 Task: Look for space in Lauderdale Lakes, United States from 8th August, 2023 to 15th August, 2023 for 9 adults in price range Rs.10000 to Rs.14000. Place can be shared room with 5 bedrooms having 9 beds and 5 bathrooms. Property type can be house, flat, guest house. Amenities needed are: wifi, TV, free parkinig on premises, gym, breakfast. Booking option can be shelf check-in. Required host language is English.
Action: Mouse moved to (505, 114)
Screenshot: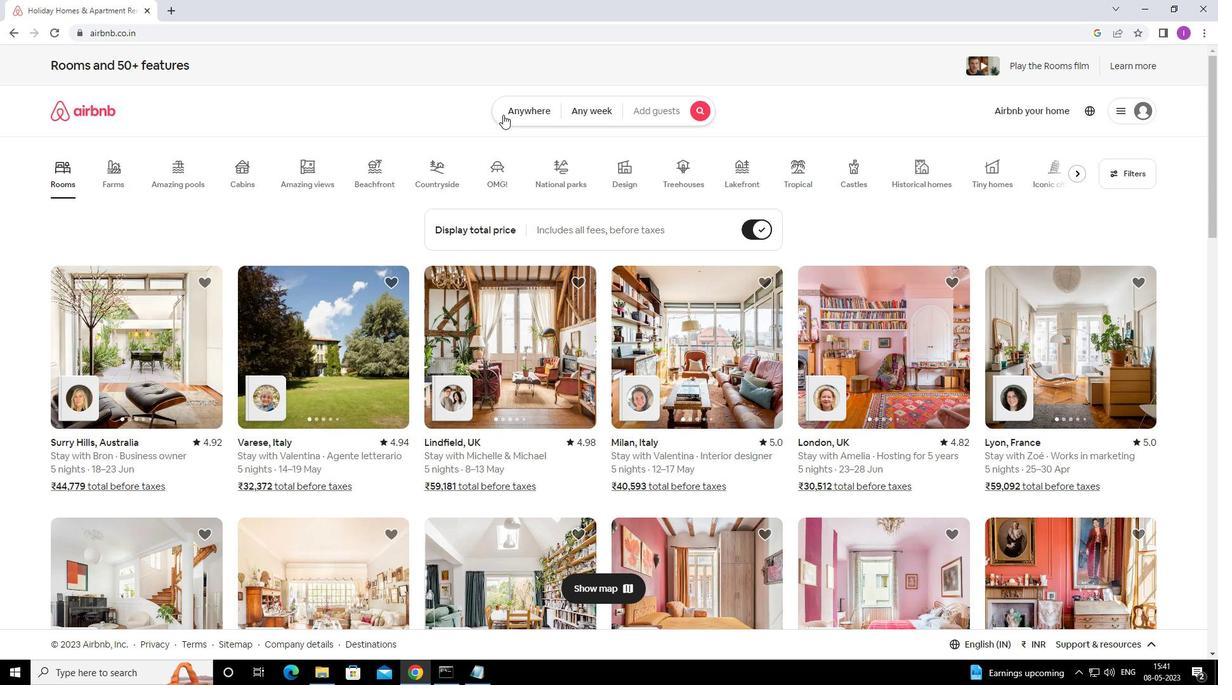 
Action: Mouse pressed left at (505, 114)
Screenshot: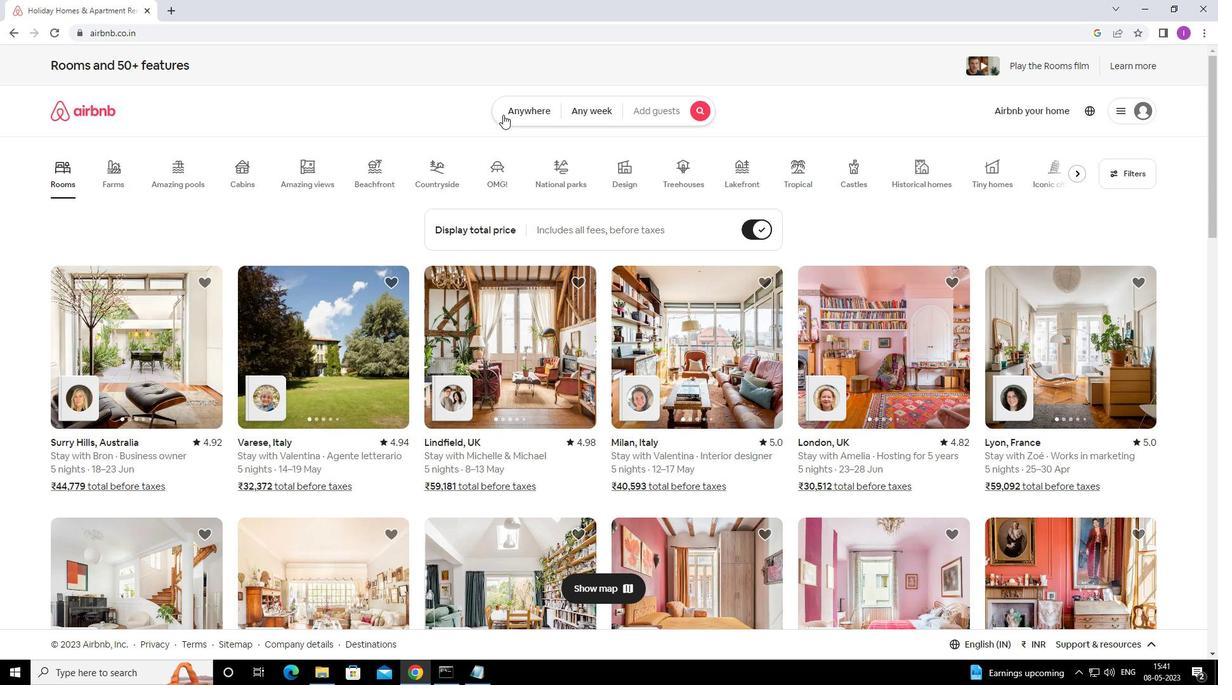 
Action: Mouse moved to (430, 168)
Screenshot: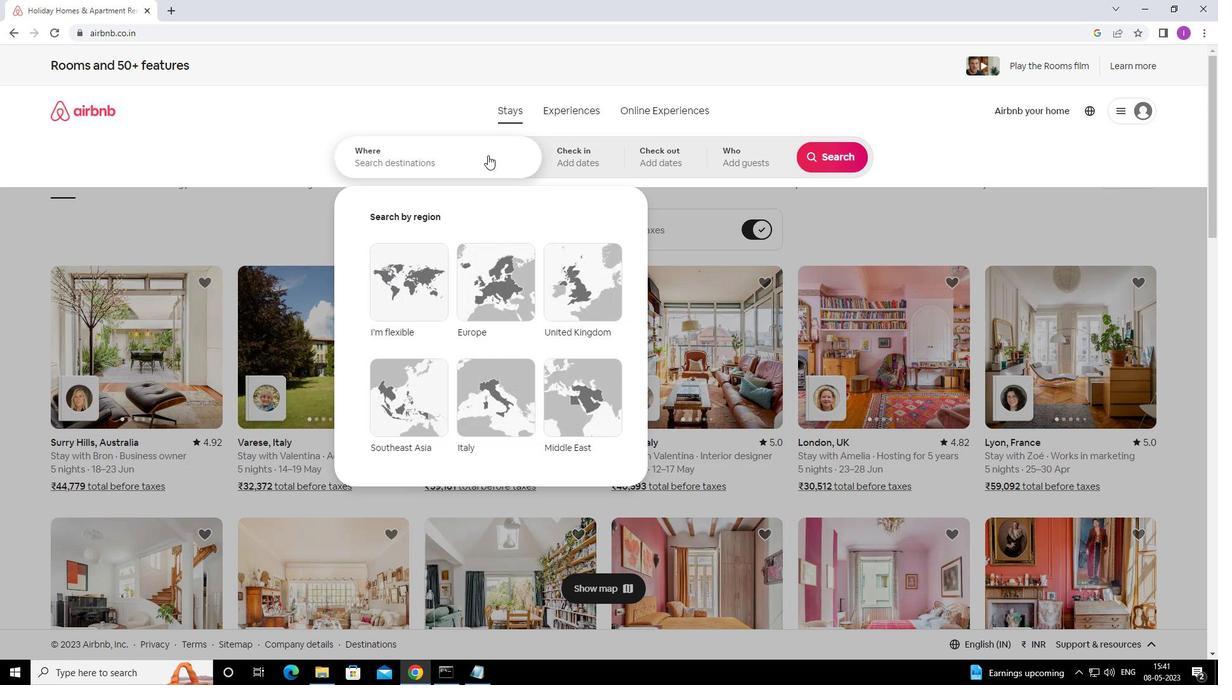 
Action: Mouse pressed left at (430, 168)
Screenshot: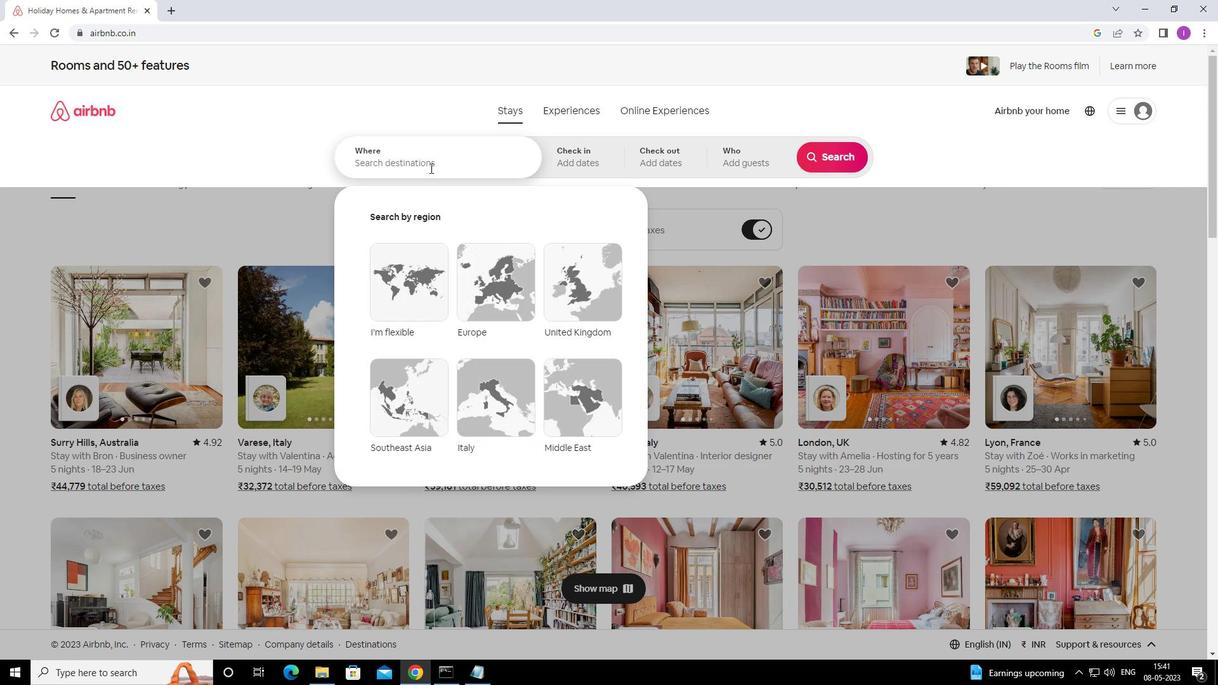 
Action: Mouse moved to (494, 174)
Screenshot: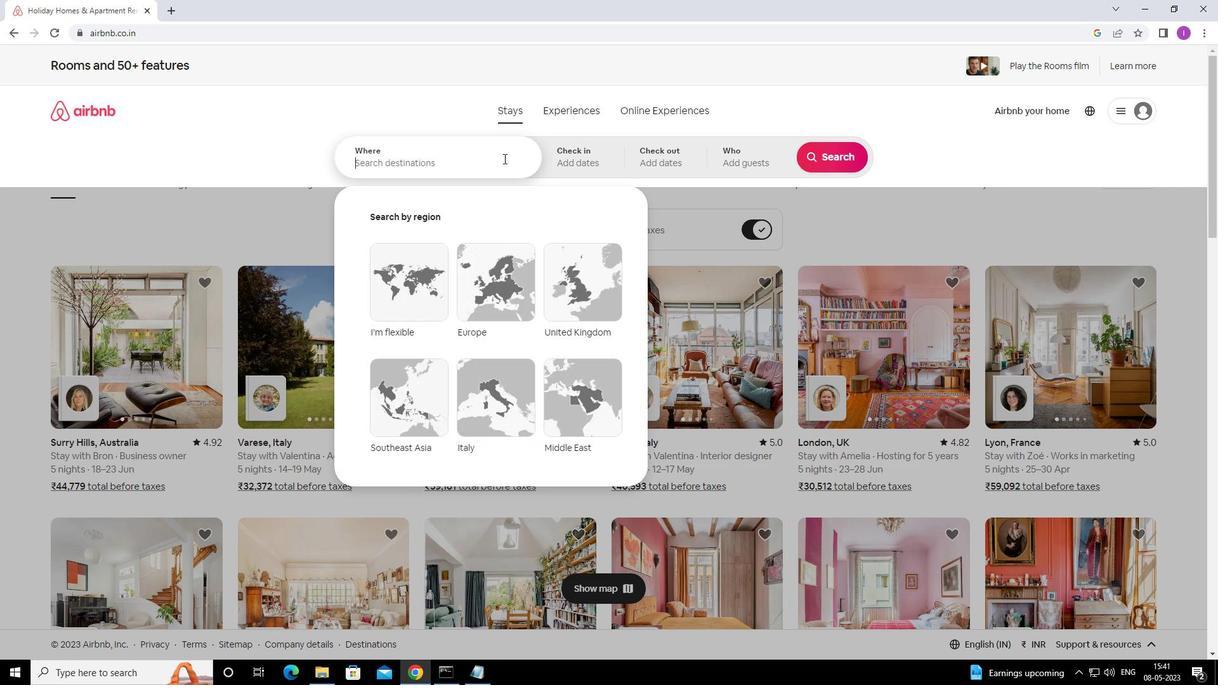 
Action: Key pressed <Key.shift><Key.shift><Key.shift><Key.shift><Key.shift><Key.shift>LAUDERDALE<Key.space>LAKES,<Key.shift>UNITED<Key.space>STATES
Screenshot: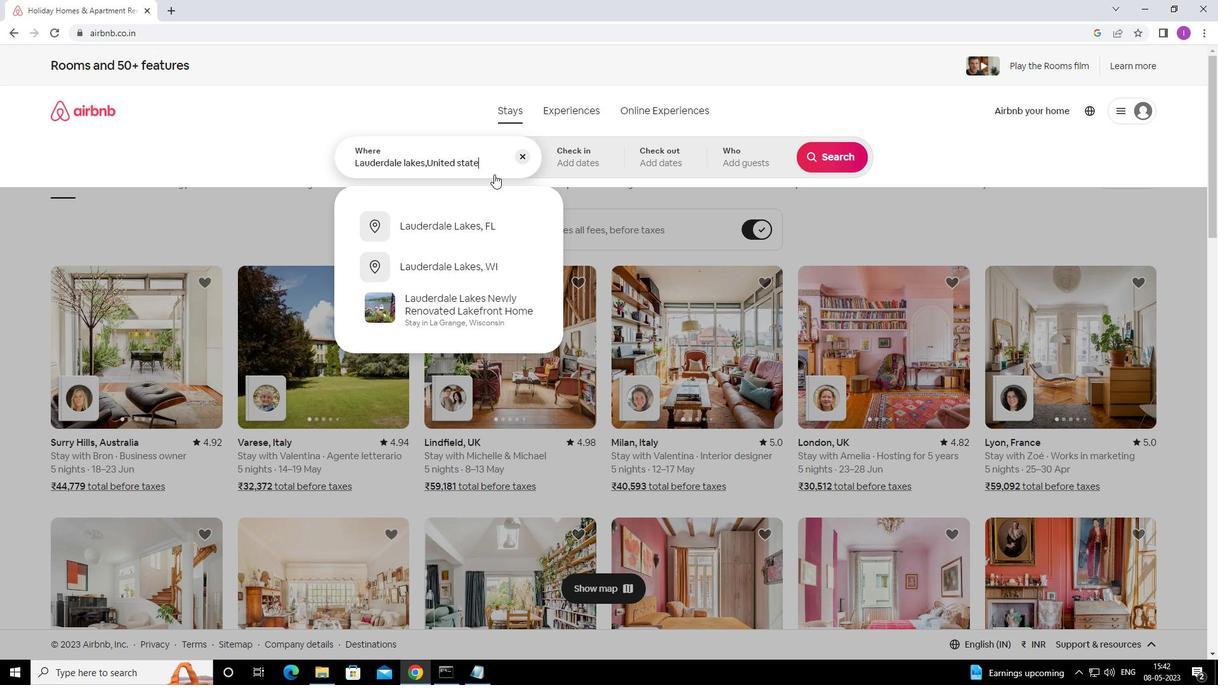 
Action: Mouse moved to (590, 159)
Screenshot: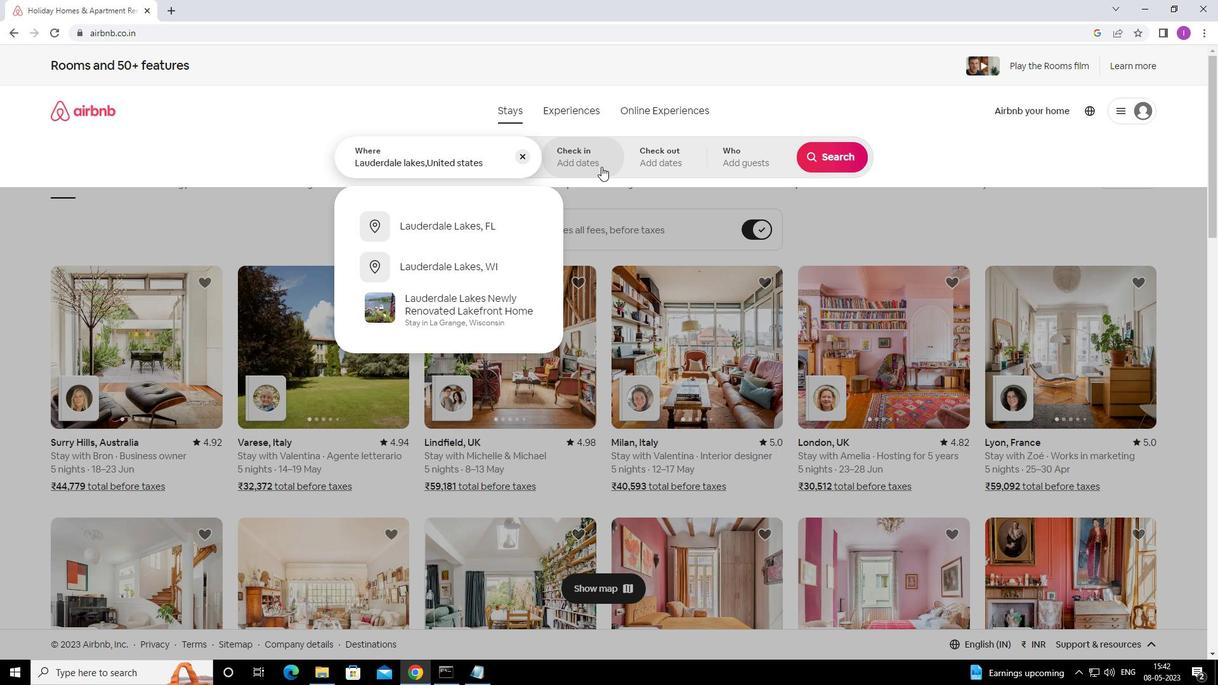 
Action: Mouse pressed left at (590, 159)
Screenshot: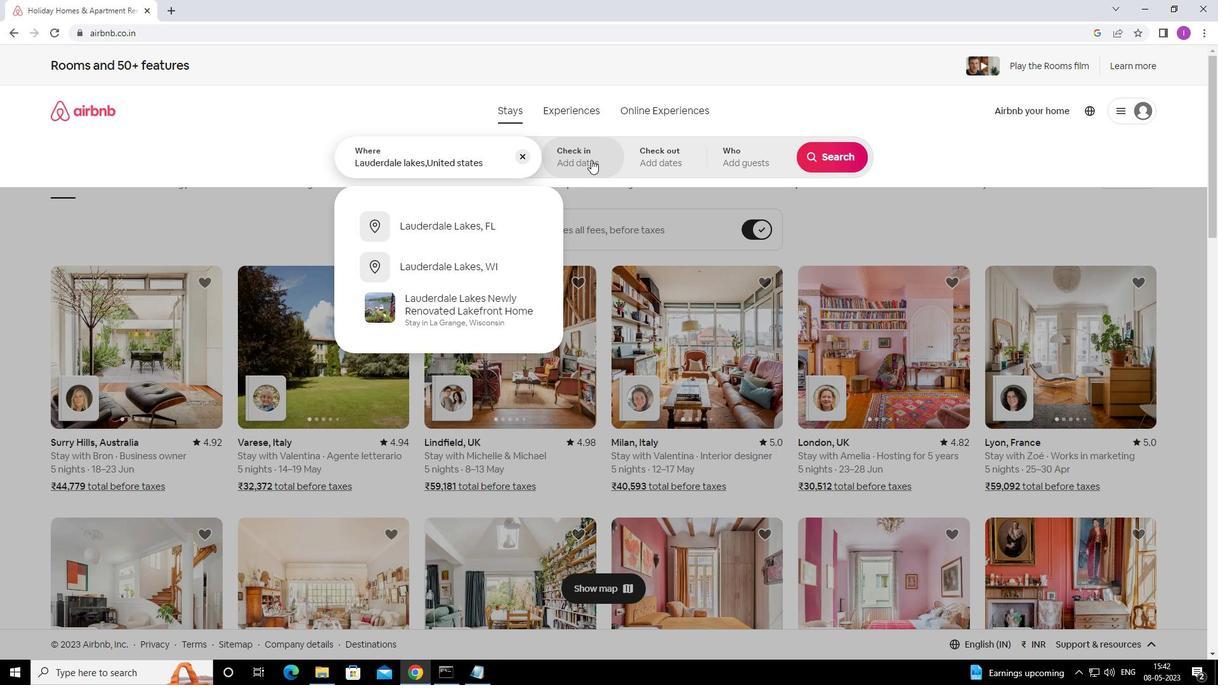 
Action: Mouse moved to (821, 260)
Screenshot: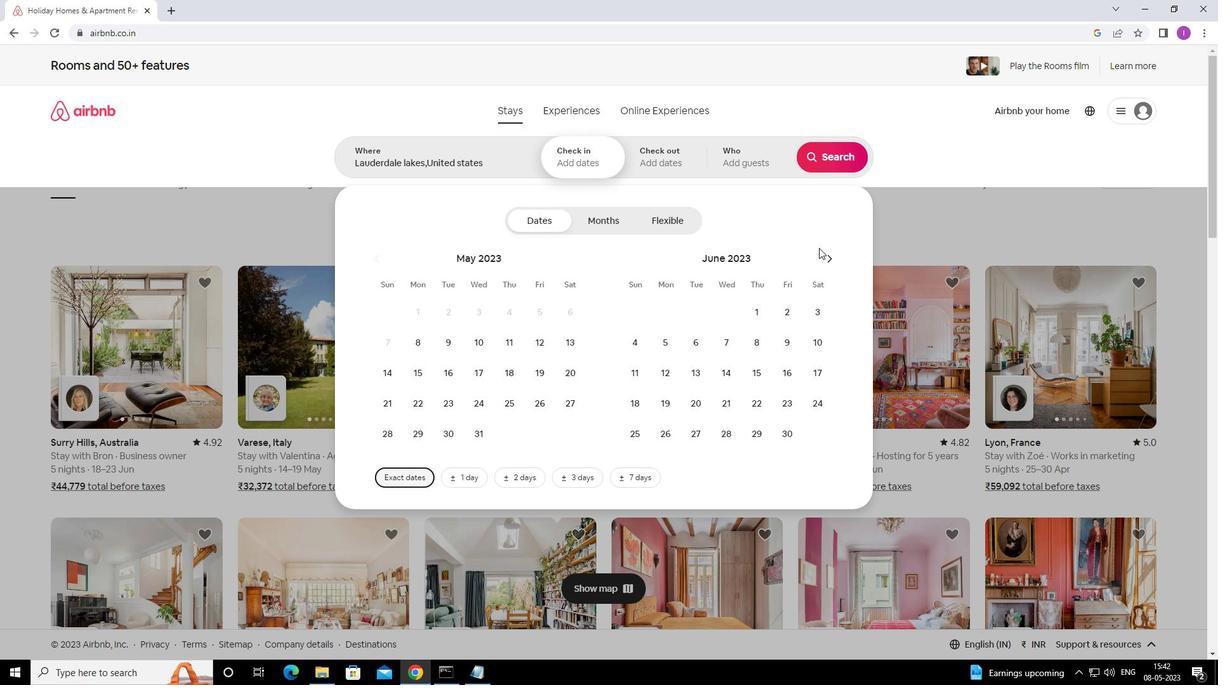 
Action: Mouse pressed left at (821, 260)
Screenshot: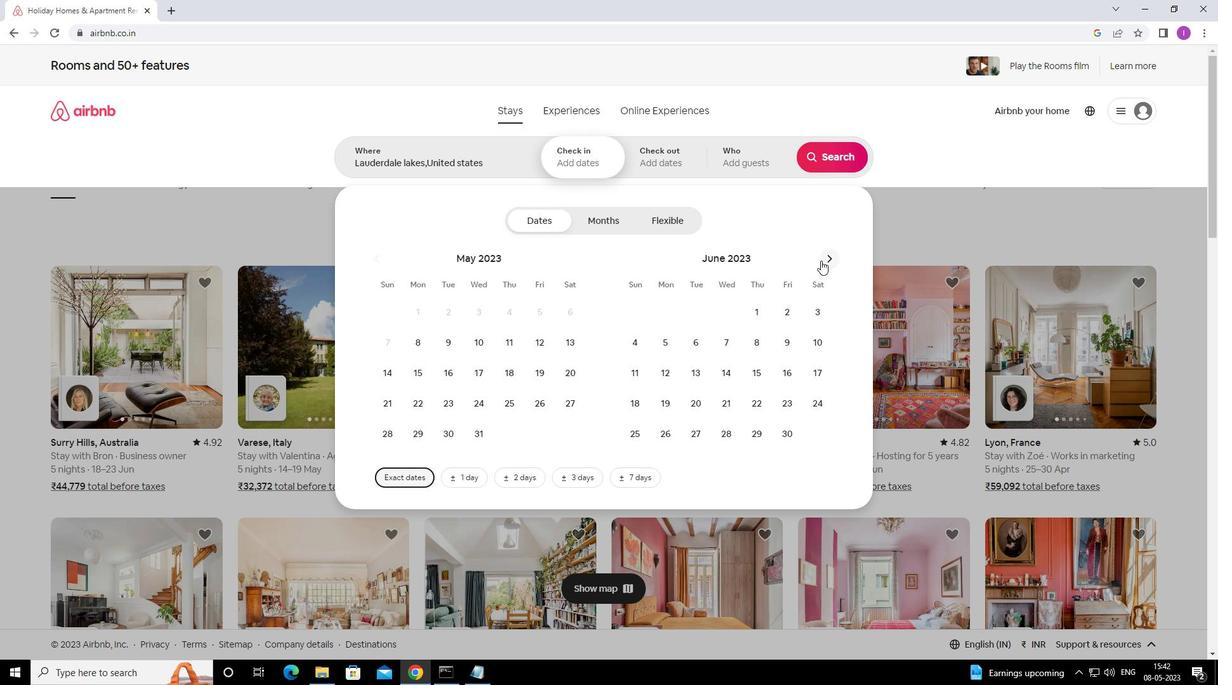 
Action: Mouse pressed left at (821, 260)
Screenshot: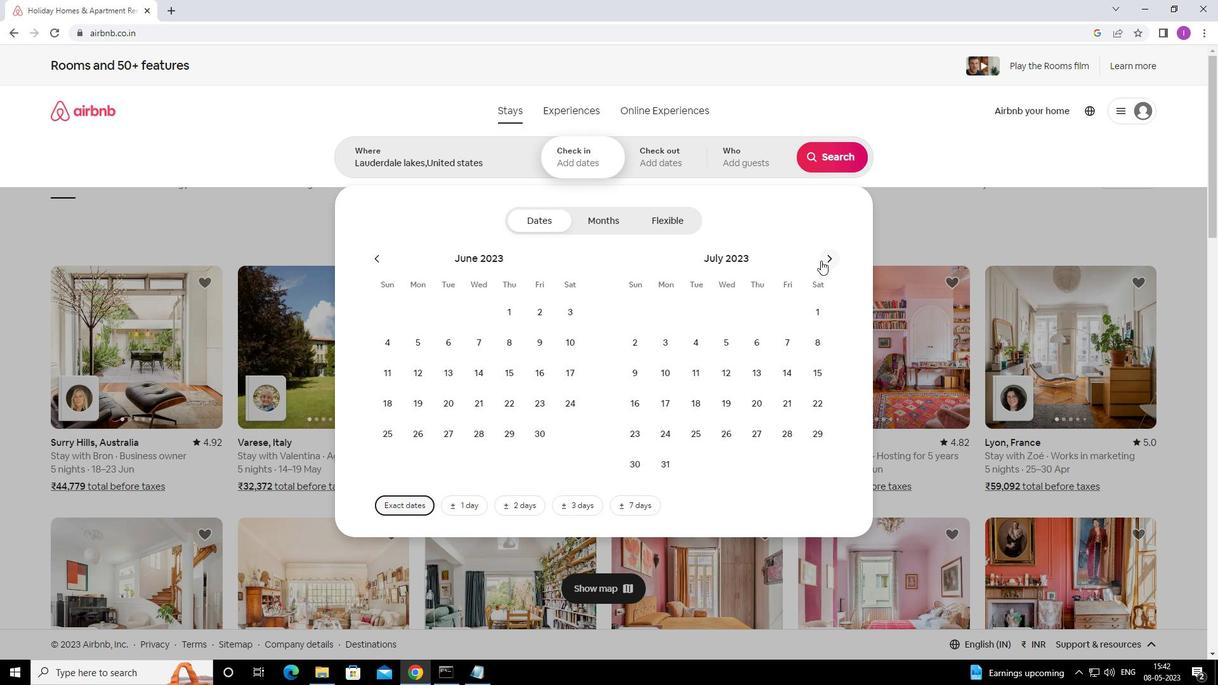 
Action: Mouse moved to (694, 344)
Screenshot: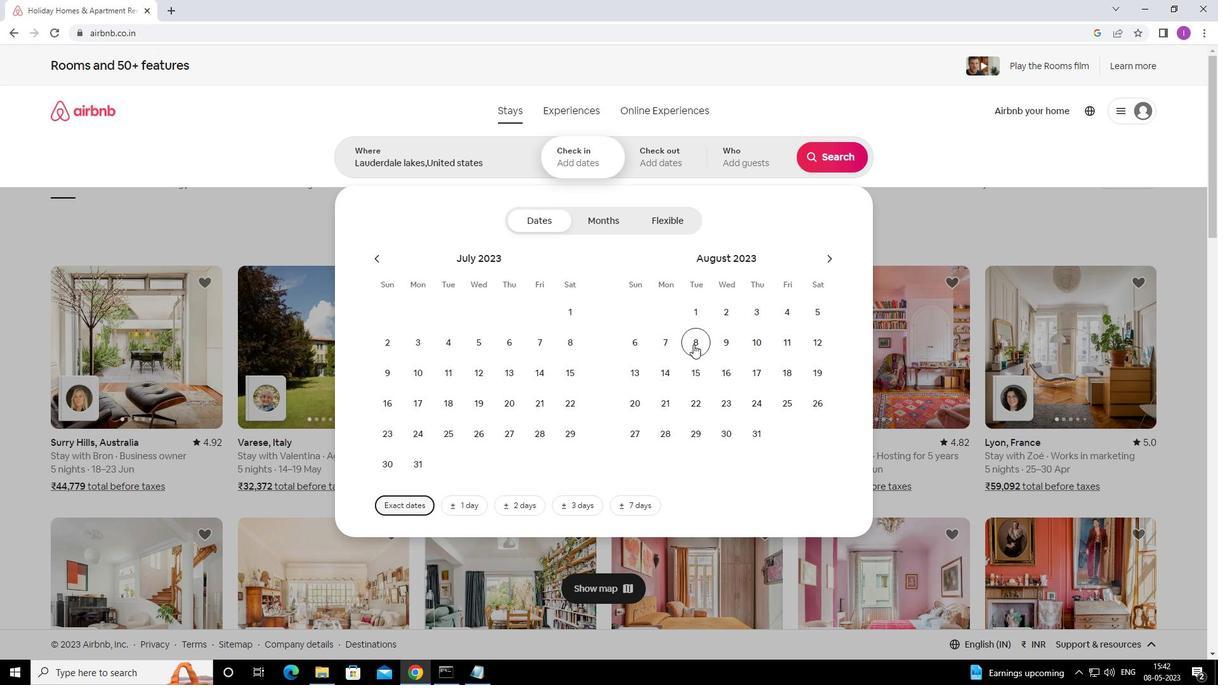 
Action: Mouse pressed left at (694, 344)
Screenshot: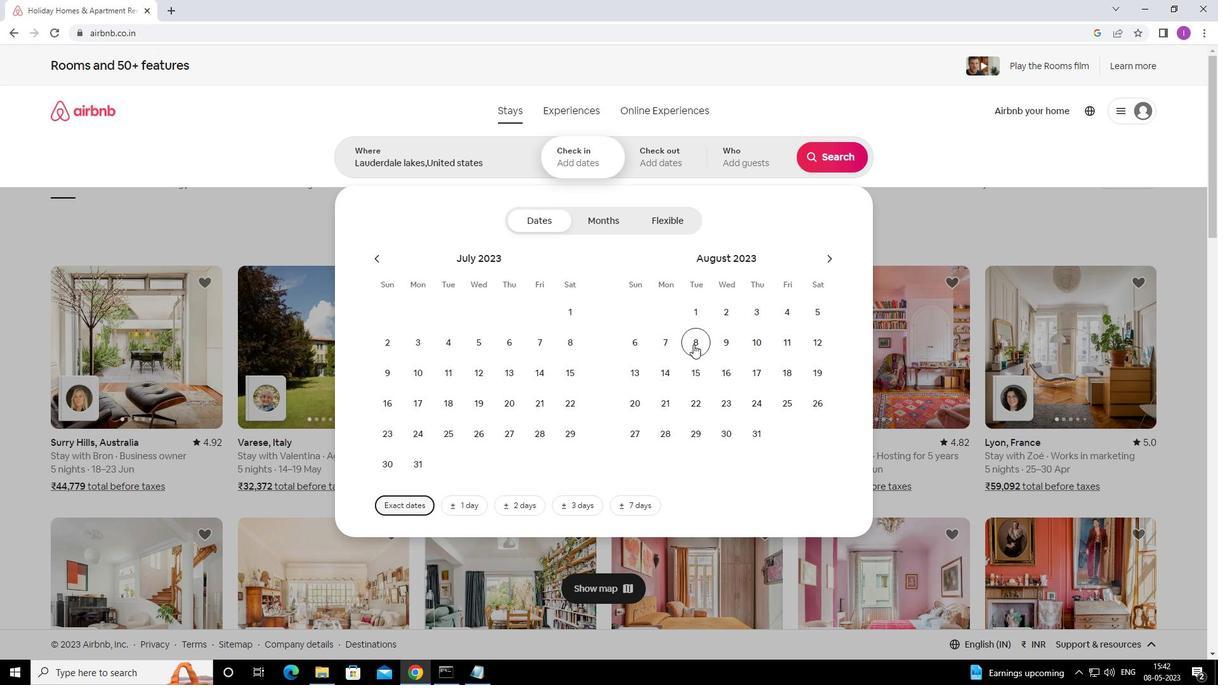 
Action: Mouse moved to (699, 371)
Screenshot: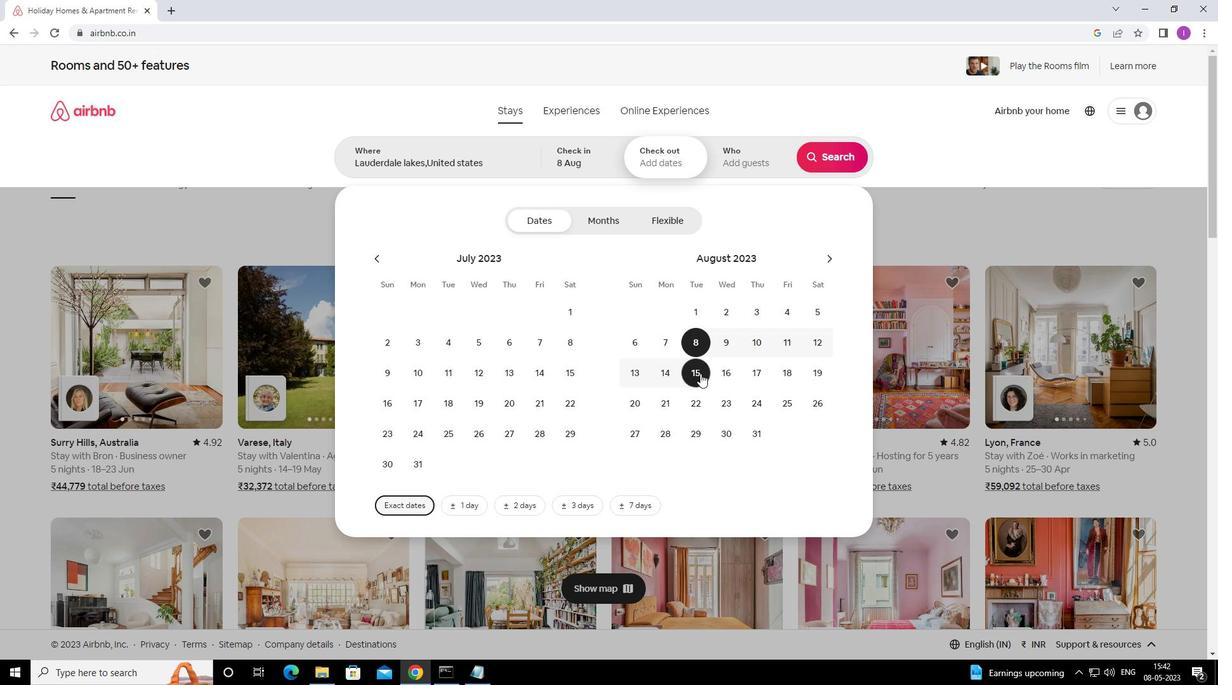 
Action: Mouse pressed left at (699, 371)
Screenshot: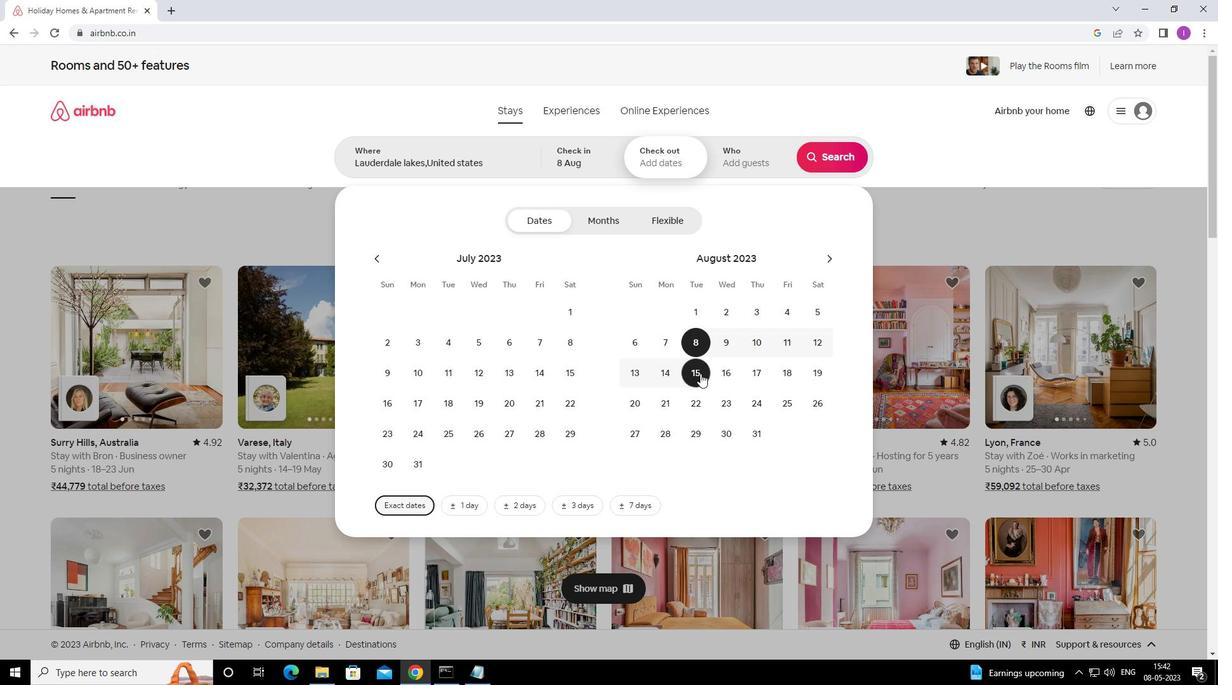 
Action: Mouse moved to (758, 159)
Screenshot: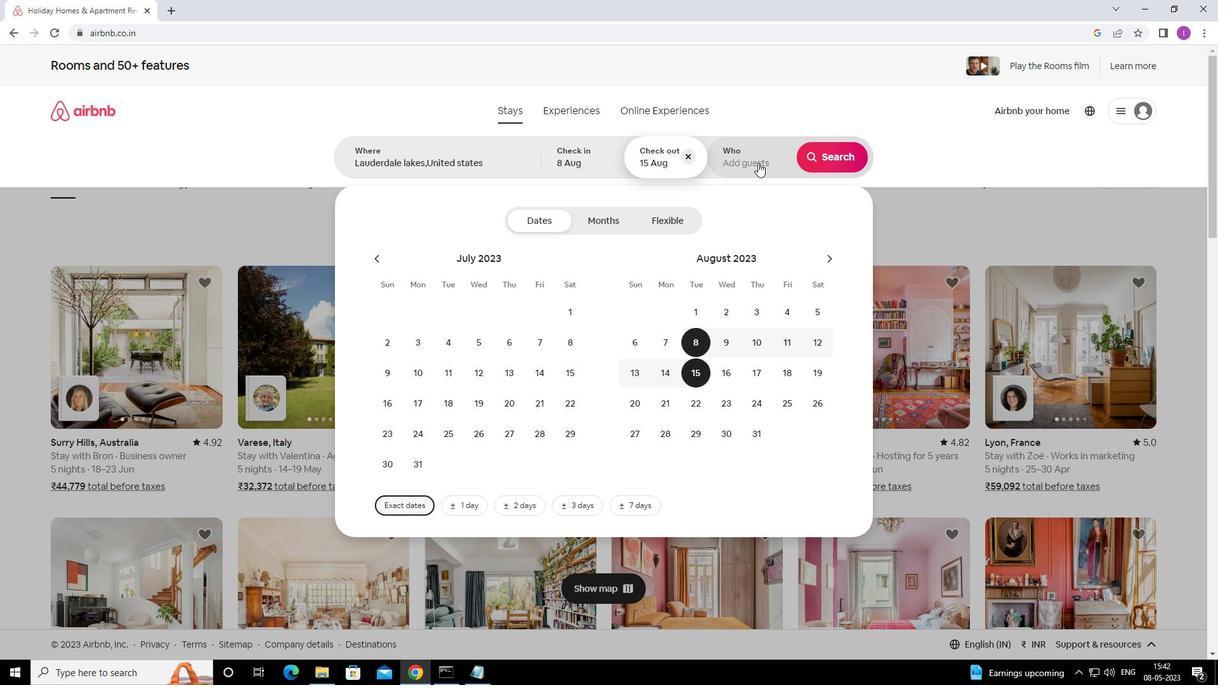 
Action: Mouse pressed left at (758, 159)
Screenshot: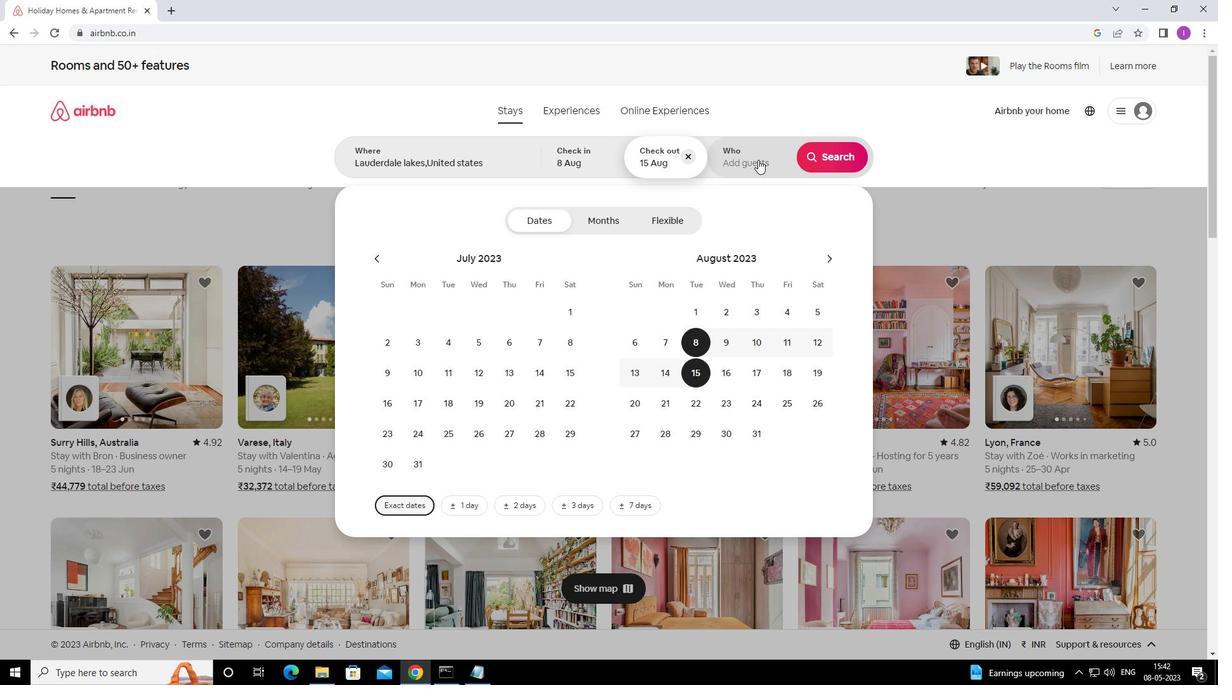 
Action: Mouse moved to (828, 225)
Screenshot: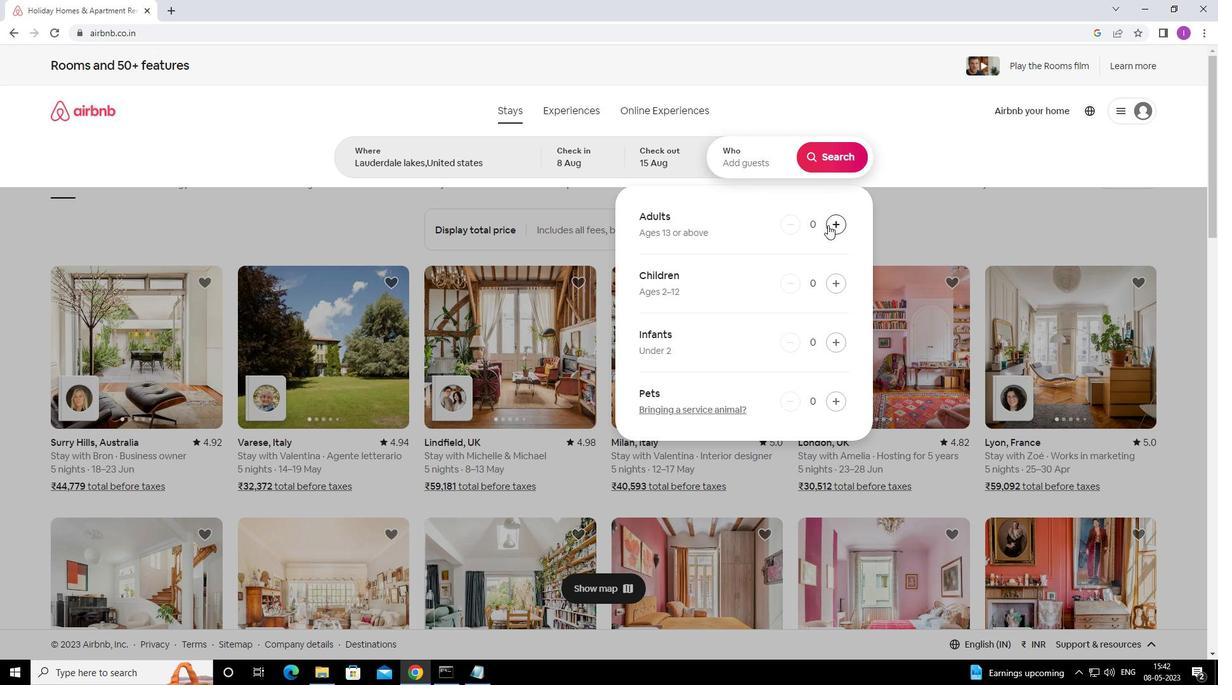 
Action: Mouse pressed left at (828, 225)
Screenshot: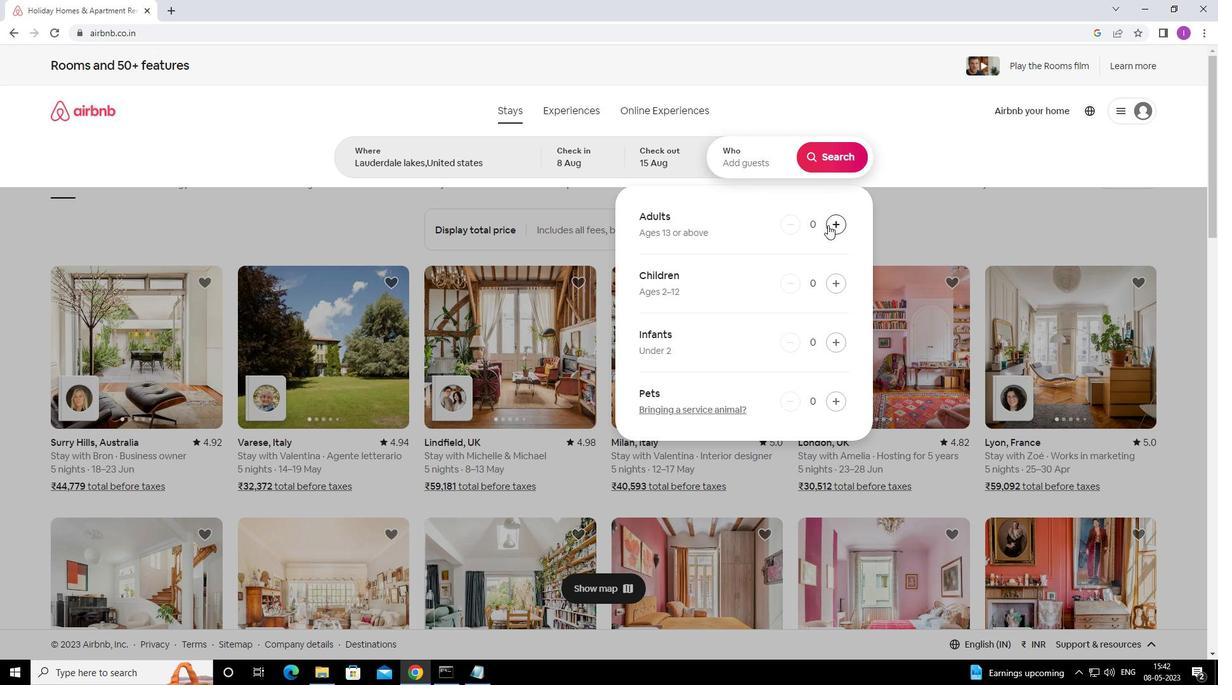 
Action: Mouse pressed left at (828, 225)
Screenshot: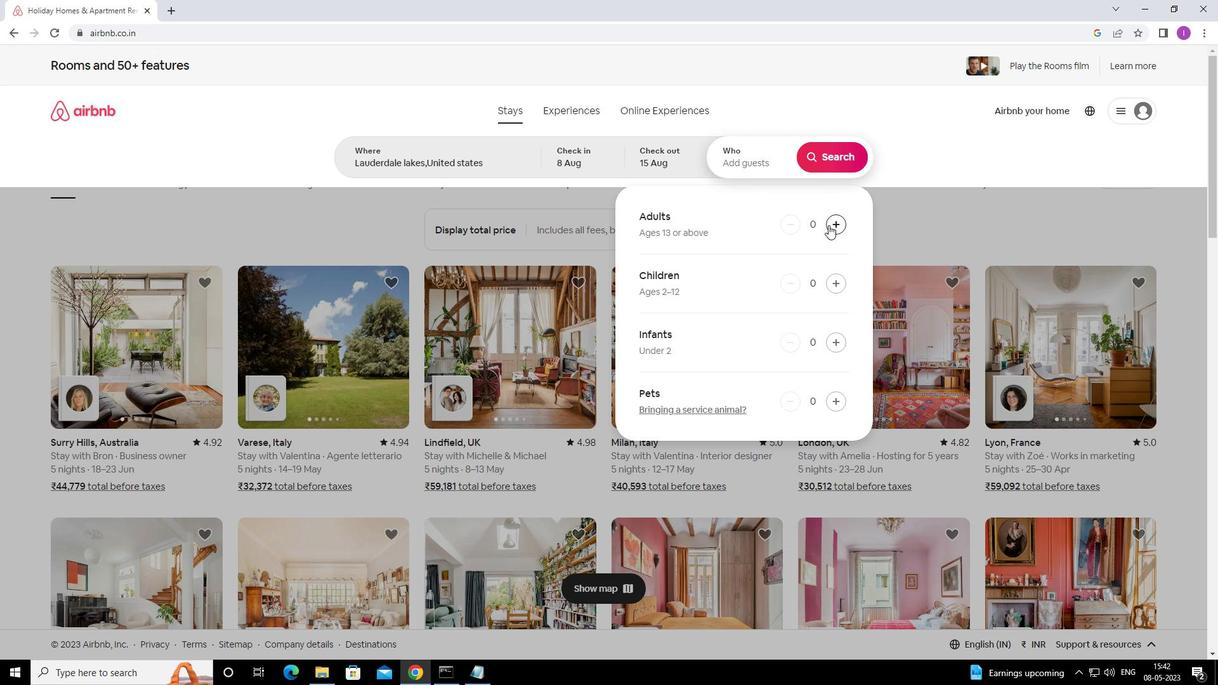 
Action: Mouse pressed left at (828, 225)
Screenshot: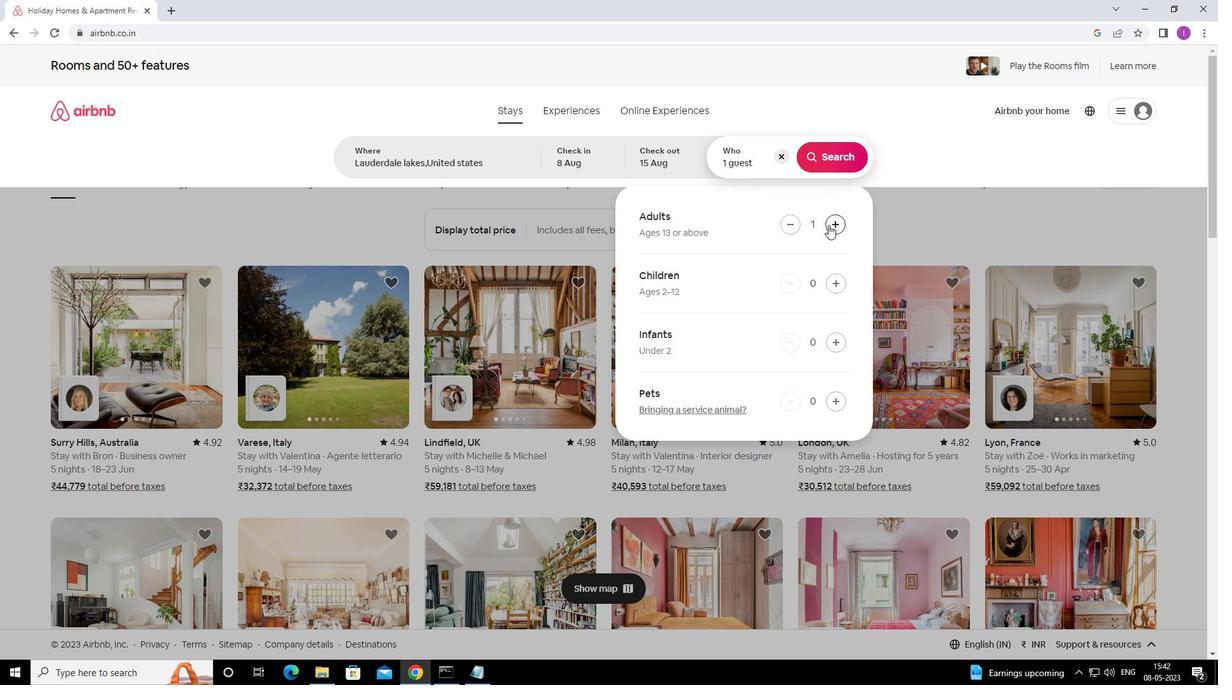 
Action: Mouse pressed left at (828, 225)
Screenshot: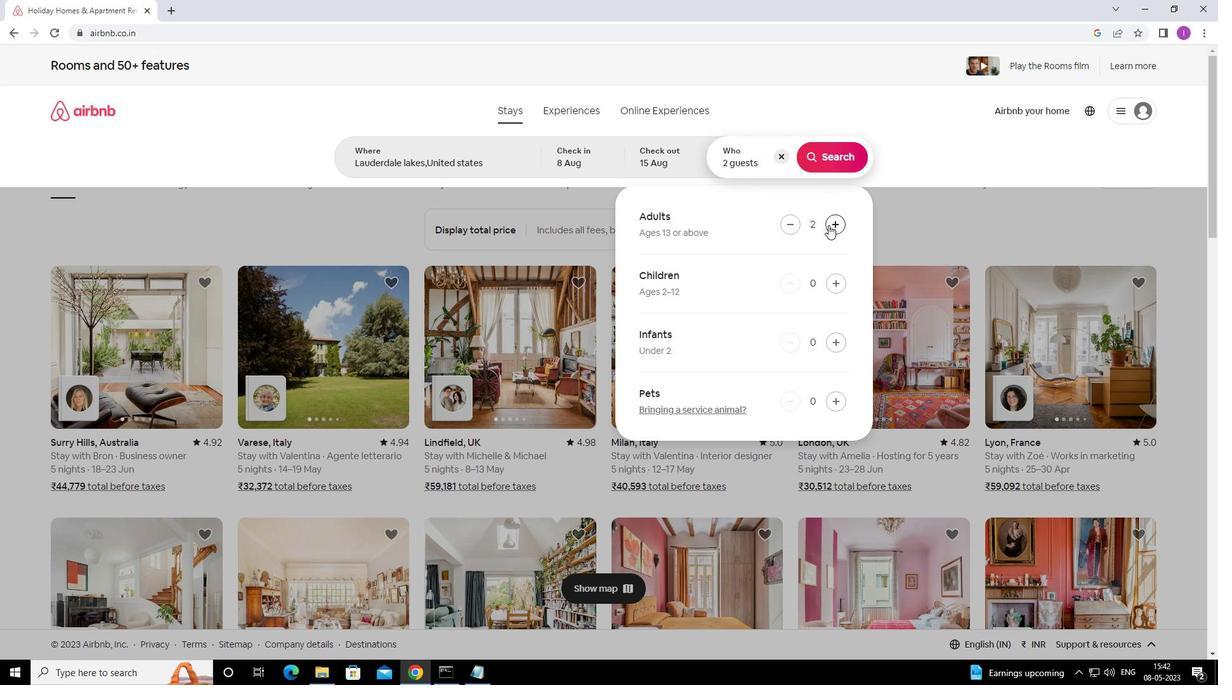 
Action: Mouse moved to (829, 225)
Screenshot: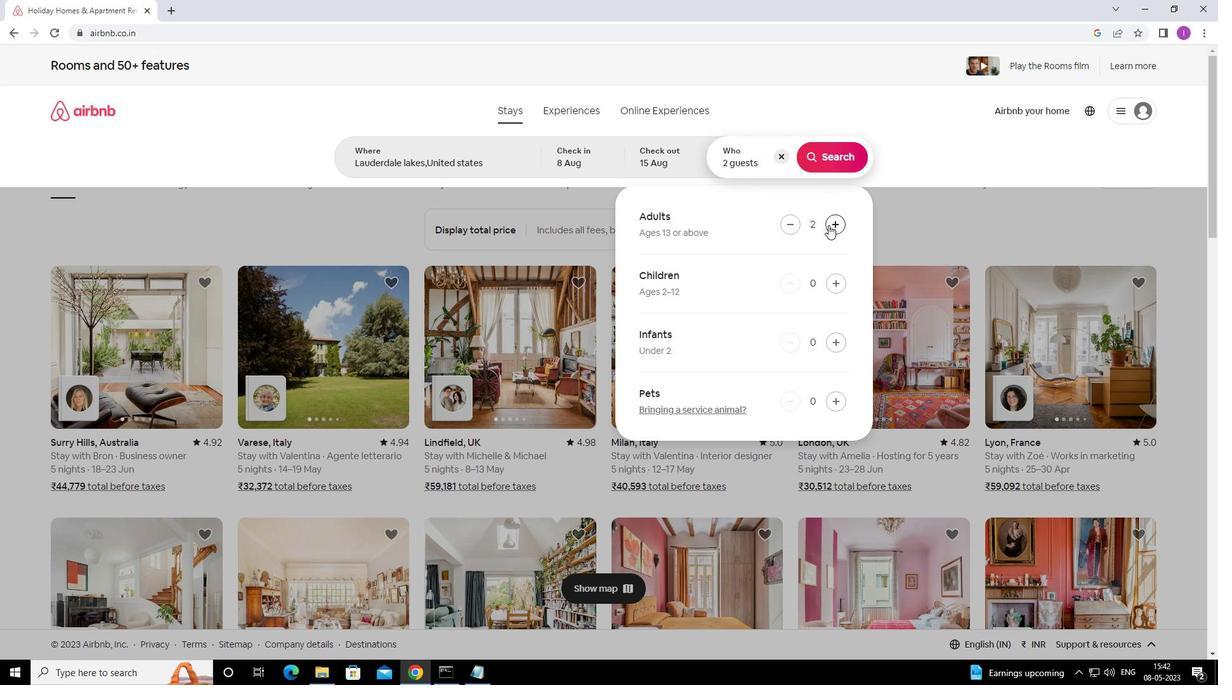 
Action: Mouse pressed left at (829, 225)
Screenshot: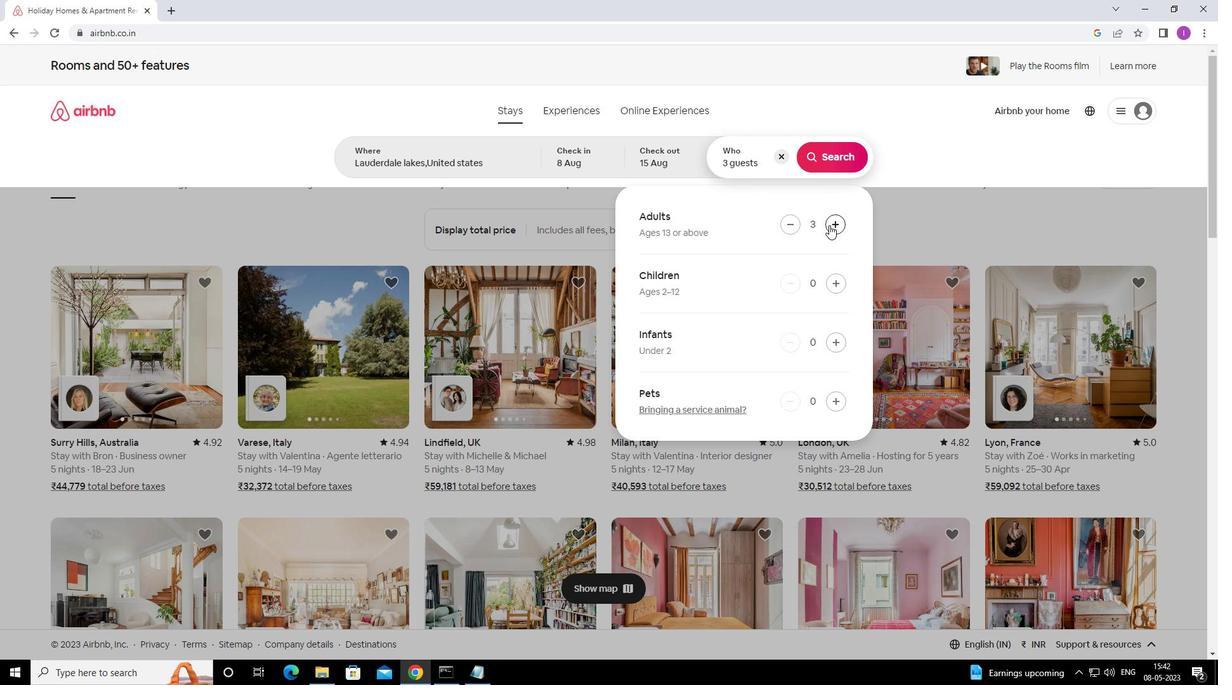 
Action: Mouse moved to (830, 225)
Screenshot: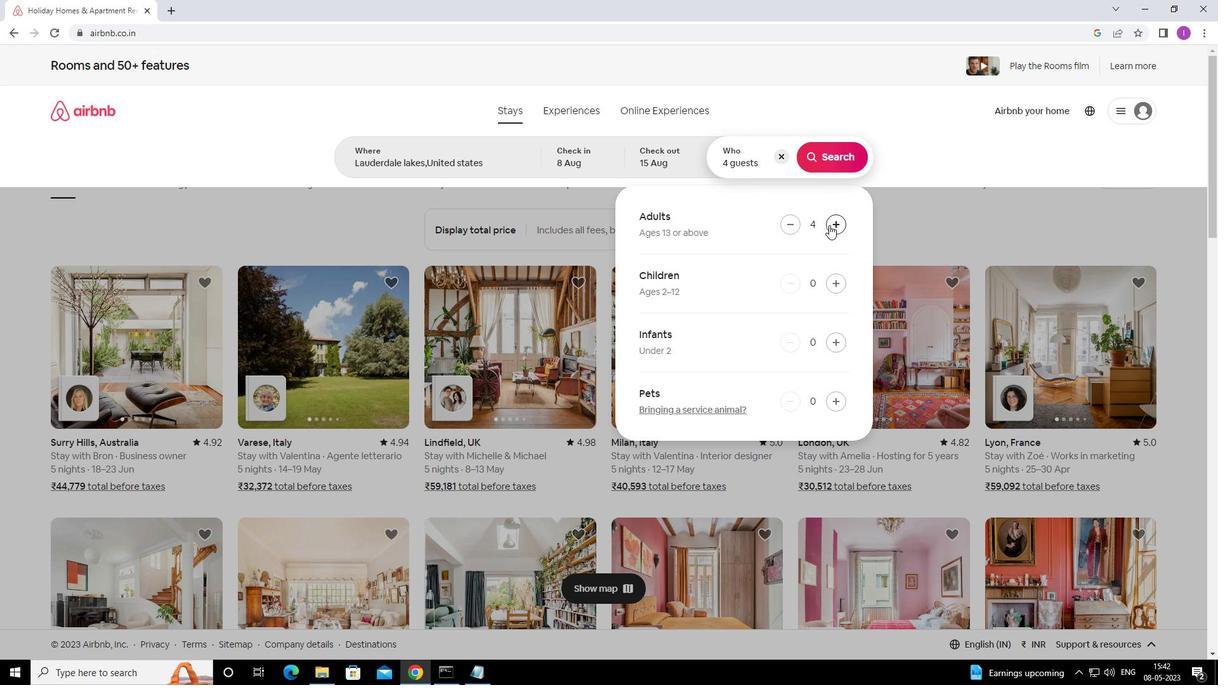 
Action: Mouse pressed left at (830, 225)
Screenshot: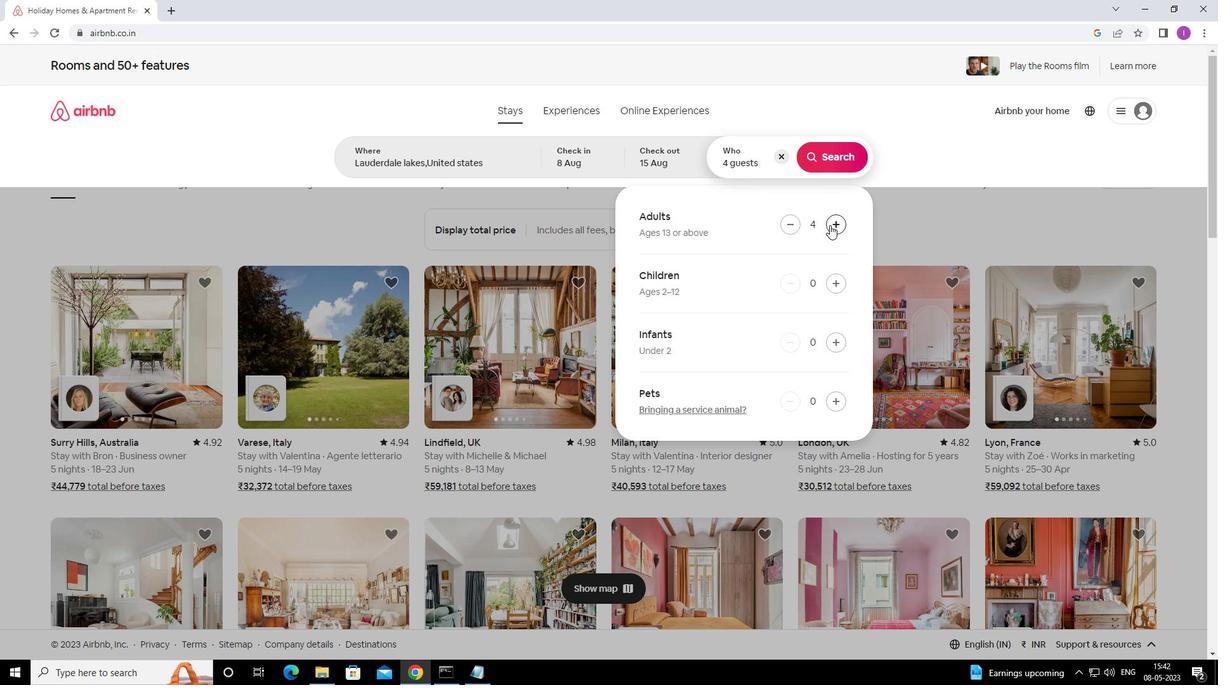 
Action: Mouse moved to (831, 225)
Screenshot: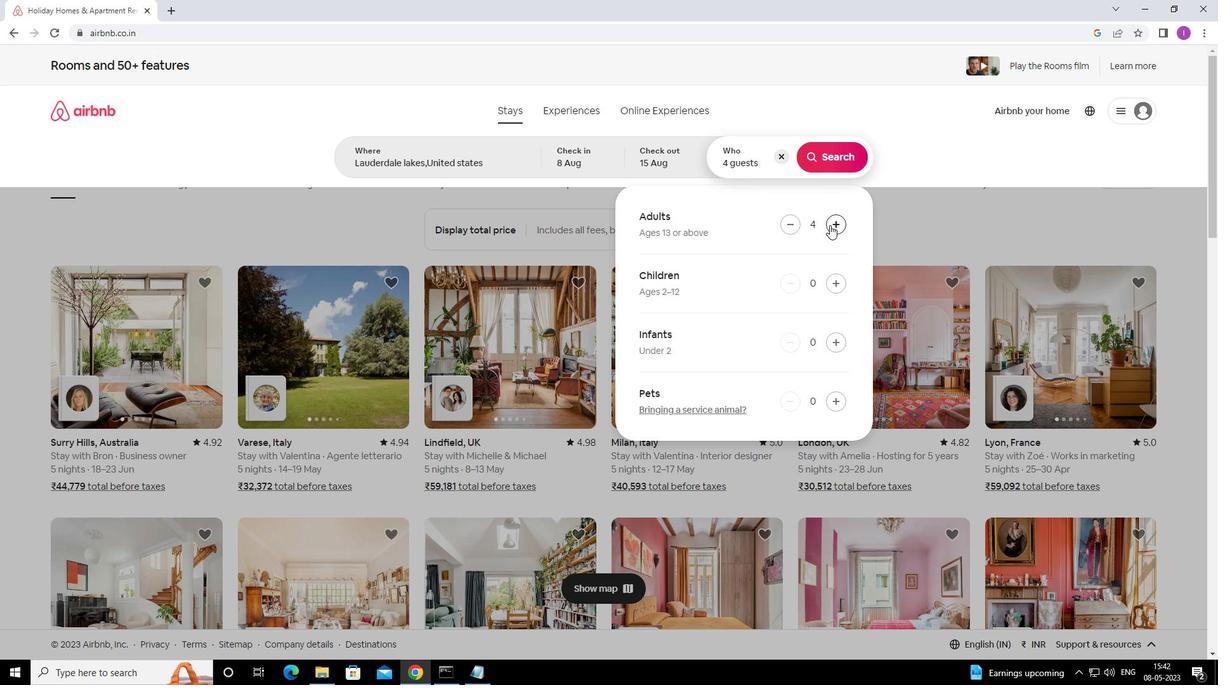 
Action: Mouse pressed left at (831, 225)
Screenshot: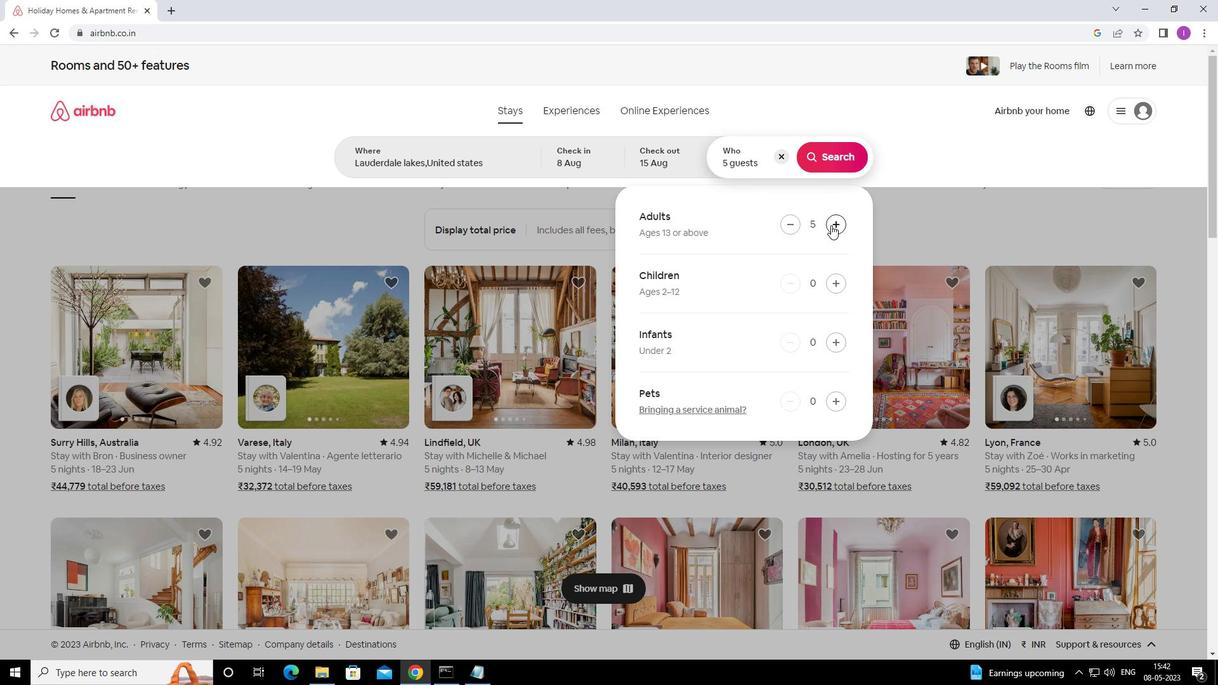 
Action: Mouse moved to (833, 221)
Screenshot: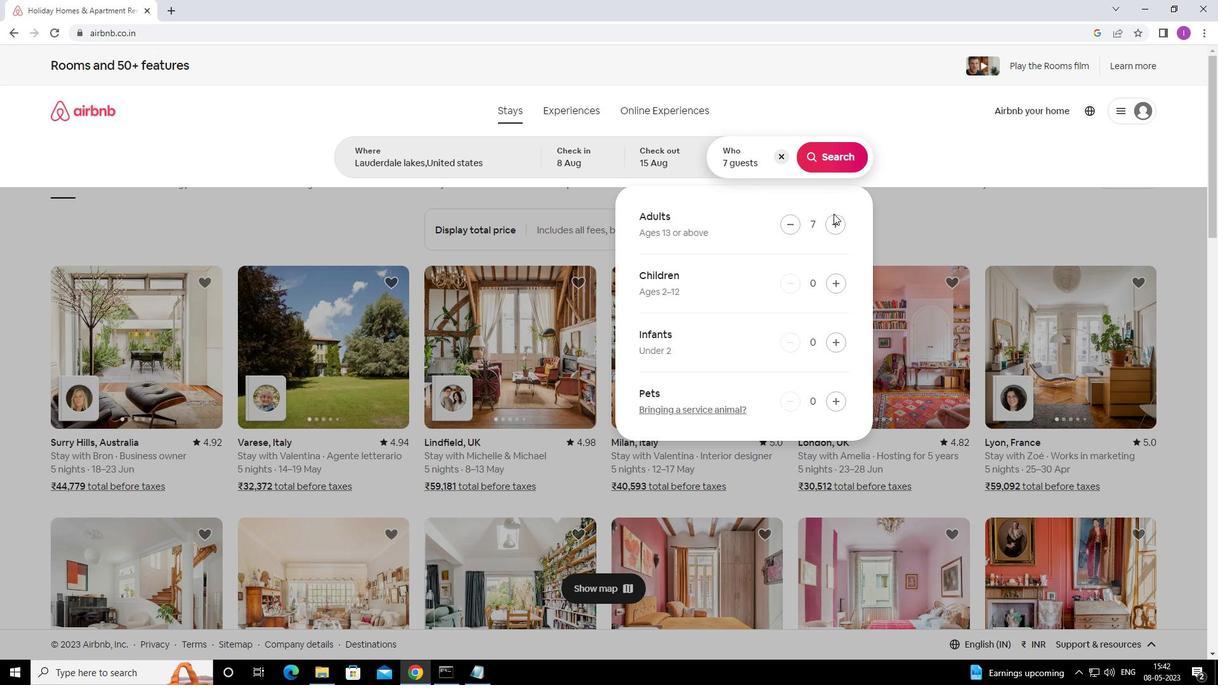
Action: Mouse pressed left at (833, 221)
Screenshot: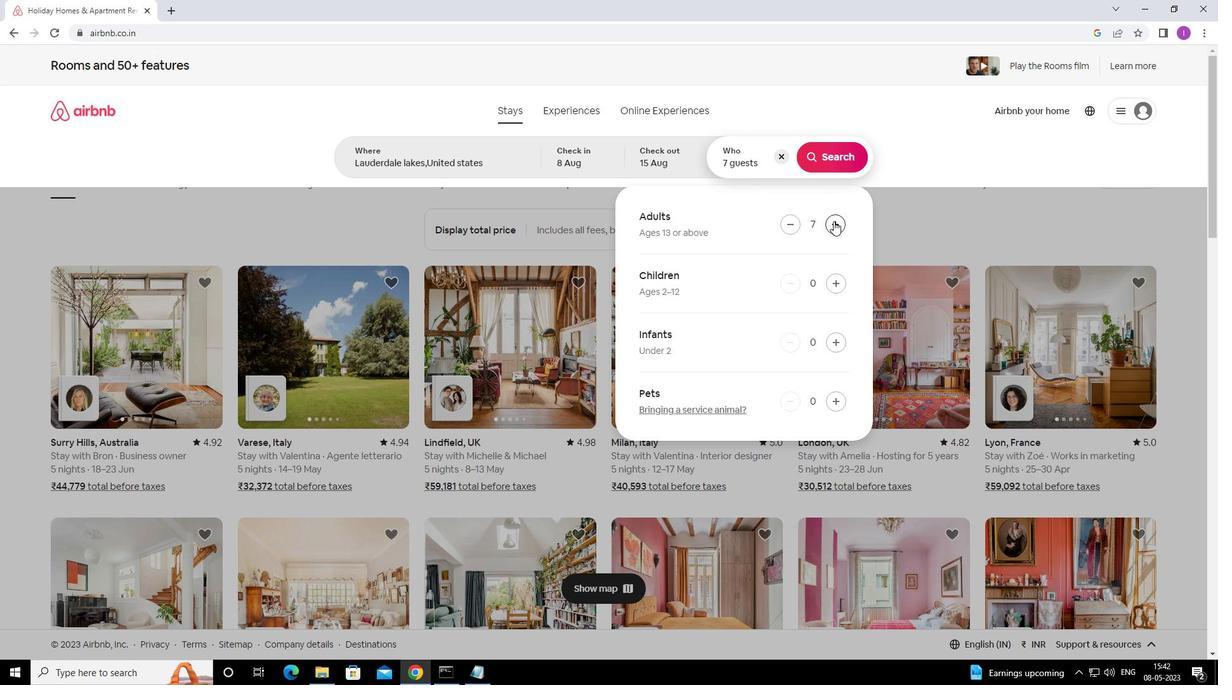 
Action: Mouse pressed left at (833, 221)
Screenshot: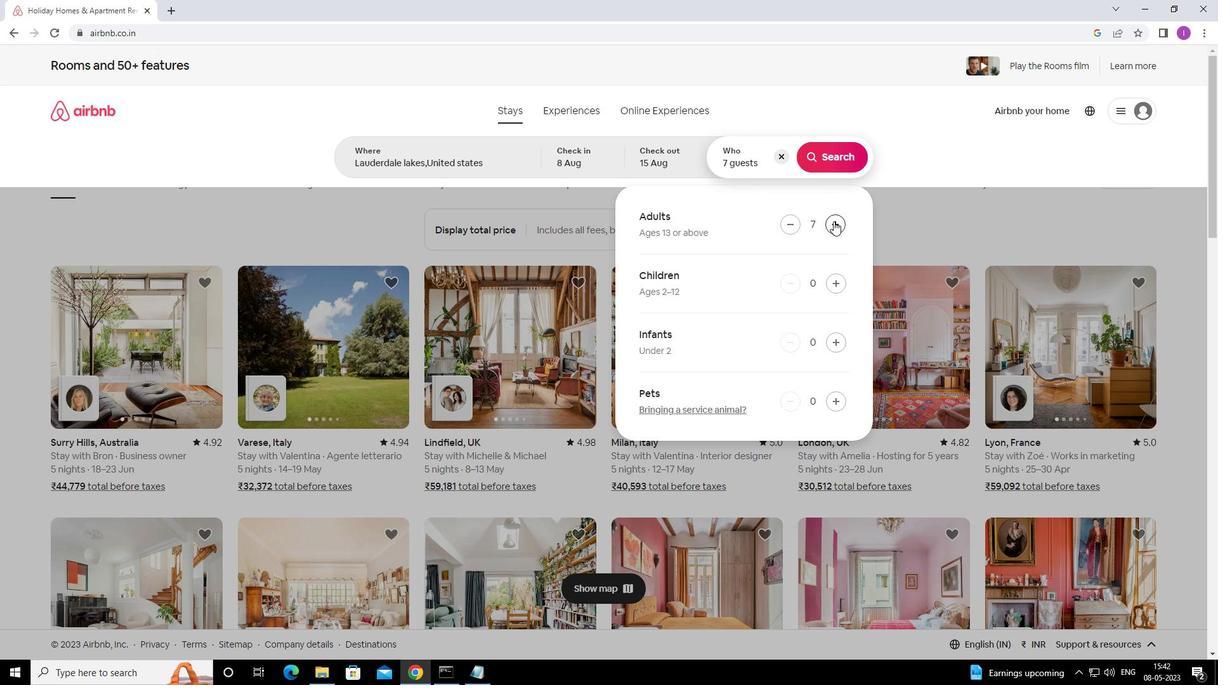 
Action: Mouse moved to (840, 159)
Screenshot: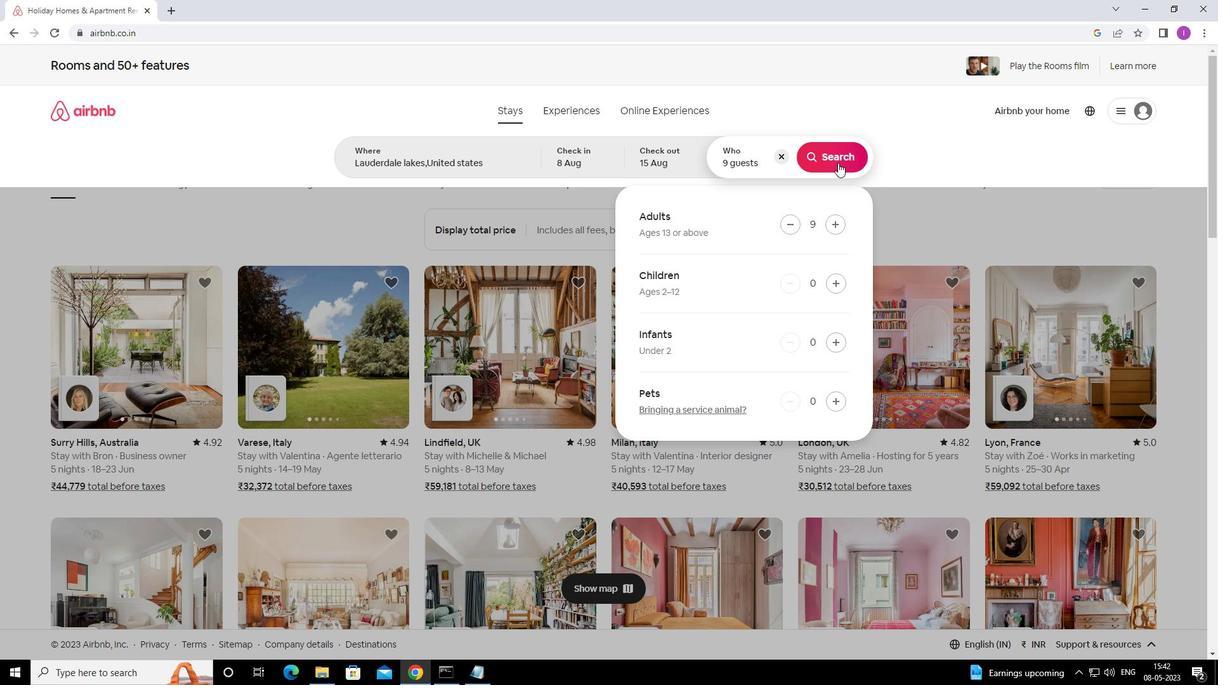 
Action: Mouse pressed left at (840, 159)
Screenshot: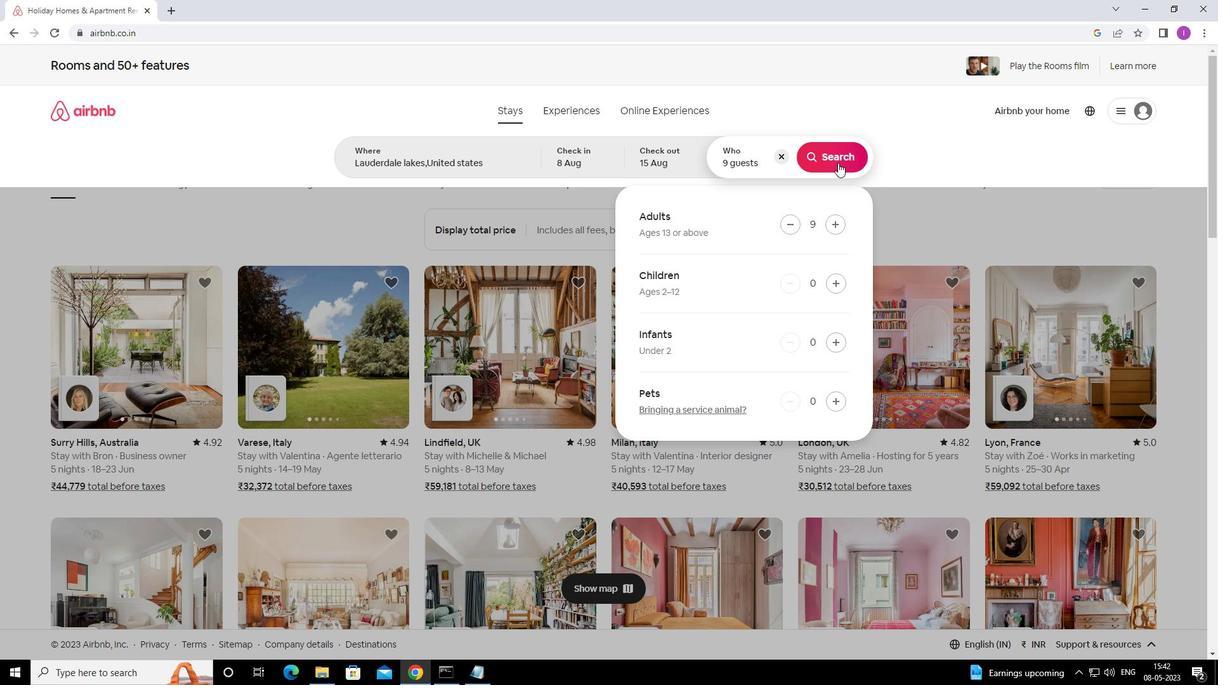 
Action: Mouse moved to (1173, 125)
Screenshot: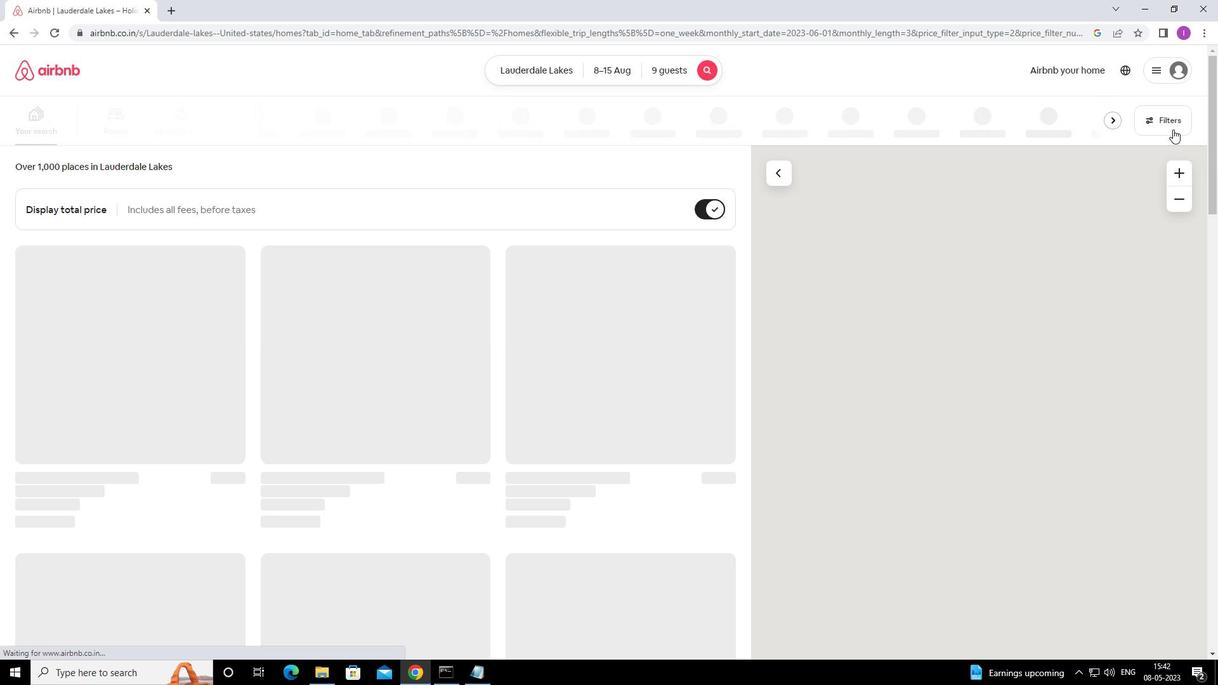 
Action: Mouse pressed left at (1173, 125)
Screenshot: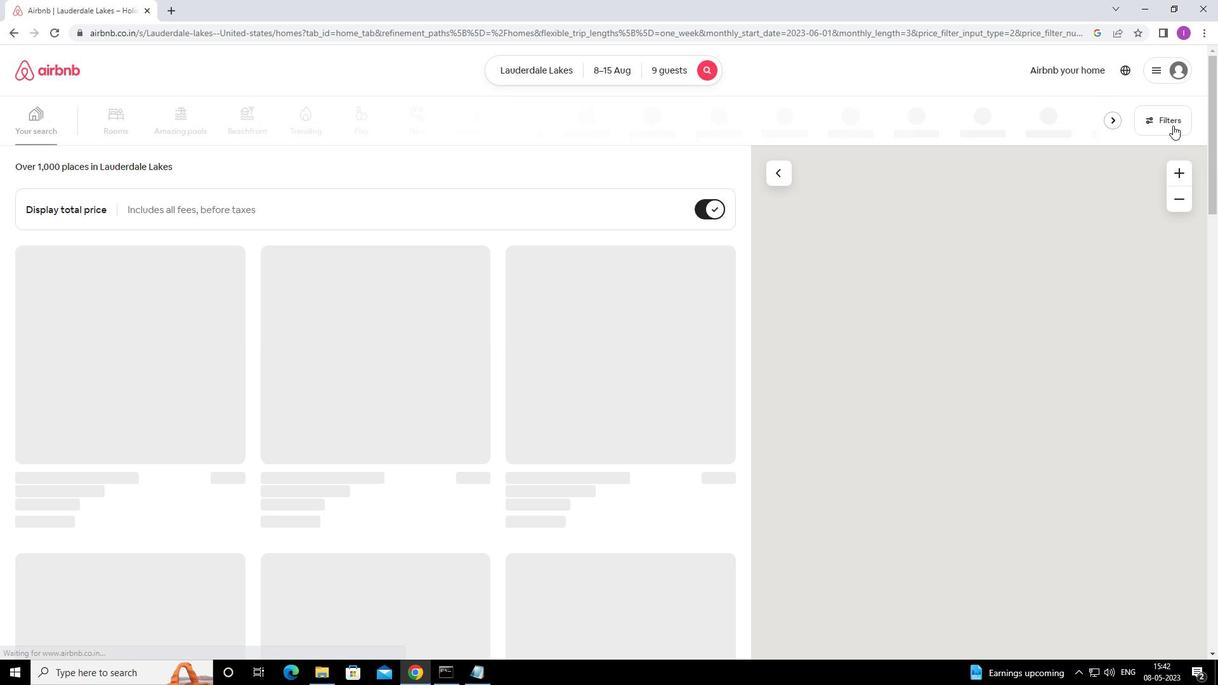
Action: Mouse moved to (468, 433)
Screenshot: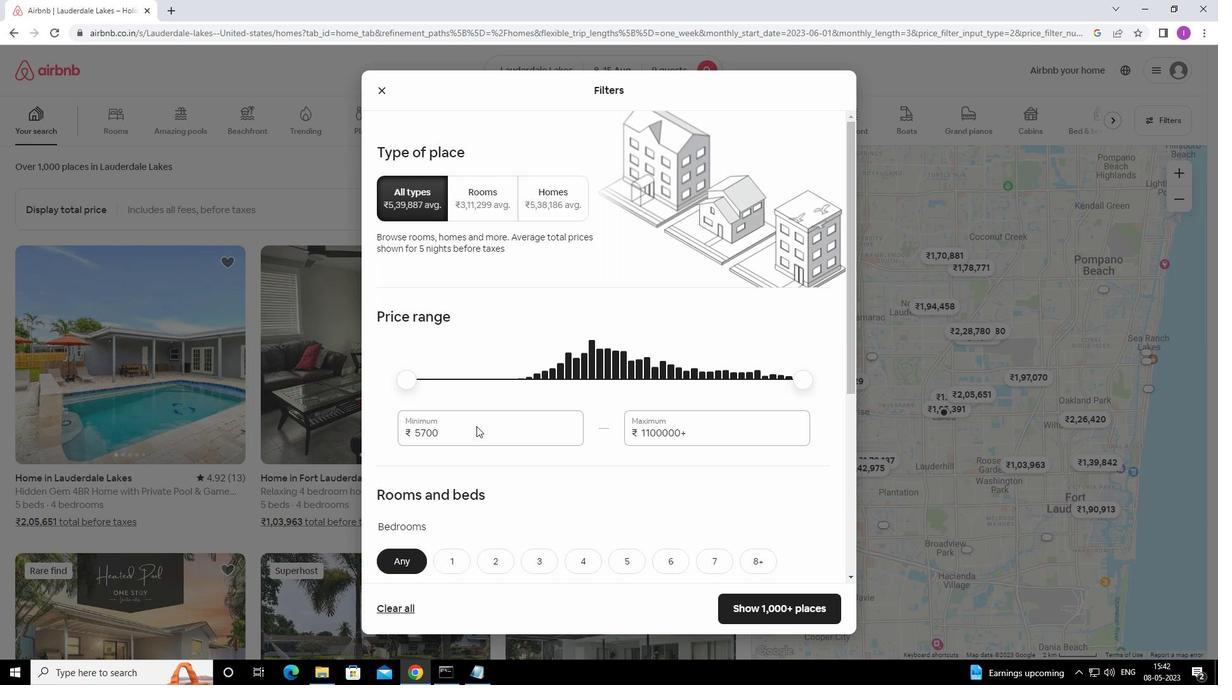 
Action: Mouse pressed left at (468, 433)
Screenshot: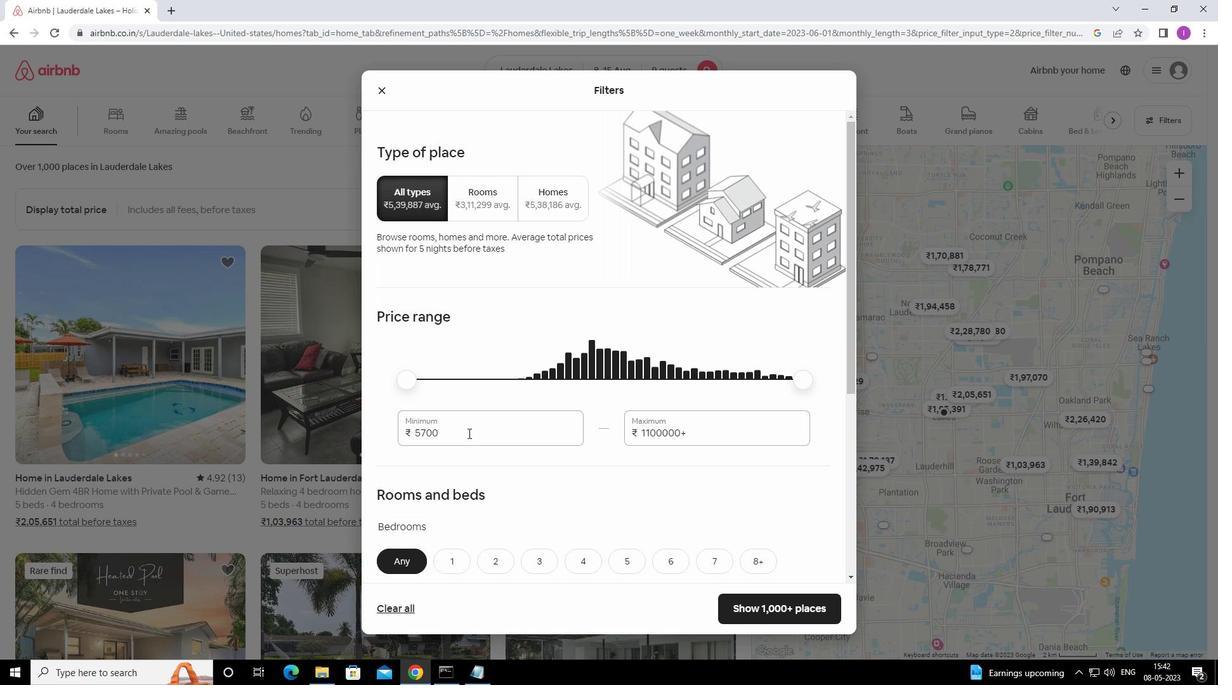 
Action: Mouse moved to (398, 428)
Screenshot: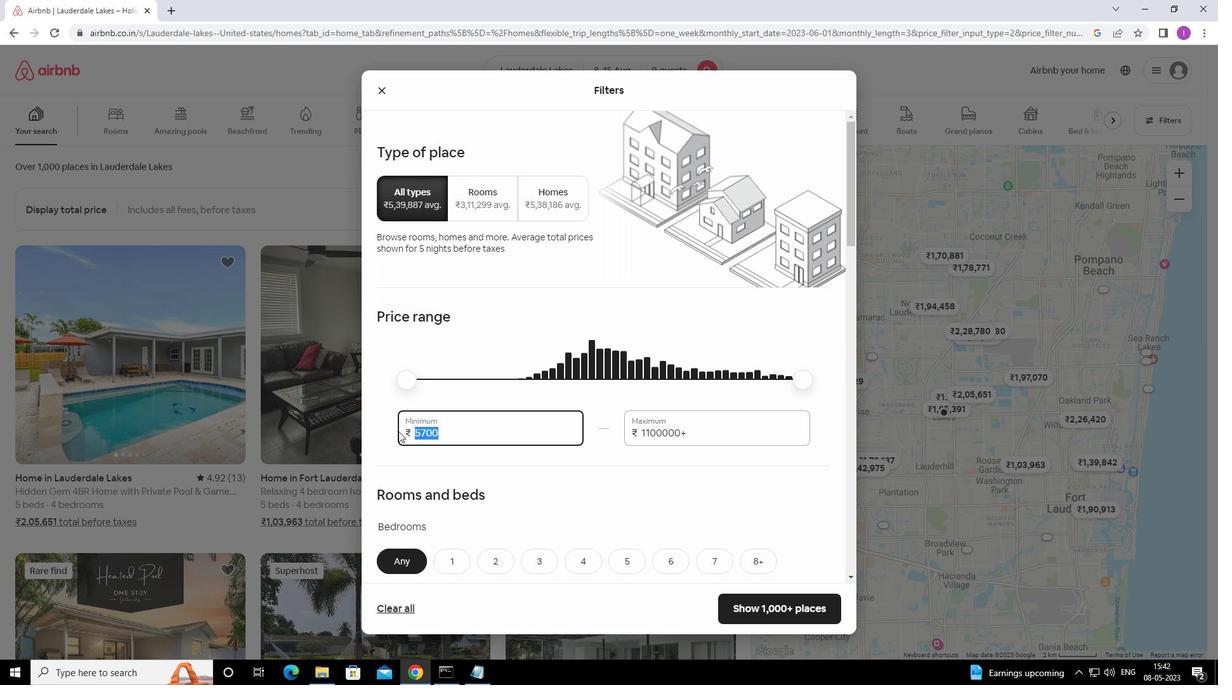 
Action: Key pressed 1
Screenshot: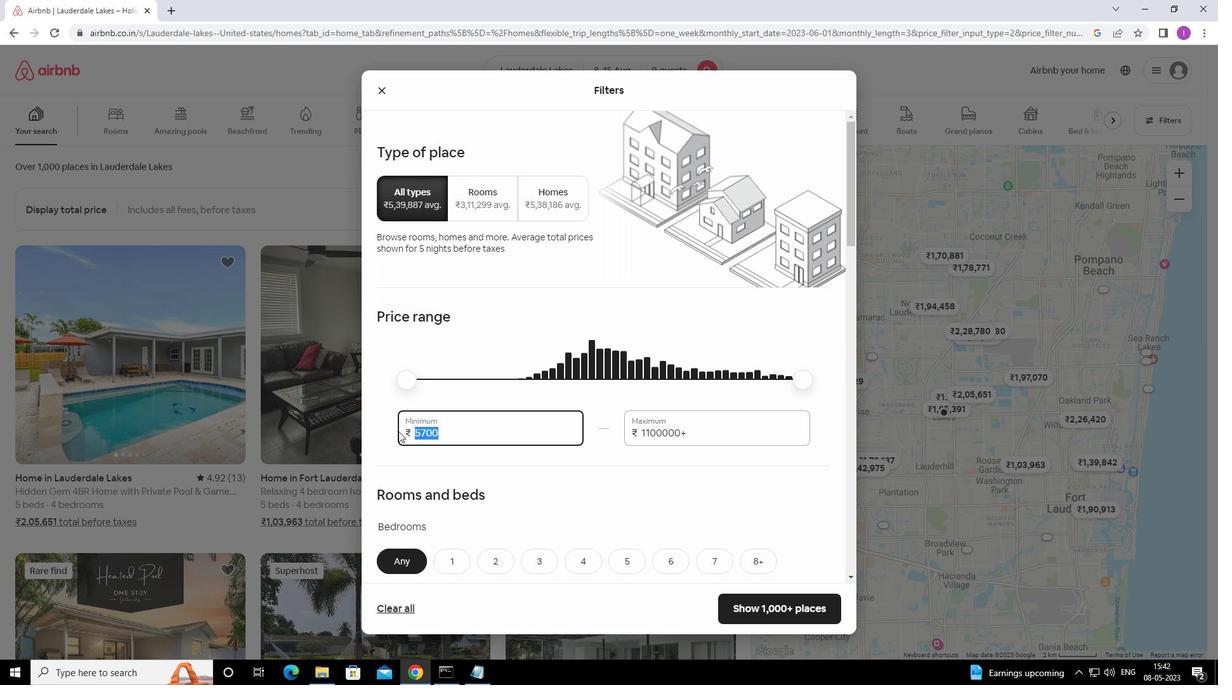 
Action: Mouse moved to (400, 423)
Screenshot: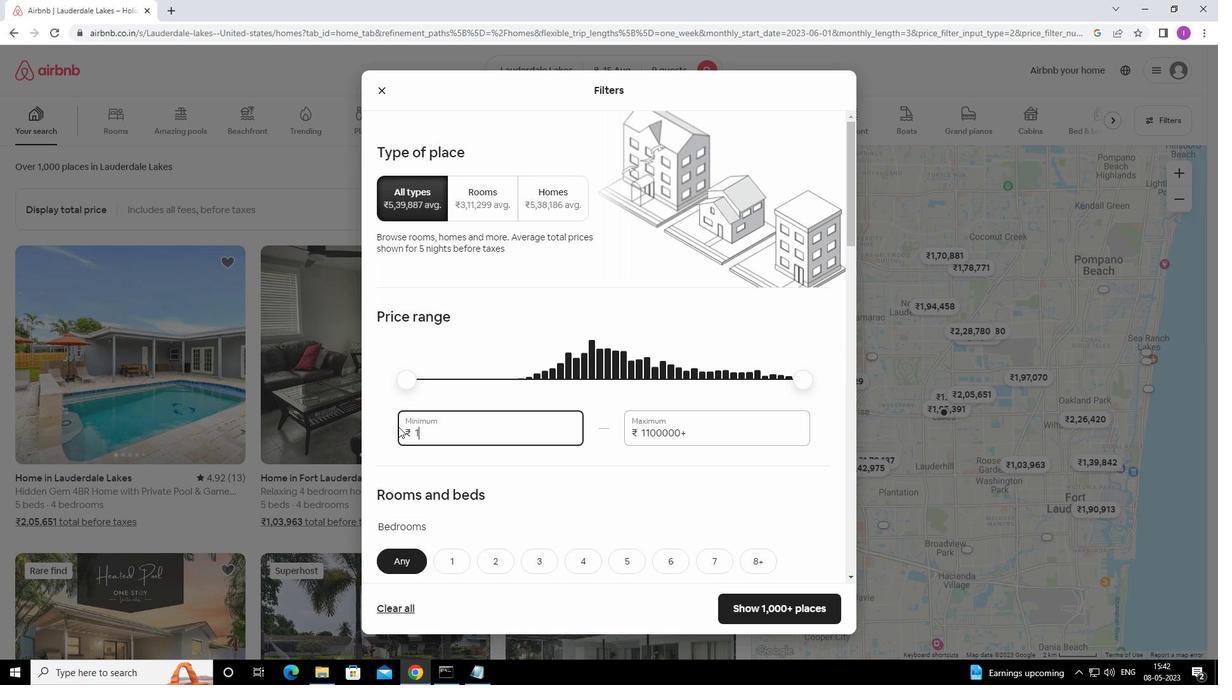 
Action: Key pressed 0
Screenshot: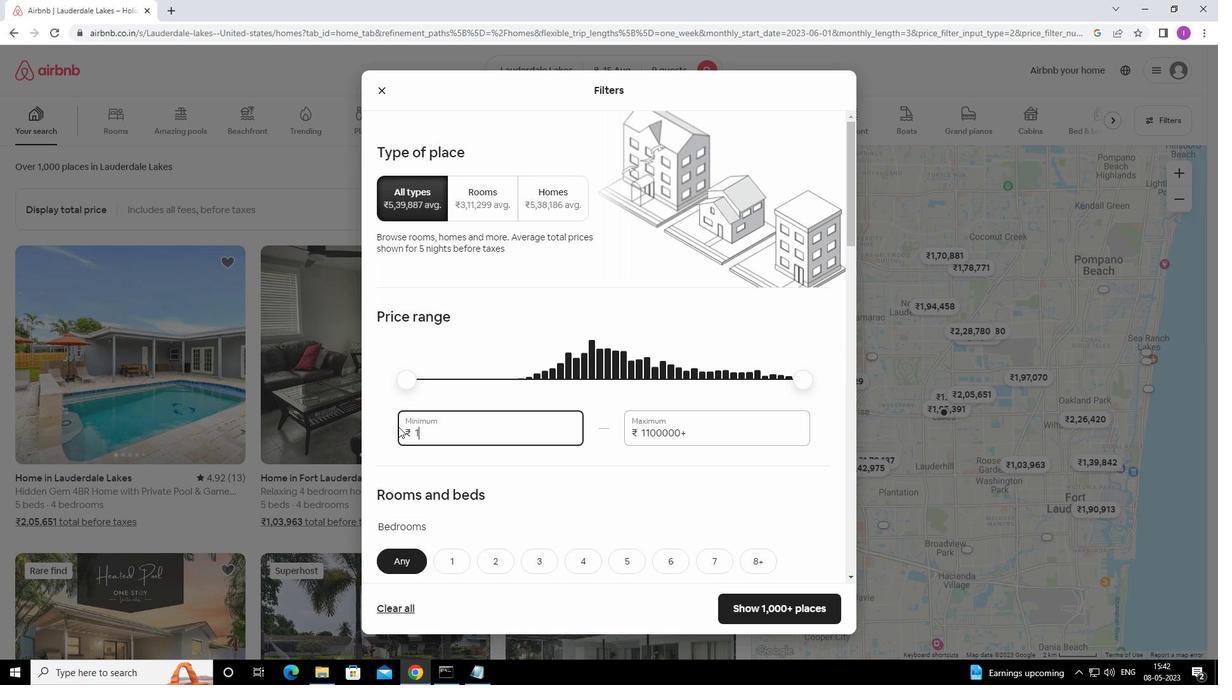 
Action: Mouse moved to (401, 419)
Screenshot: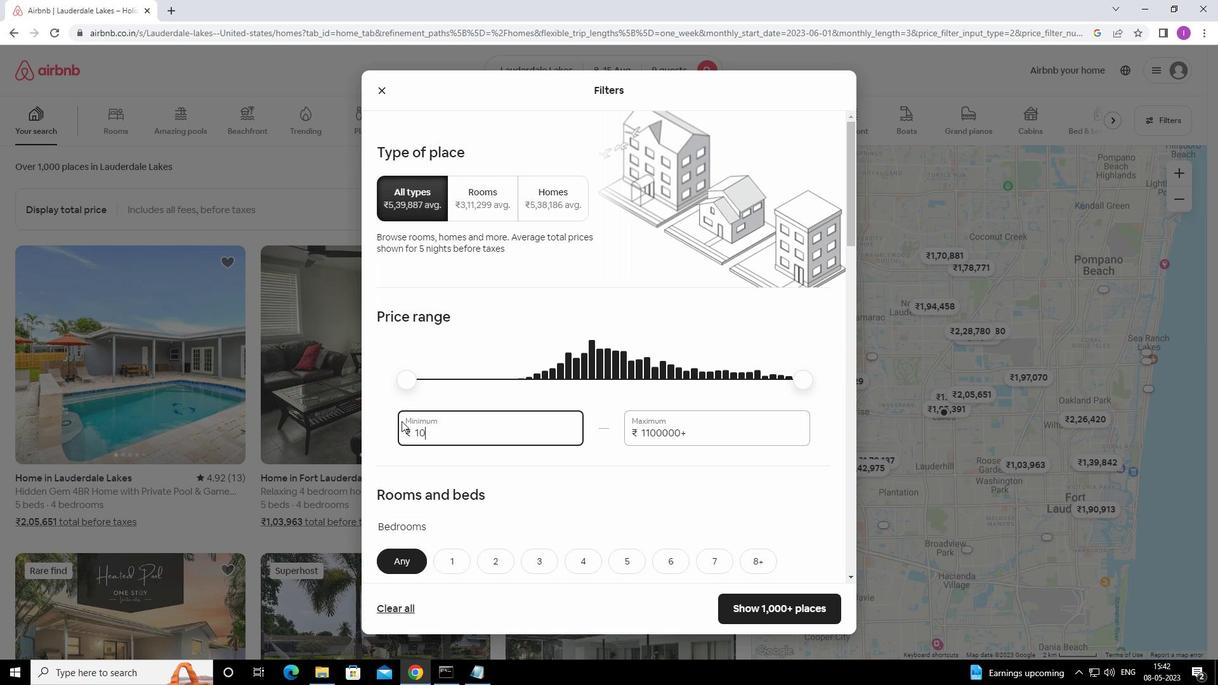
Action: Key pressed 00
Screenshot: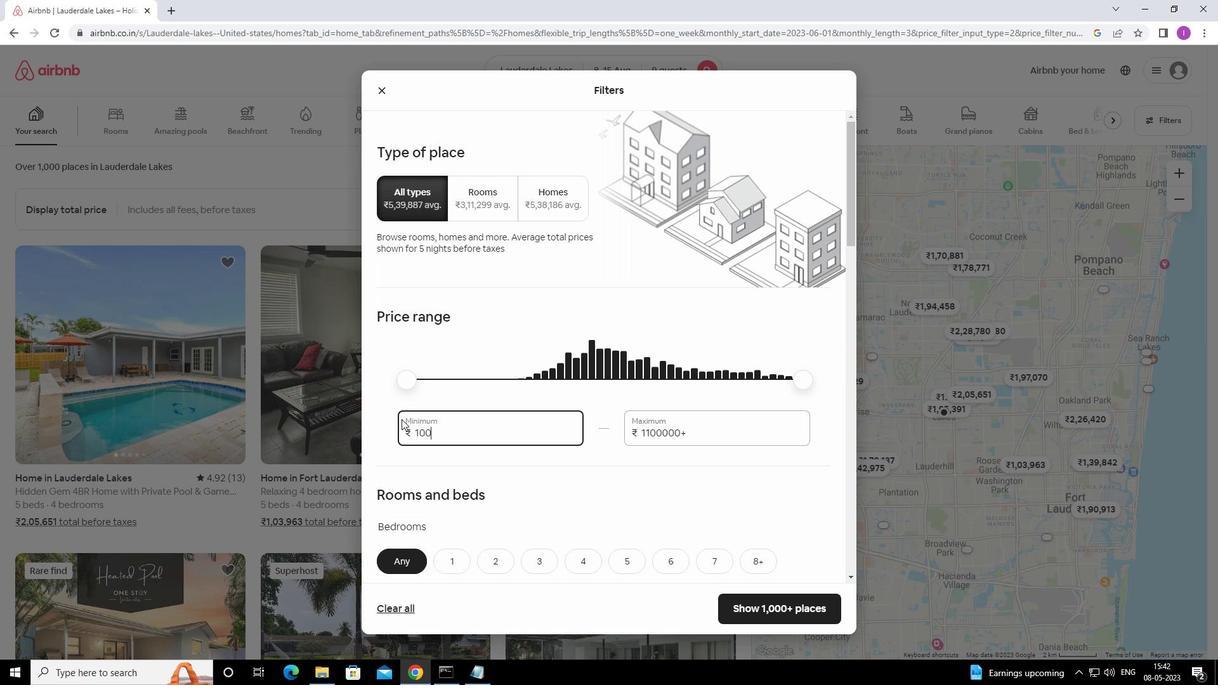 
Action: Mouse moved to (402, 418)
Screenshot: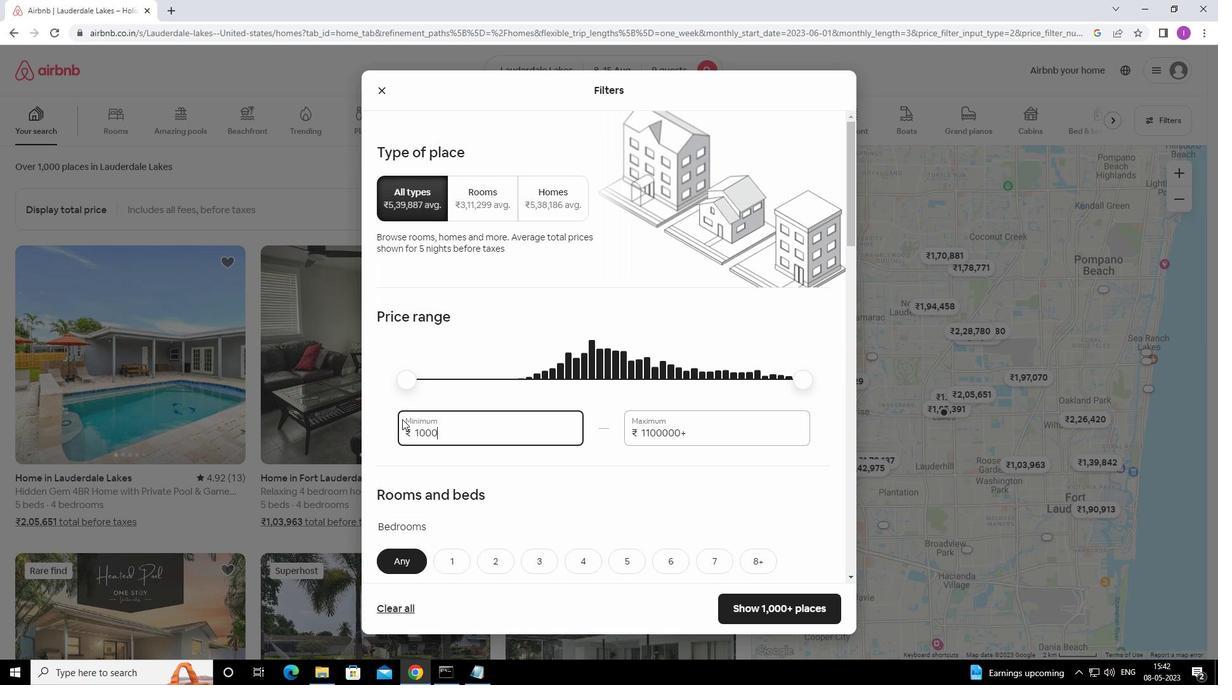 
Action: Key pressed 0
Screenshot: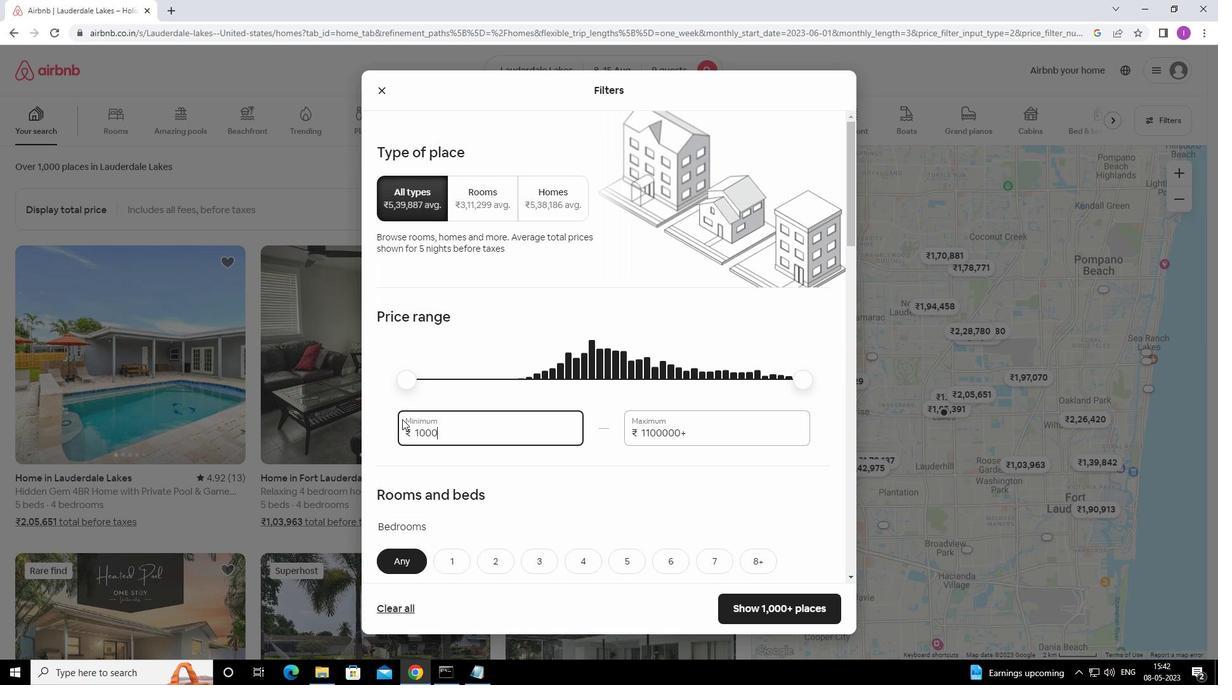 
Action: Mouse moved to (713, 431)
Screenshot: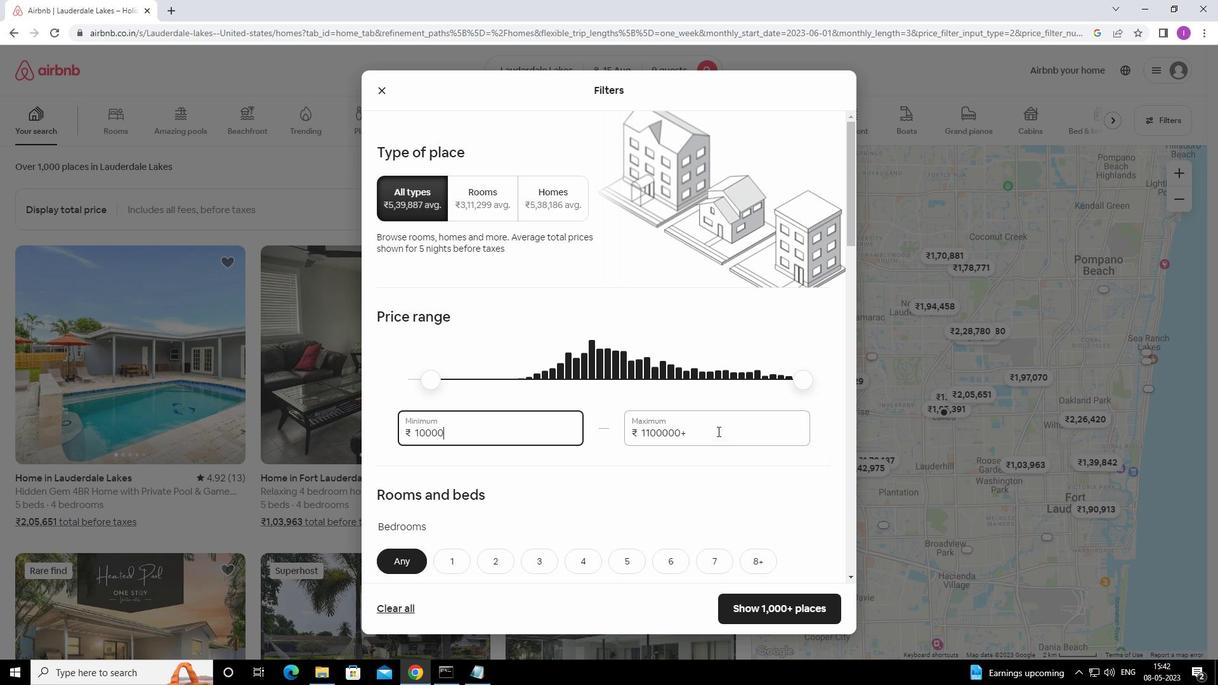 
Action: Mouse pressed left at (713, 431)
Screenshot: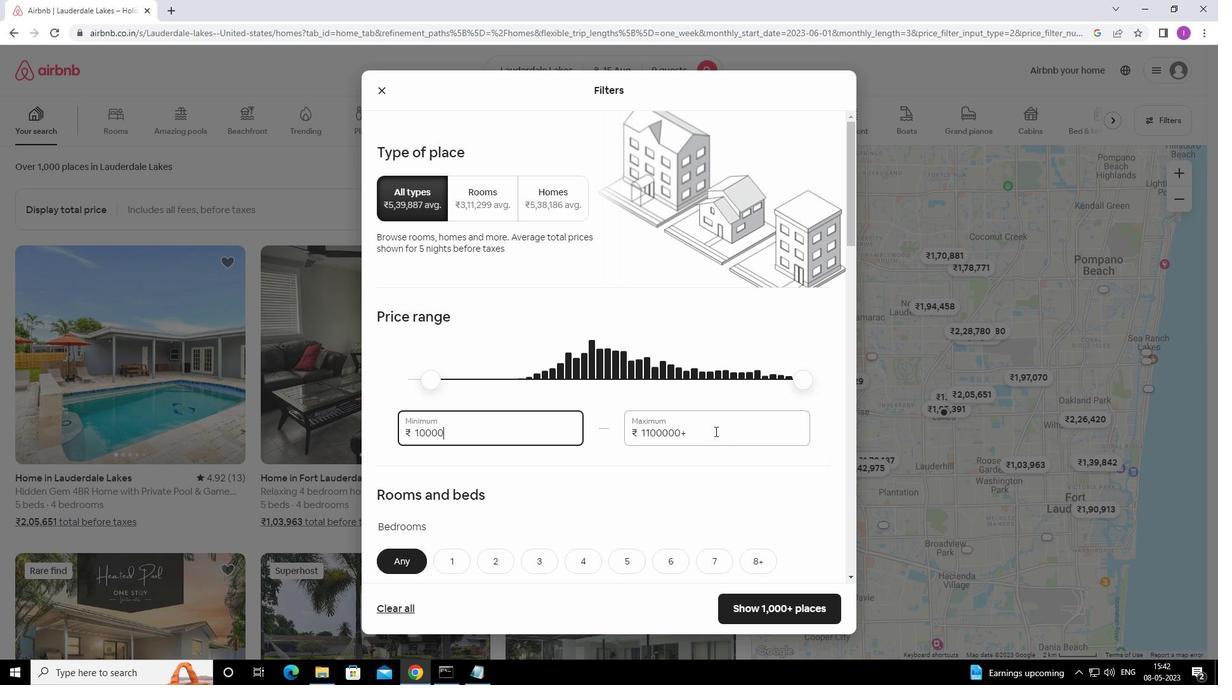 
Action: Mouse moved to (628, 436)
Screenshot: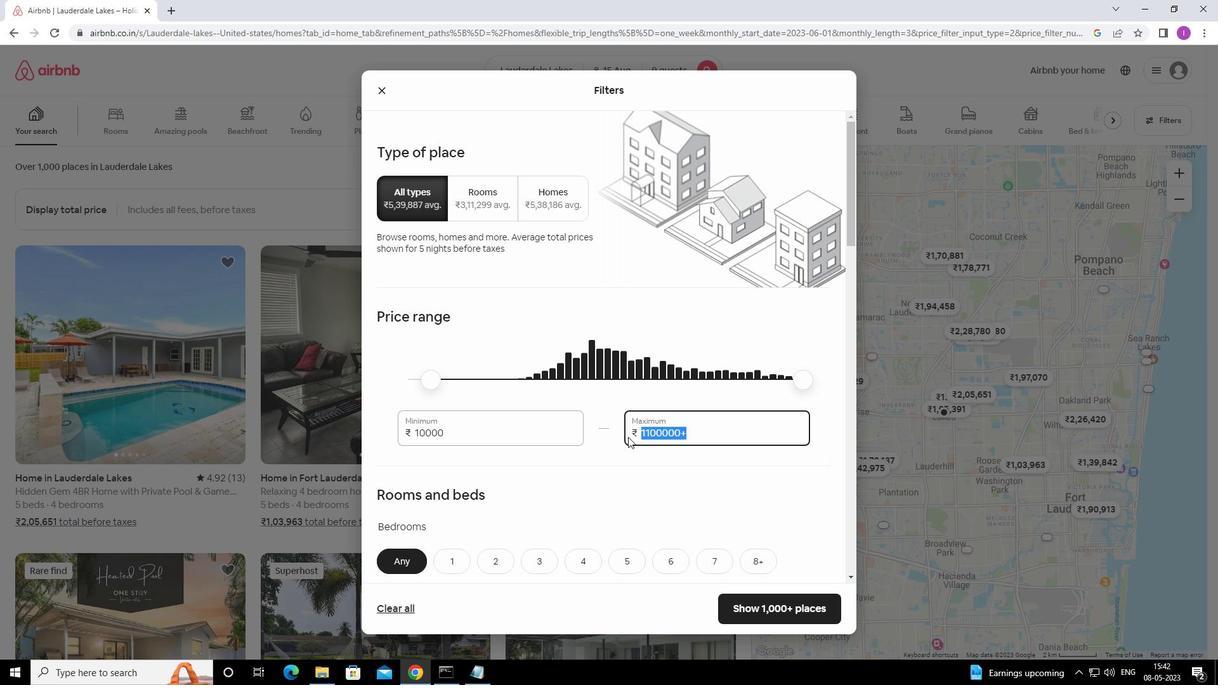 
Action: Key pressed 1400
Screenshot: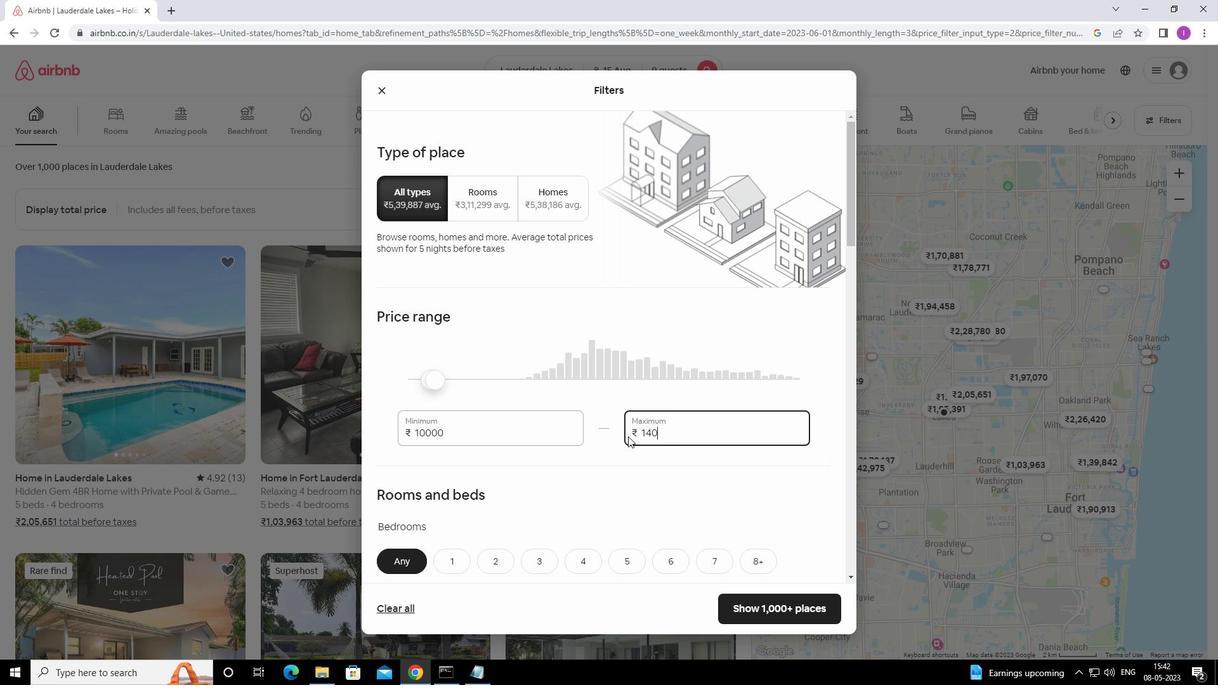 
Action: Mouse moved to (628, 435)
Screenshot: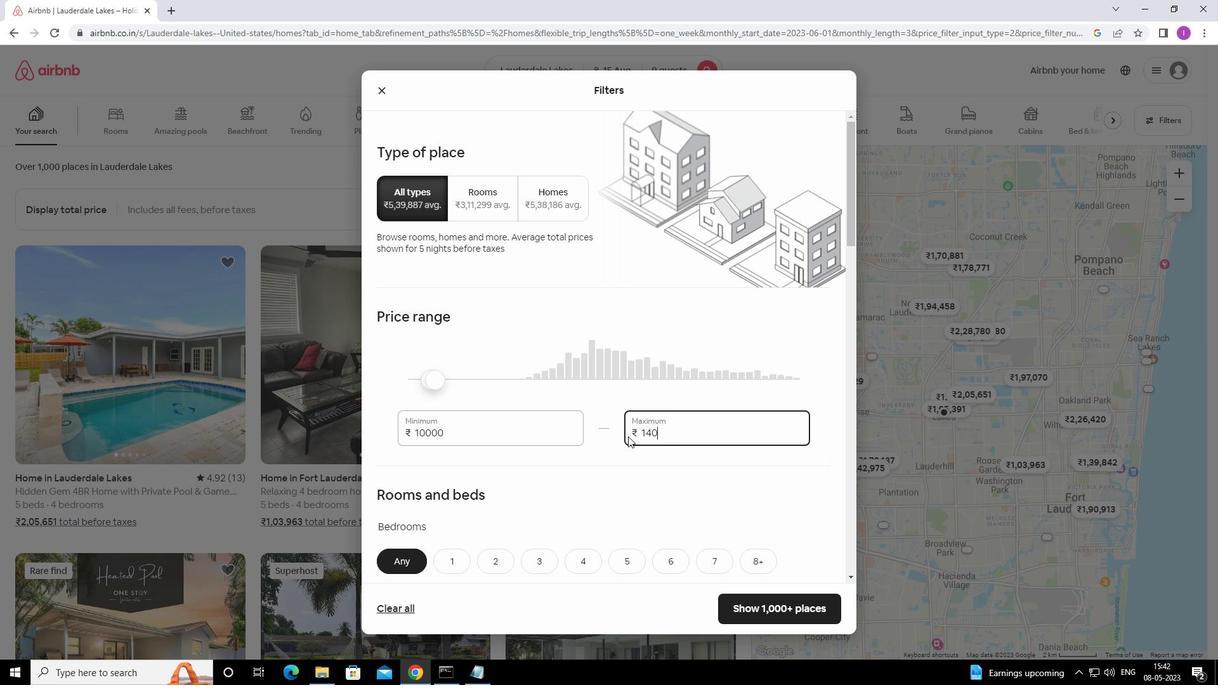 
Action: Key pressed 0
Screenshot: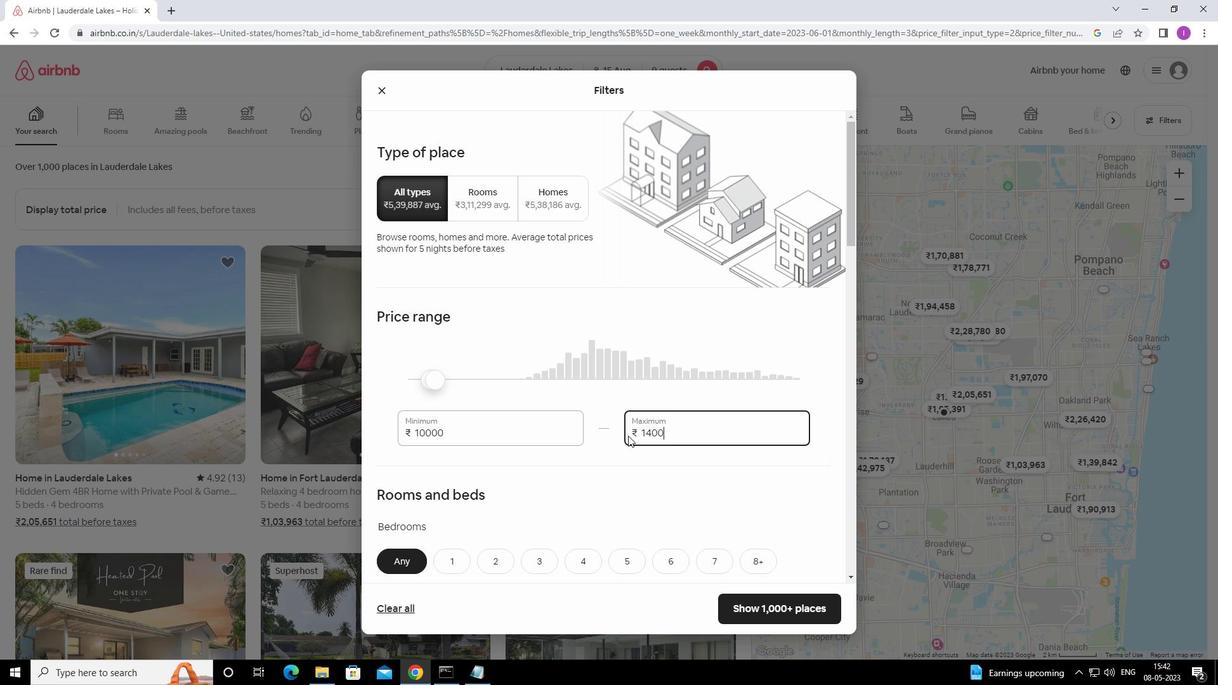 
Action: Mouse moved to (670, 438)
Screenshot: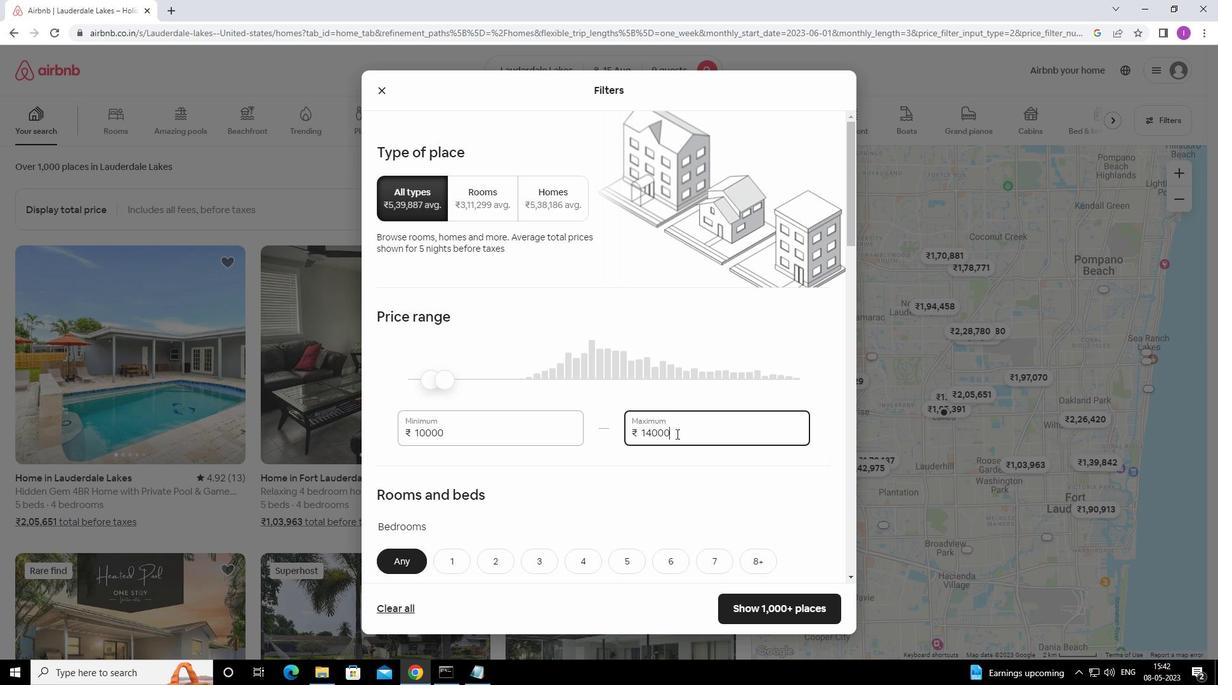 
Action: Mouse scrolled (670, 437) with delta (0, 0)
Screenshot: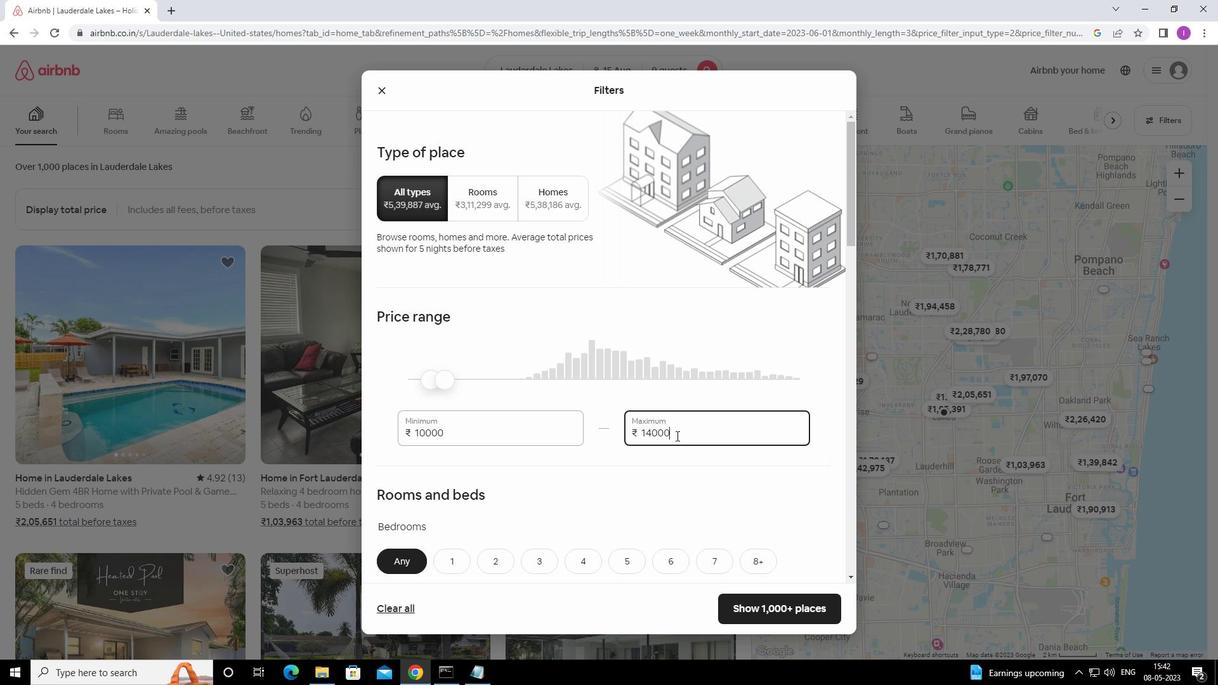 
Action: Mouse scrolled (670, 437) with delta (0, 0)
Screenshot: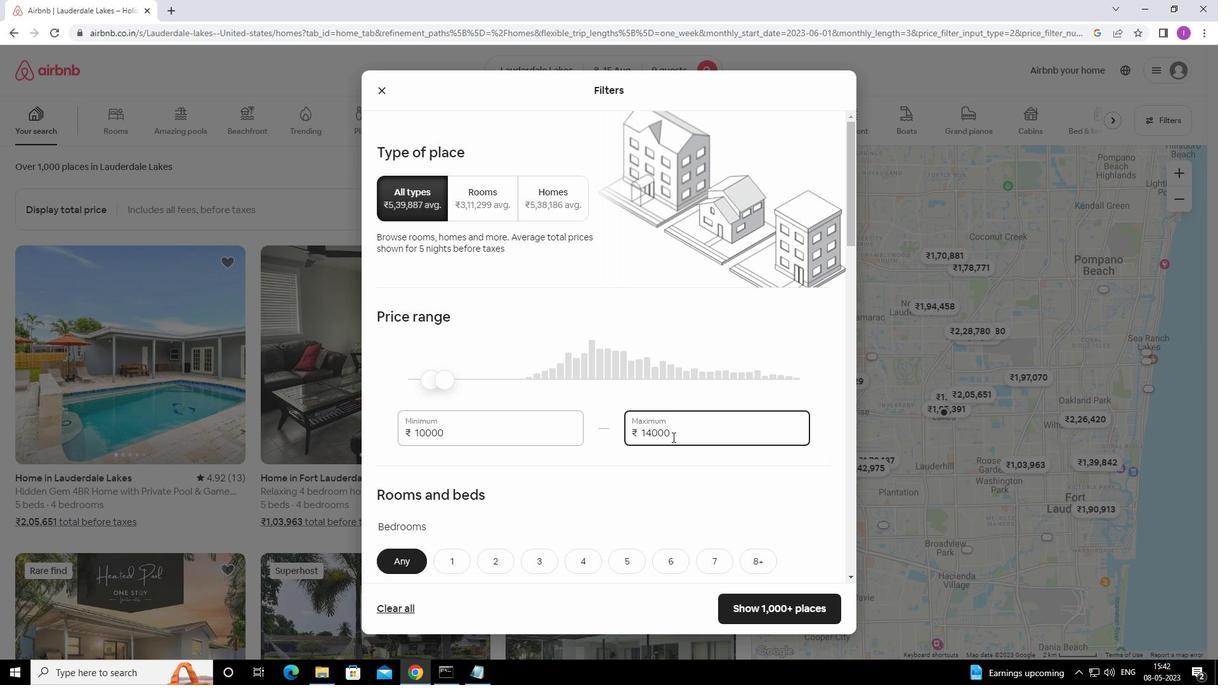 
Action: Mouse moved to (671, 437)
Screenshot: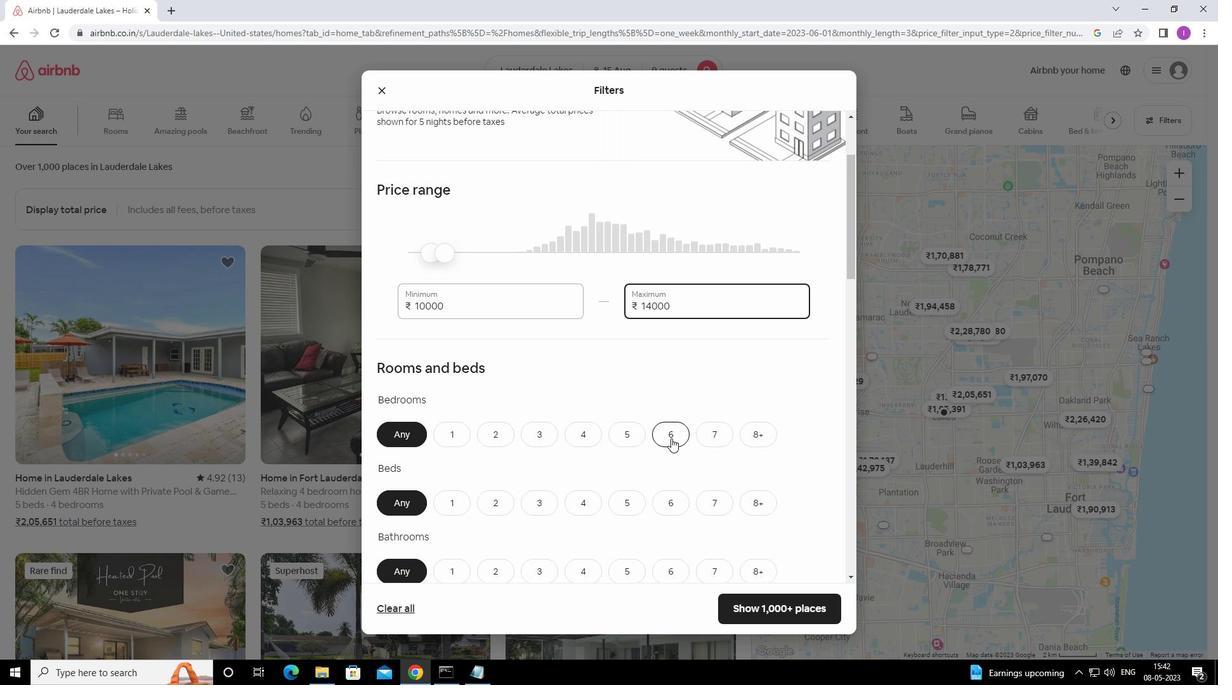 
Action: Mouse scrolled (671, 436) with delta (0, 0)
Screenshot: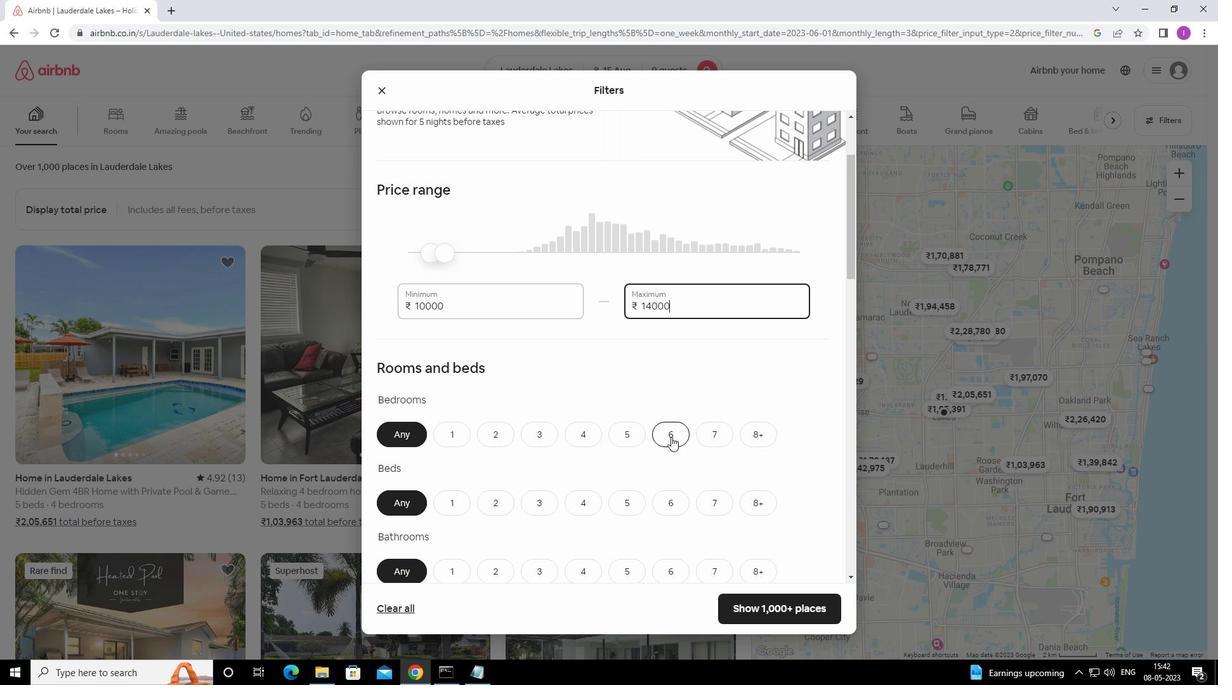 
Action: Mouse moved to (621, 376)
Screenshot: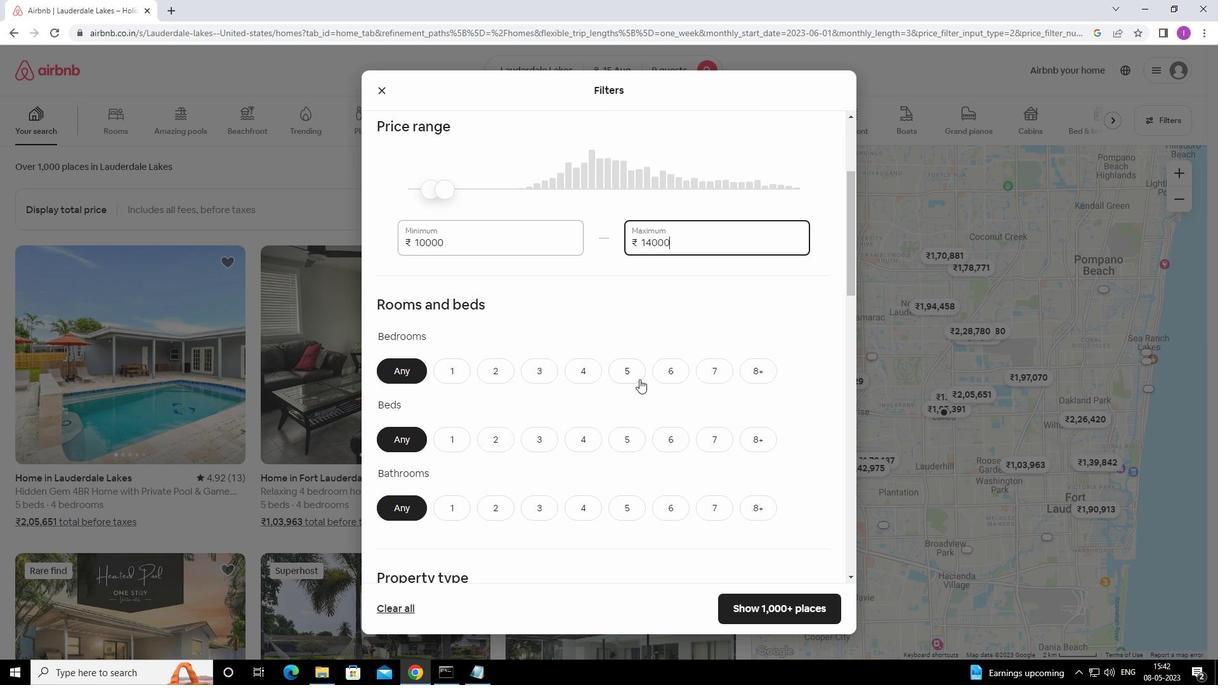 
Action: Mouse pressed left at (621, 376)
Screenshot: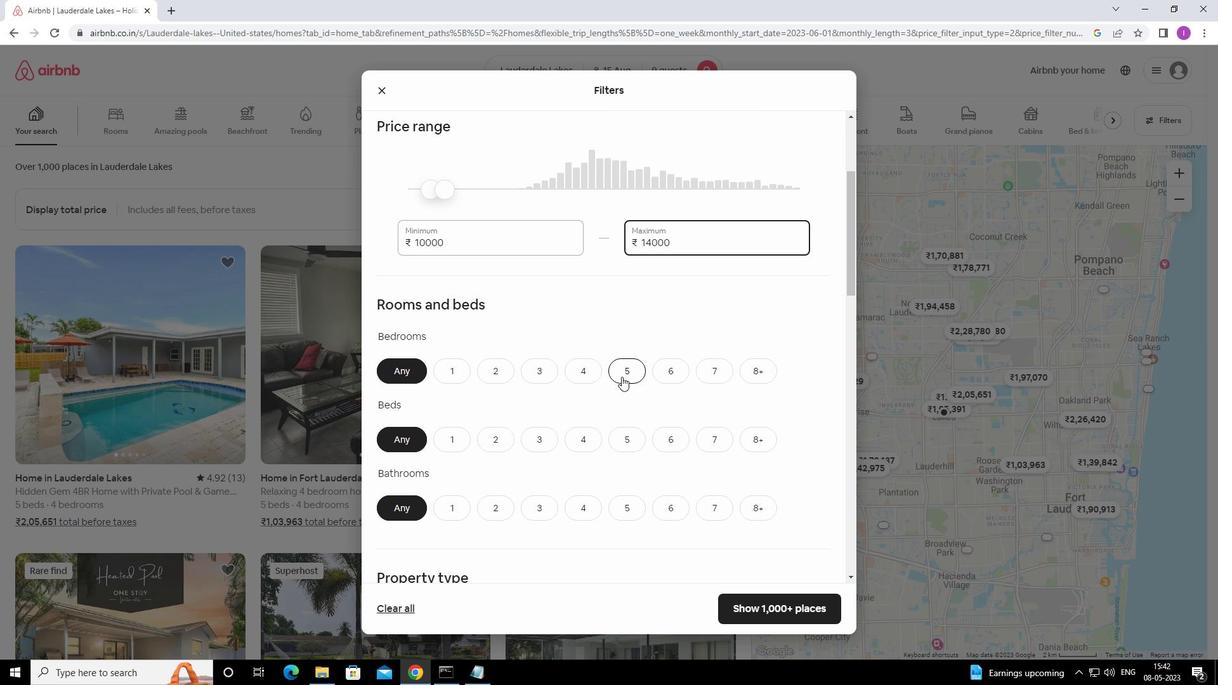 
Action: Mouse moved to (764, 439)
Screenshot: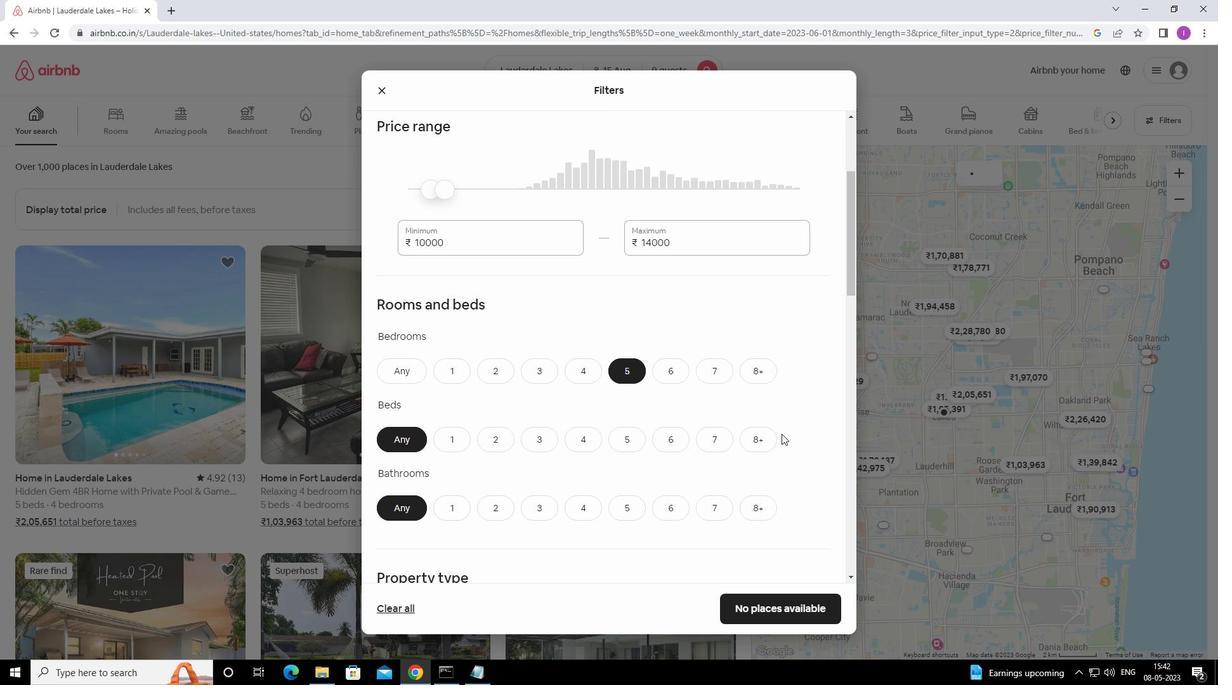 
Action: Mouse pressed left at (764, 439)
Screenshot: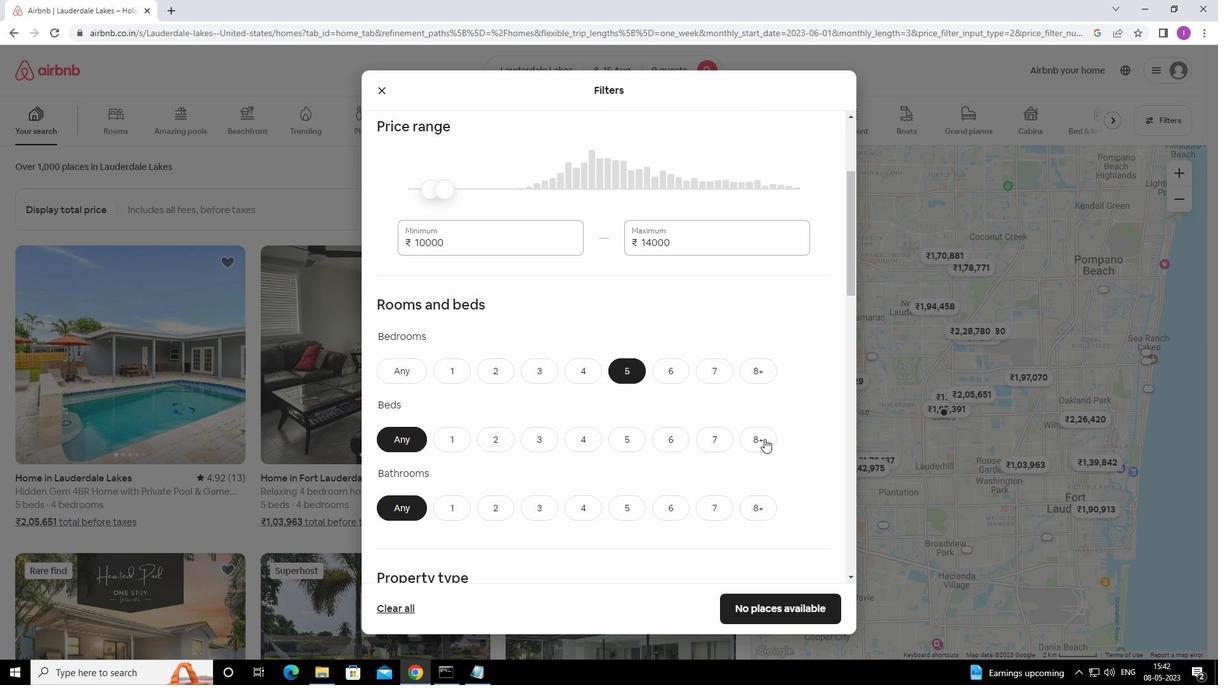 
Action: Mouse moved to (635, 503)
Screenshot: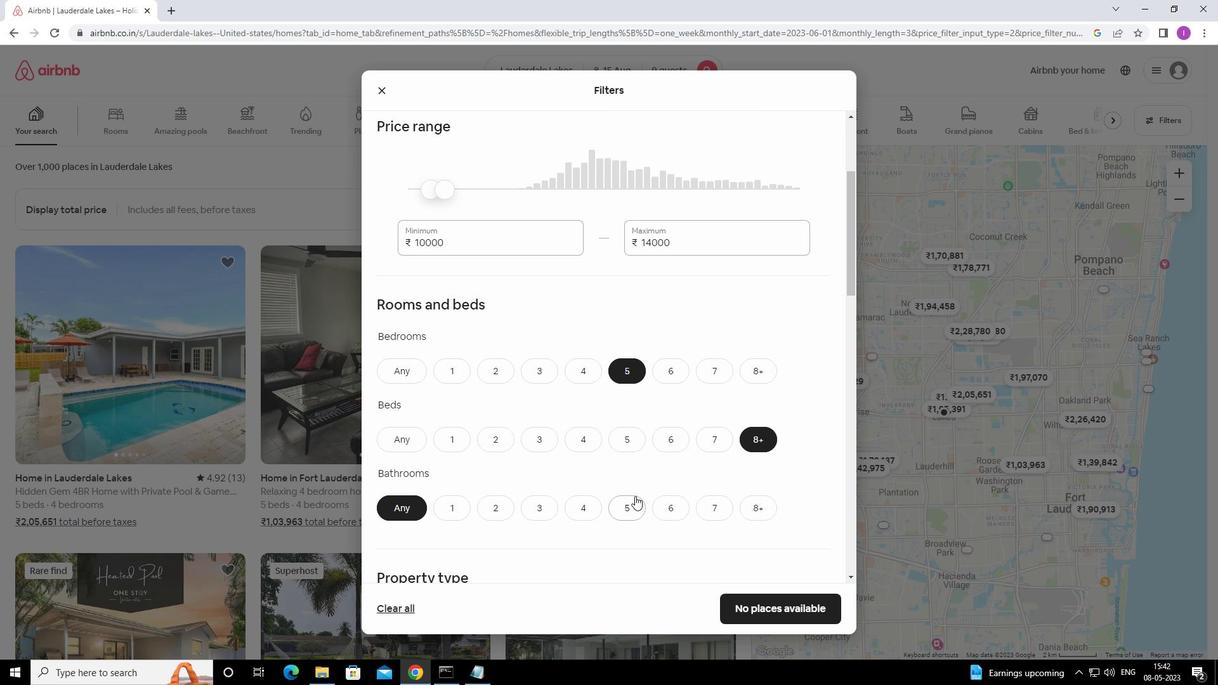
Action: Mouse pressed left at (635, 503)
Screenshot: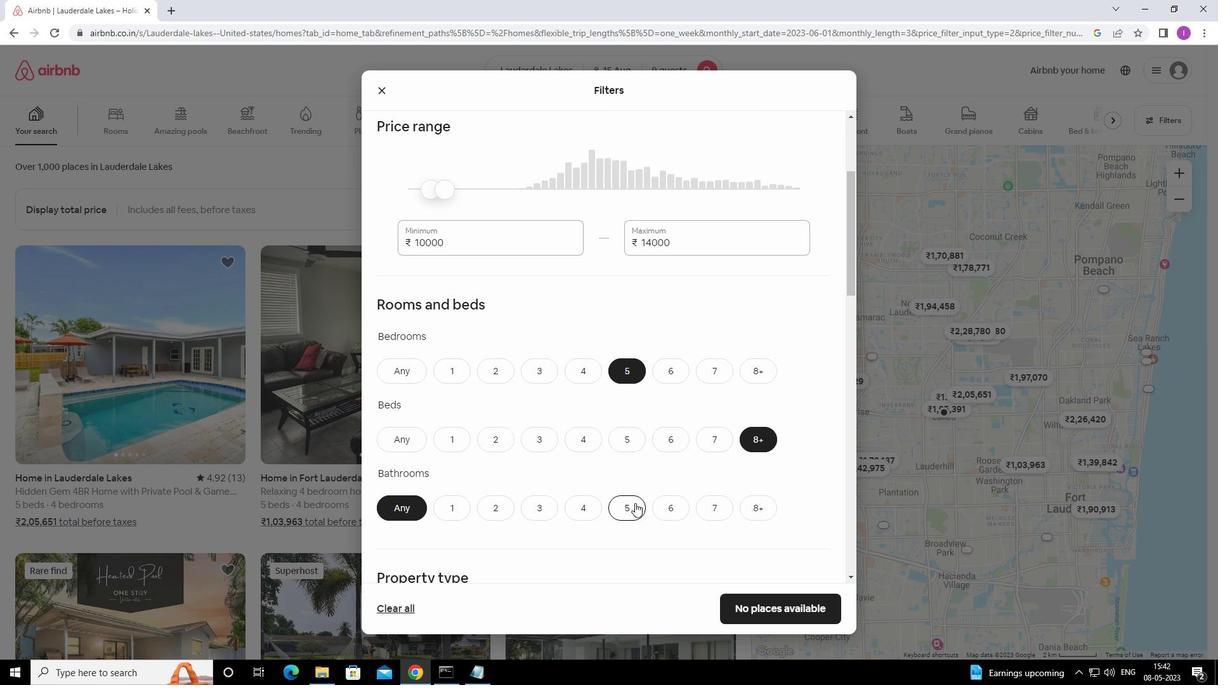 
Action: Mouse moved to (703, 439)
Screenshot: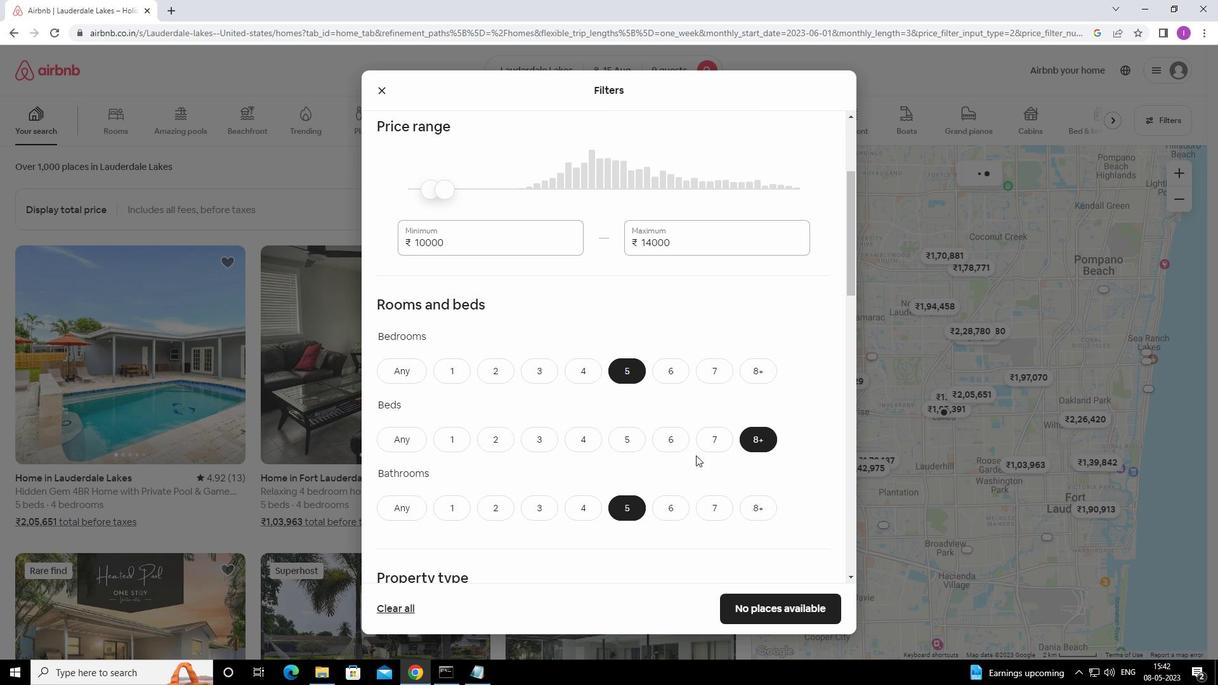 
Action: Mouse scrolled (703, 439) with delta (0, 0)
Screenshot: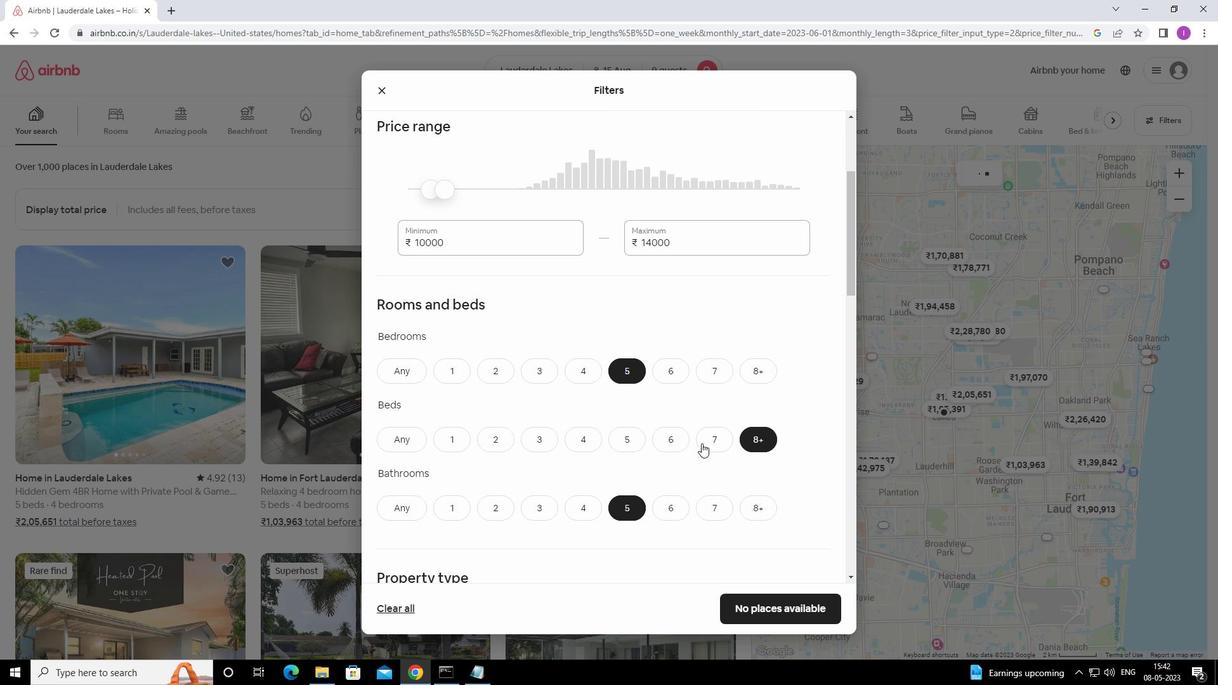 
Action: Mouse scrolled (703, 439) with delta (0, 0)
Screenshot: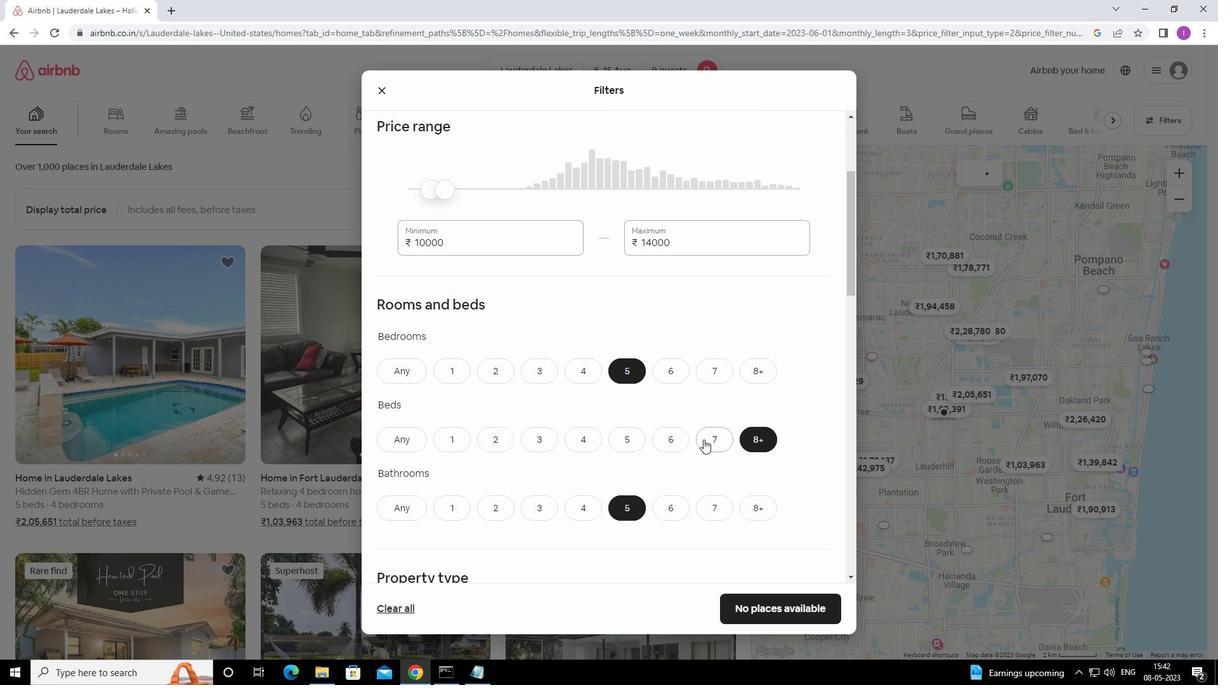 
Action: Mouse moved to (704, 439)
Screenshot: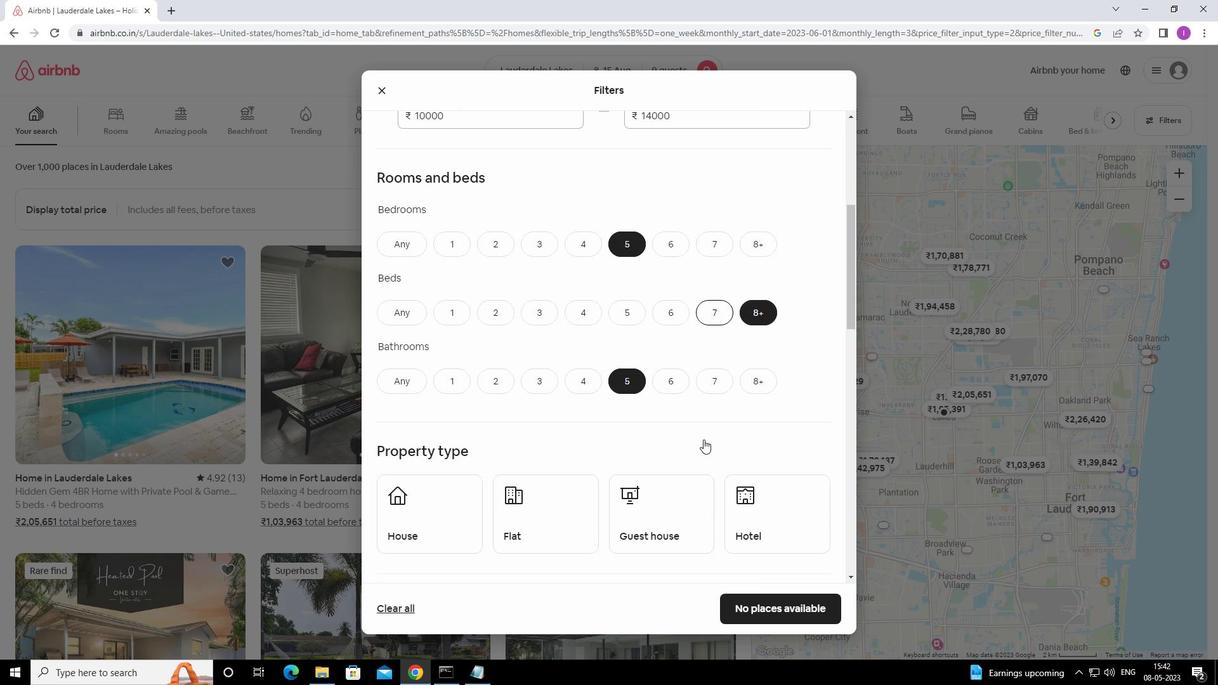 
Action: Mouse scrolled (704, 439) with delta (0, 0)
Screenshot: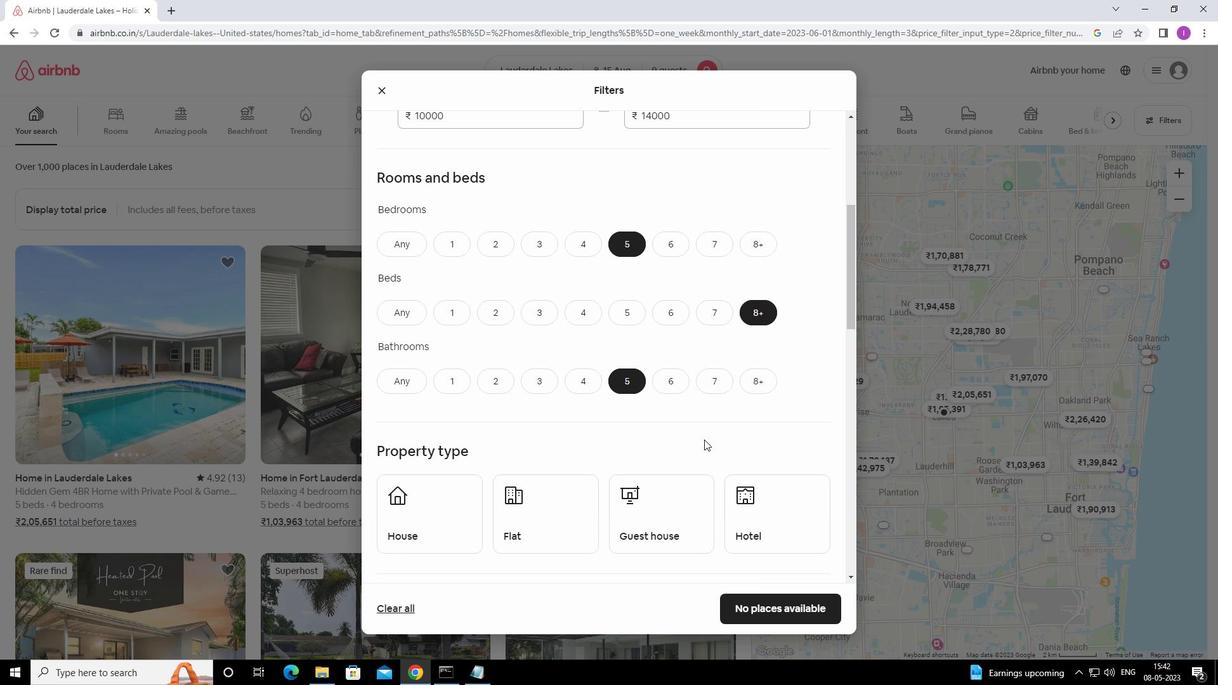 
Action: Mouse scrolled (704, 439) with delta (0, 0)
Screenshot: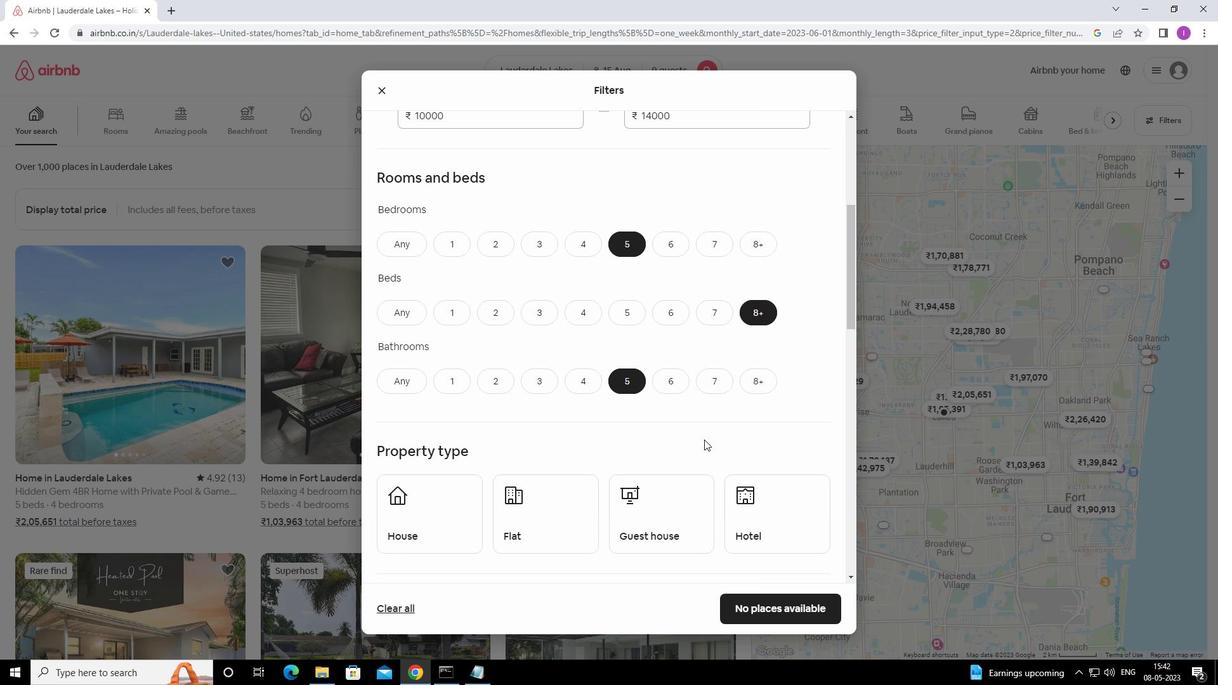 
Action: Mouse moved to (450, 397)
Screenshot: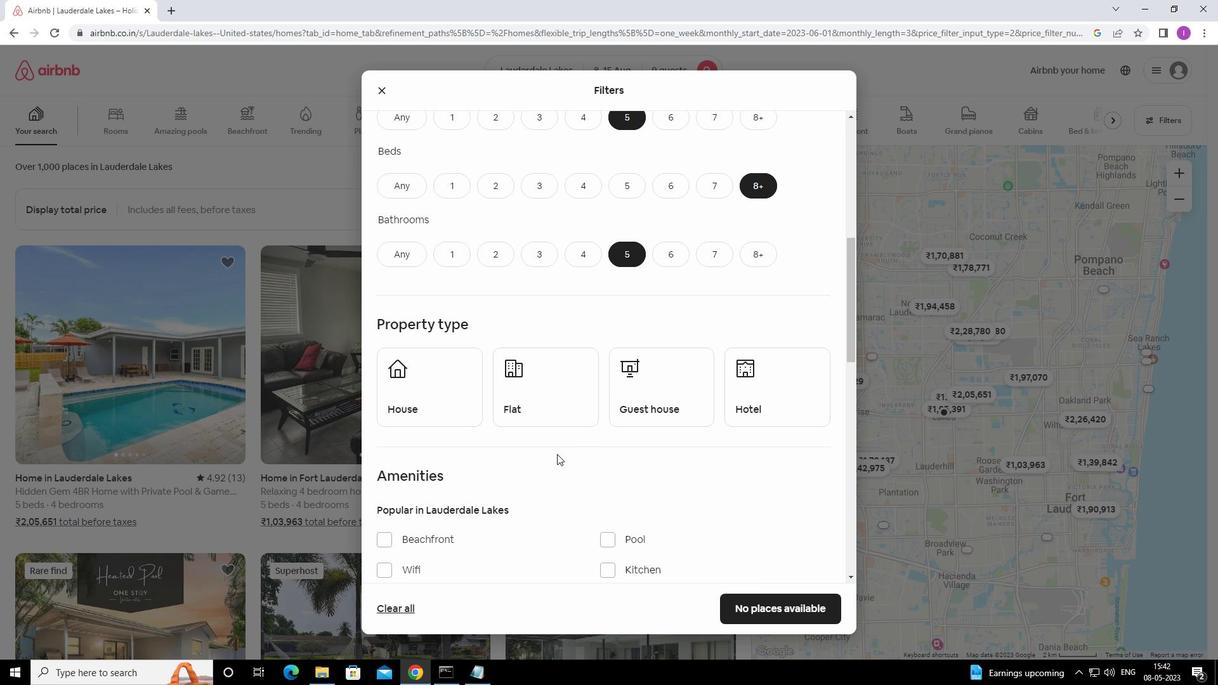 
Action: Mouse pressed left at (450, 397)
Screenshot: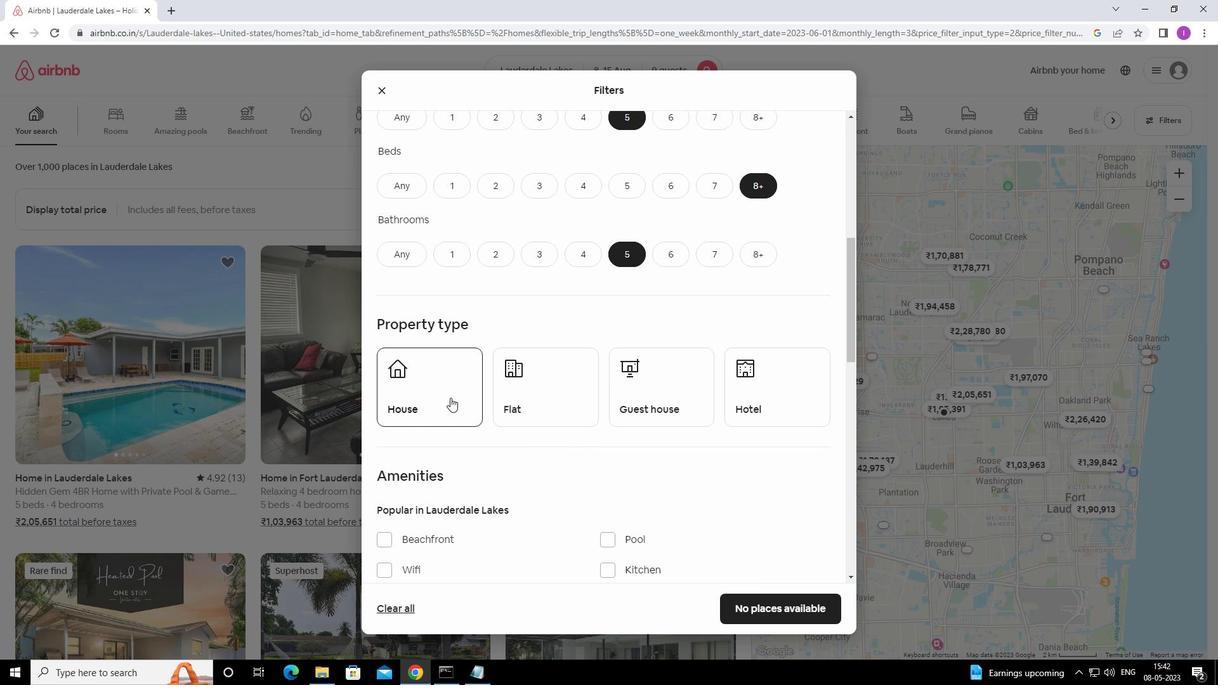 
Action: Mouse moved to (562, 402)
Screenshot: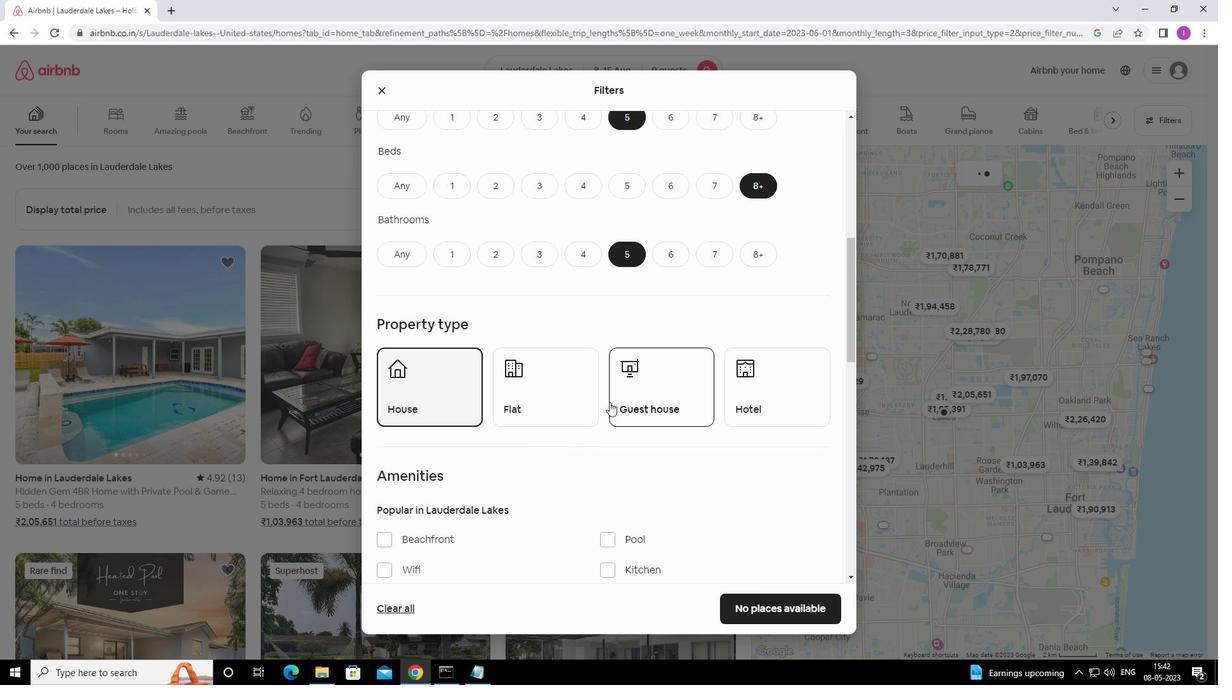 
Action: Mouse pressed left at (562, 402)
Screenshot: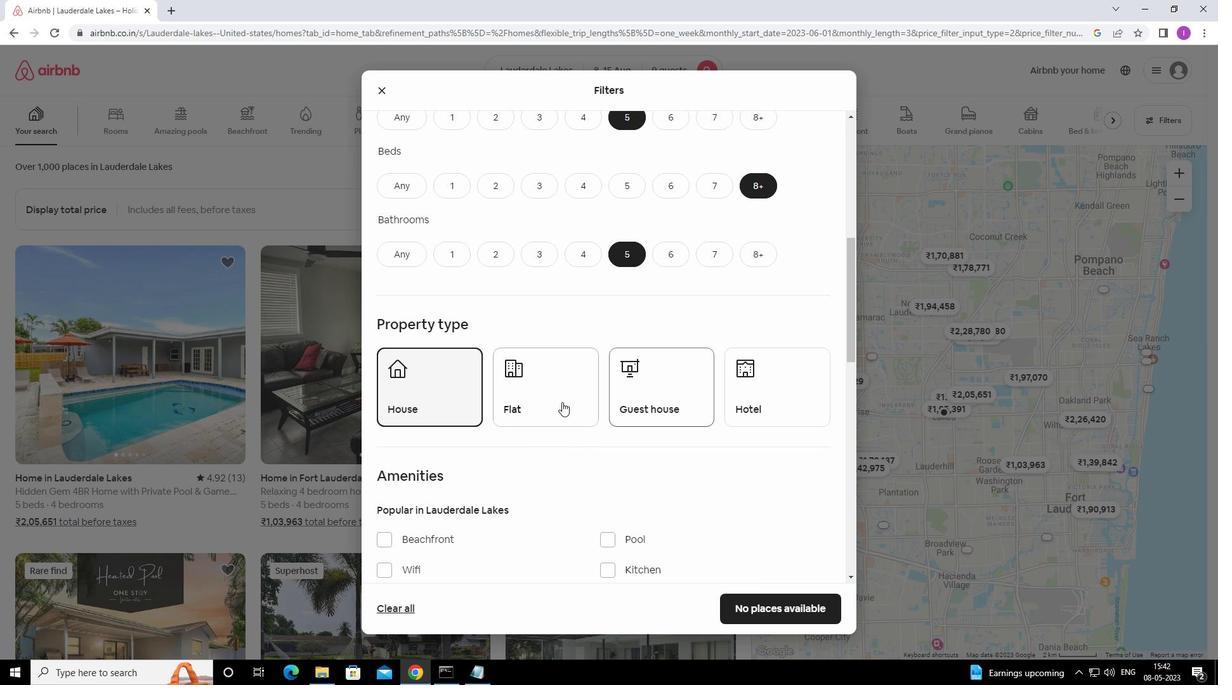 
Action: Mouse moved to (682, 401)
Screenshot: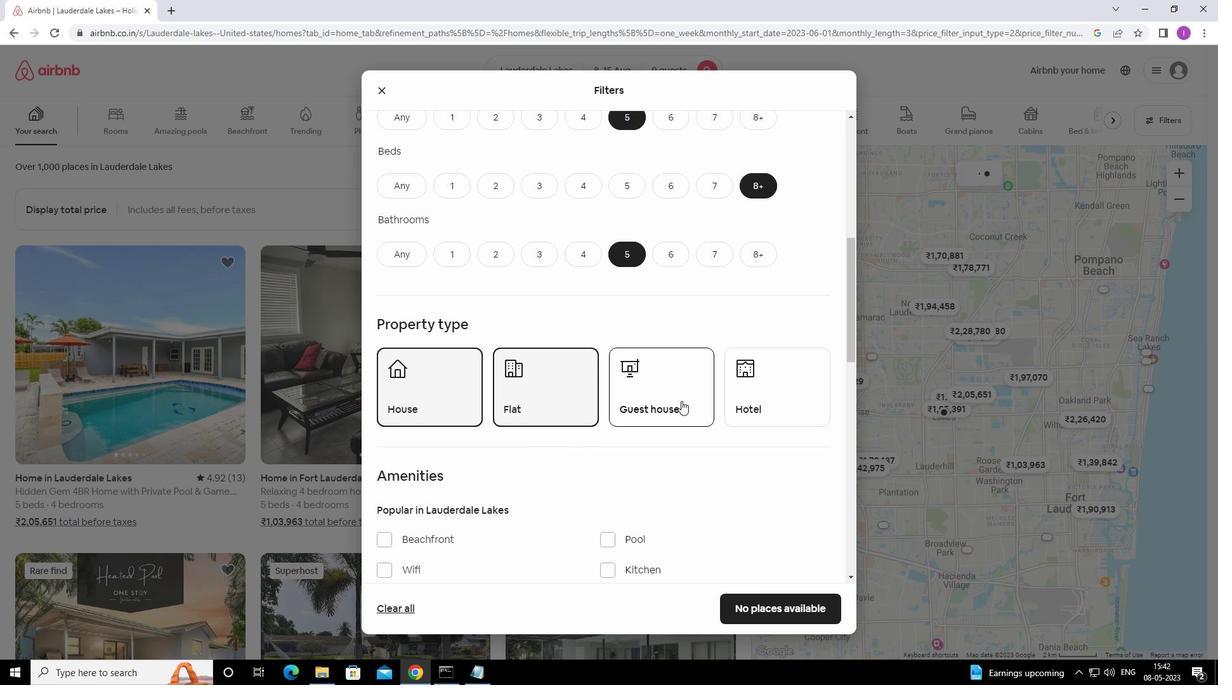 
Action: Mouse pressed left at (682, 401)
Screenshot: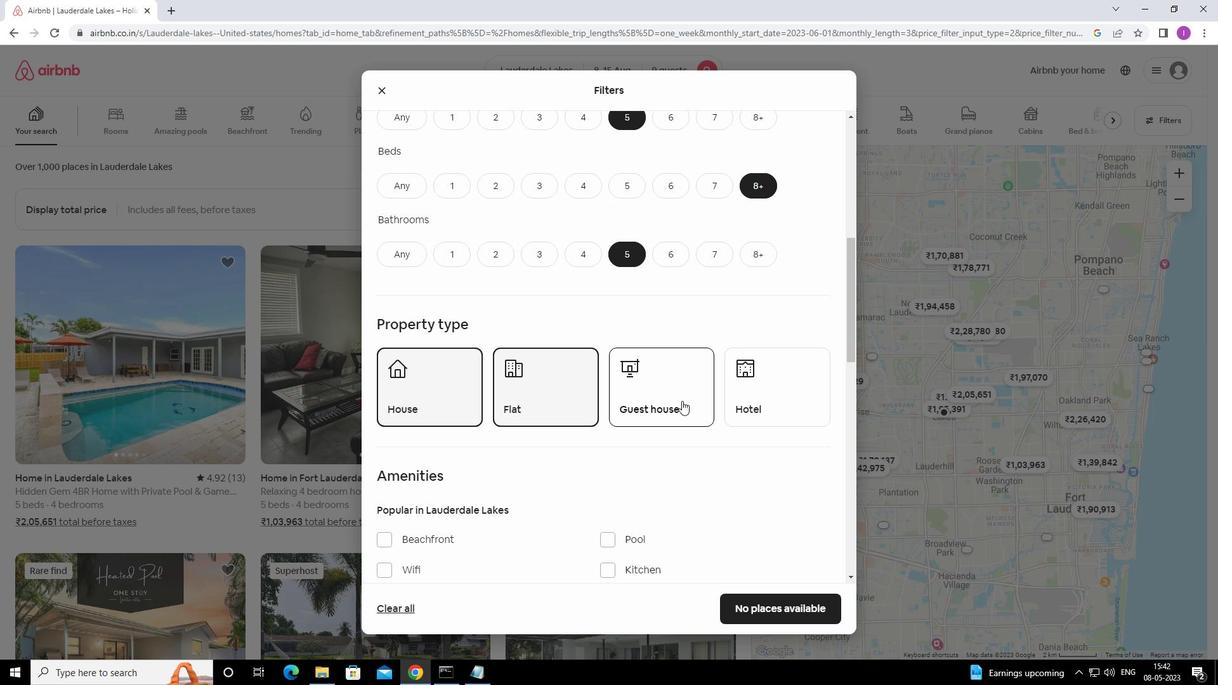 
Action: Mouse moved to (550, 424)
Screenshot: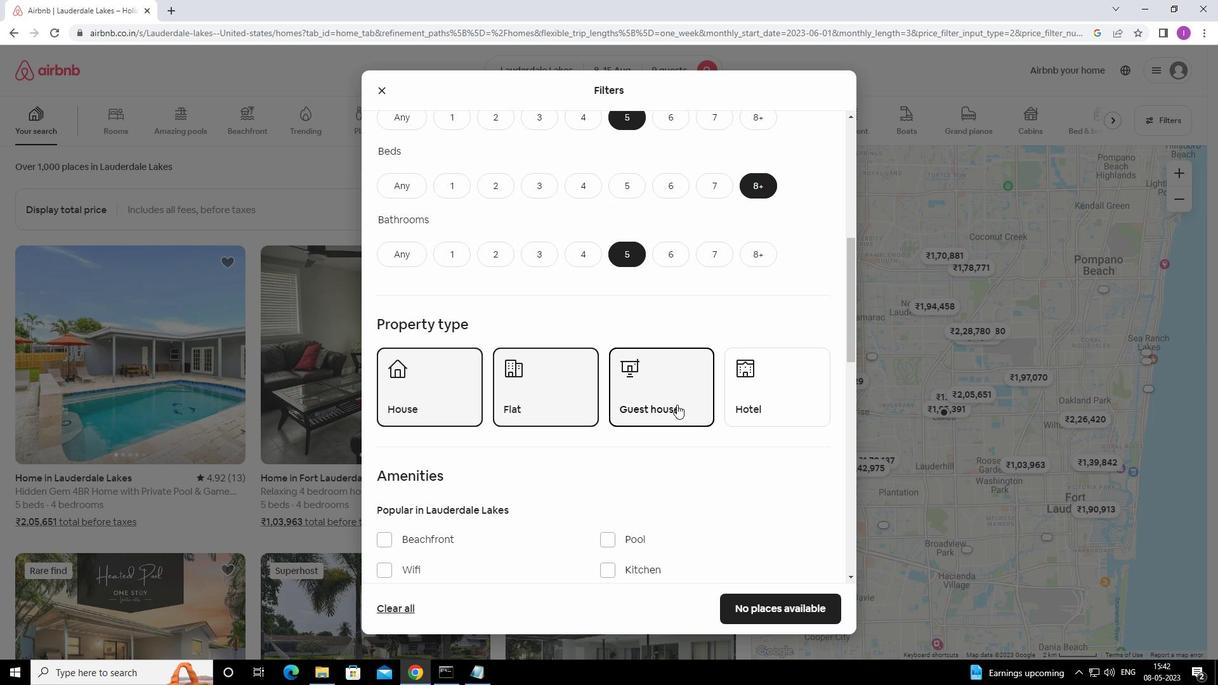 
Action: Mouse scrolled (550, 423) with delta (0, 0)
Screenshot: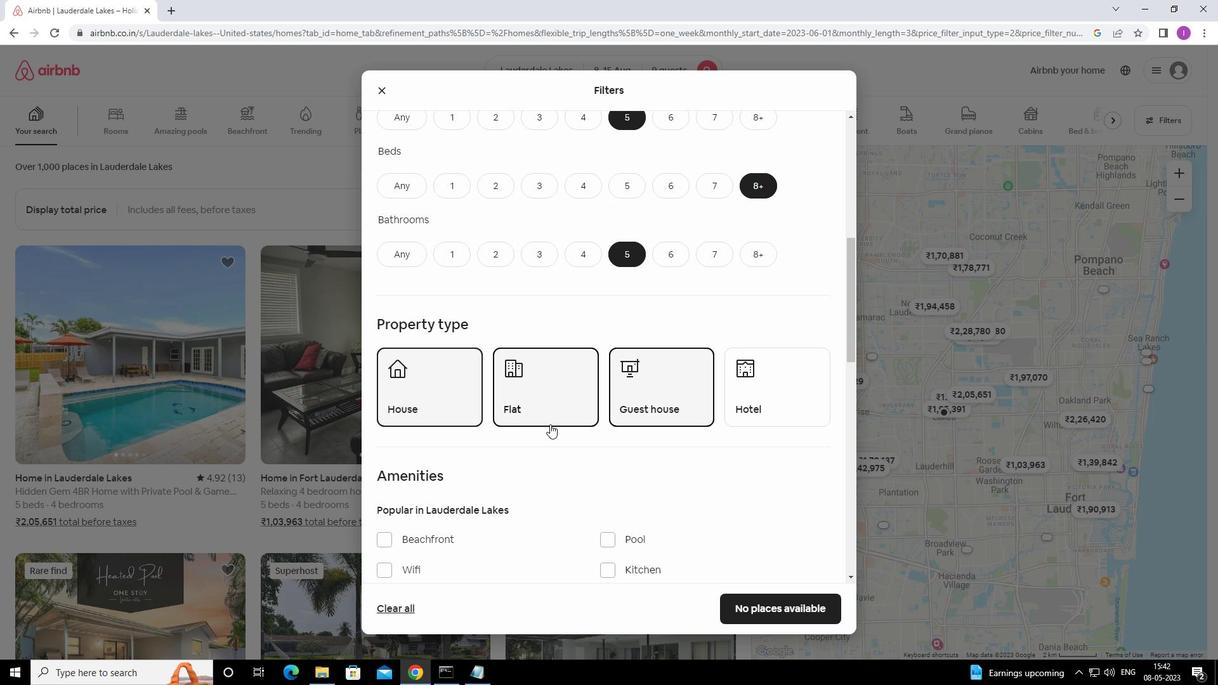 
Action: Mouse scrolled (550, 423) with delta (0, 0)
Screenshot: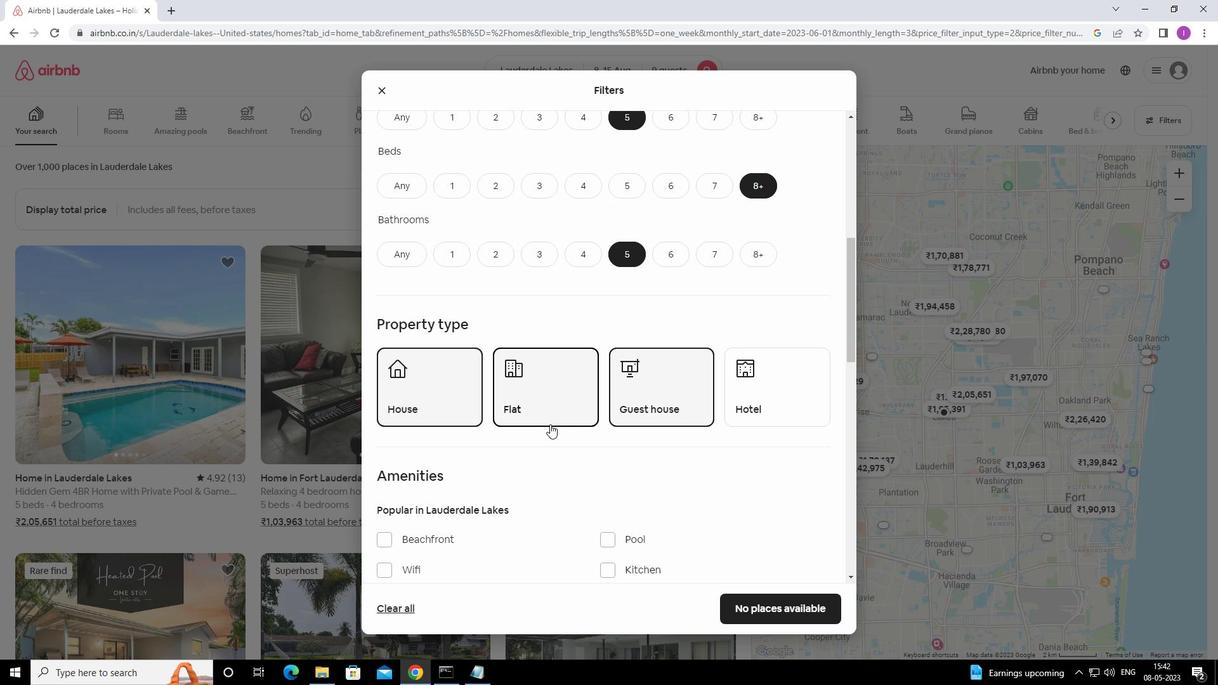 
Action: Mouse moved to (383, 441)
Screenshot: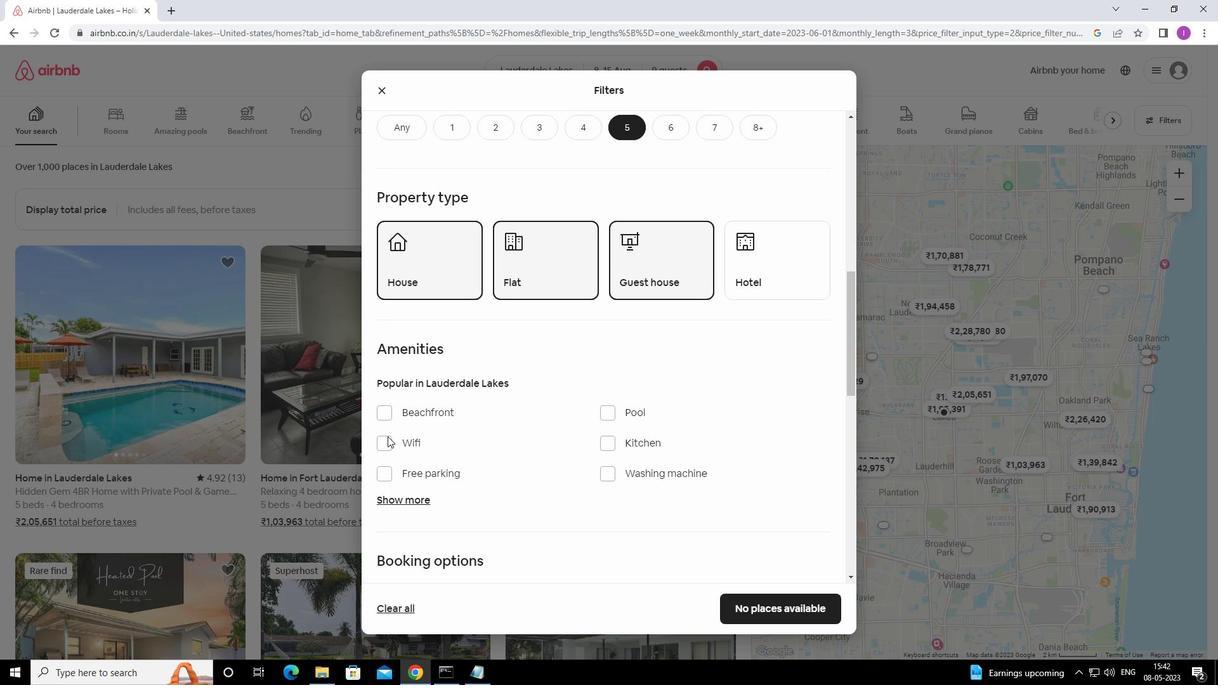 
Action: Mouse pressed left at (383, 441)
Screenshot: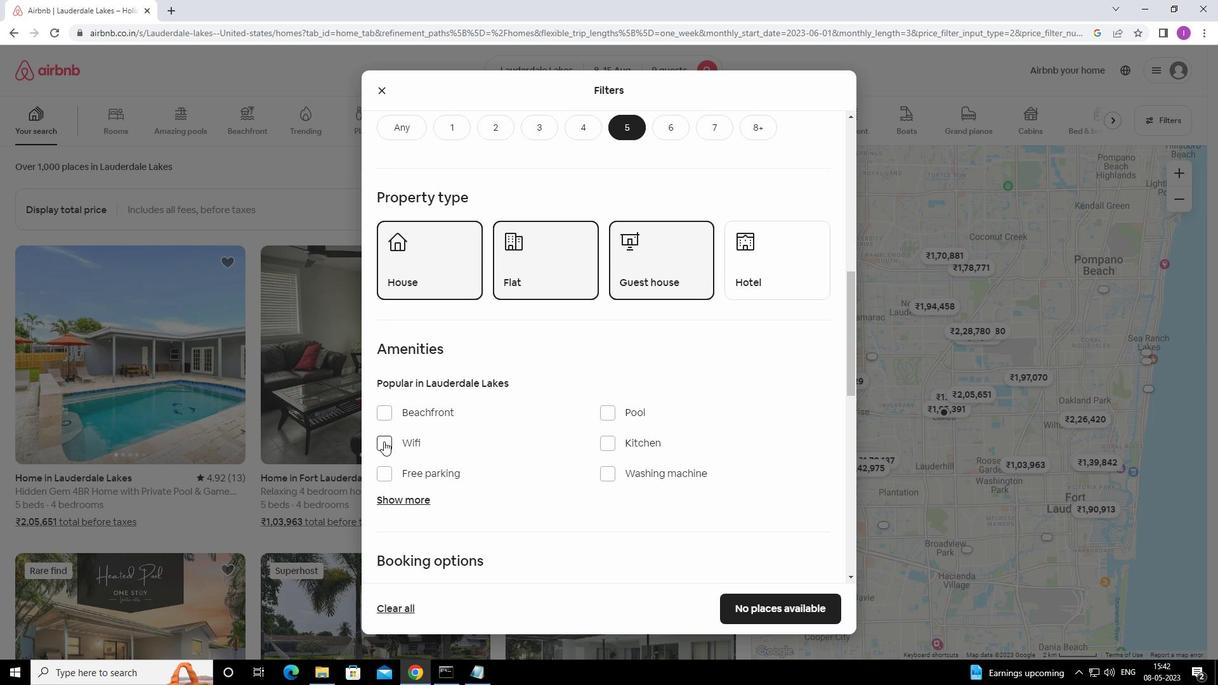 
Action: Mouse moved to (387, 475)
Screenshot: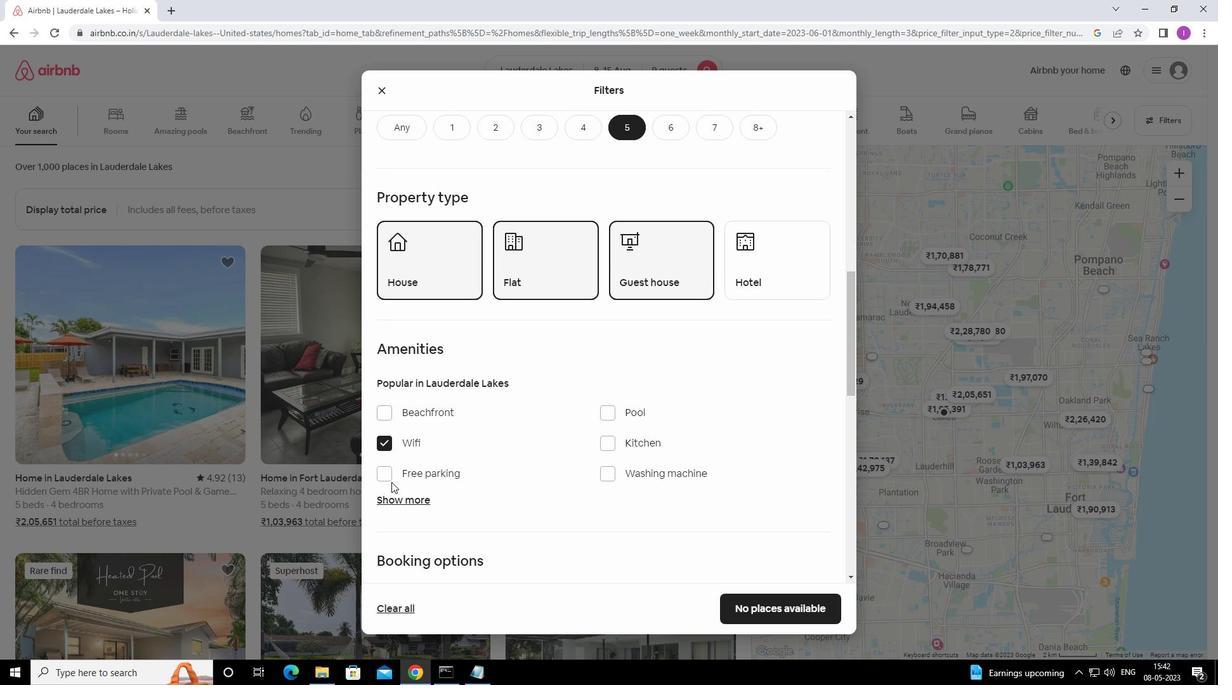 
Action: Mouse pressed left at (387, 475)
Screenshot: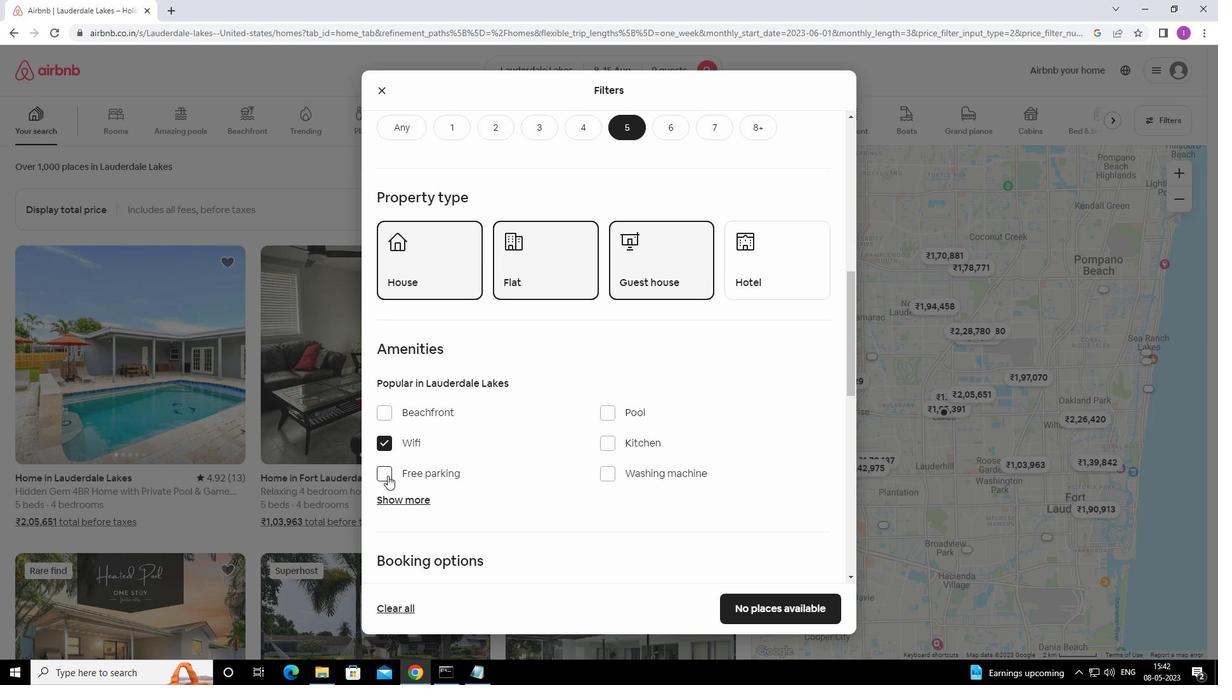 
Action: Mouse moved to (418, 496)
Screenshot: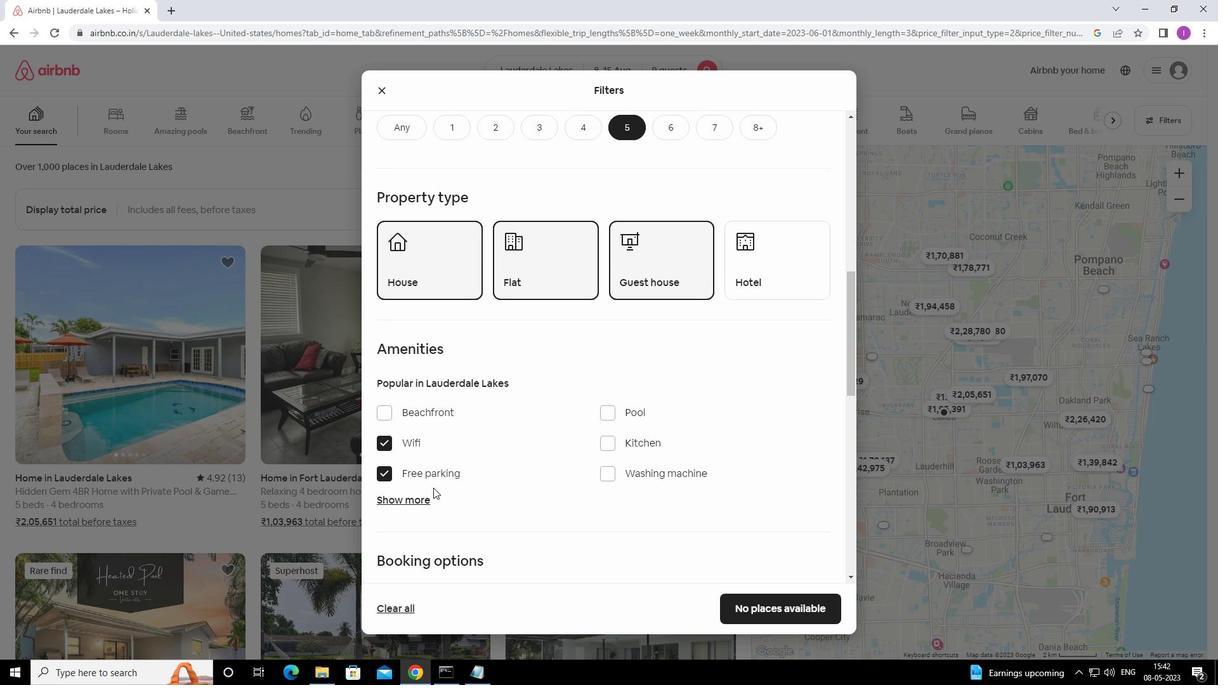 
Action: Mouse pressed left at (418, 496)
Screenshot: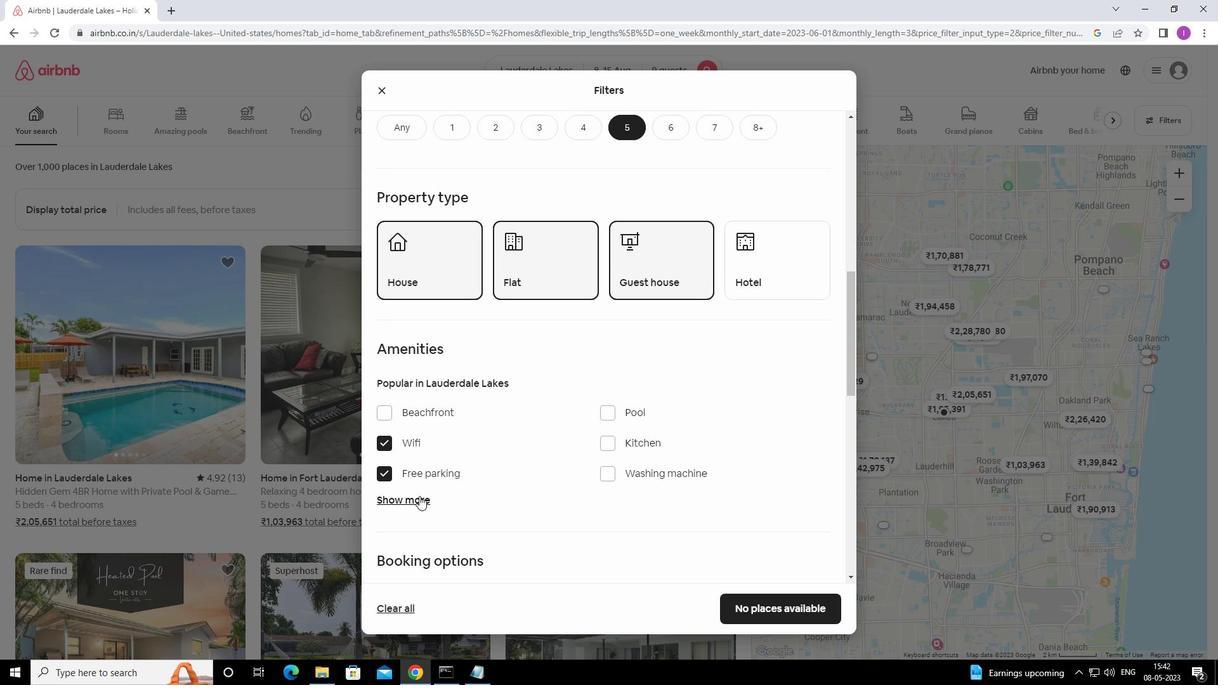 
Action: Mouse moved to (498, 467)
Screenshot: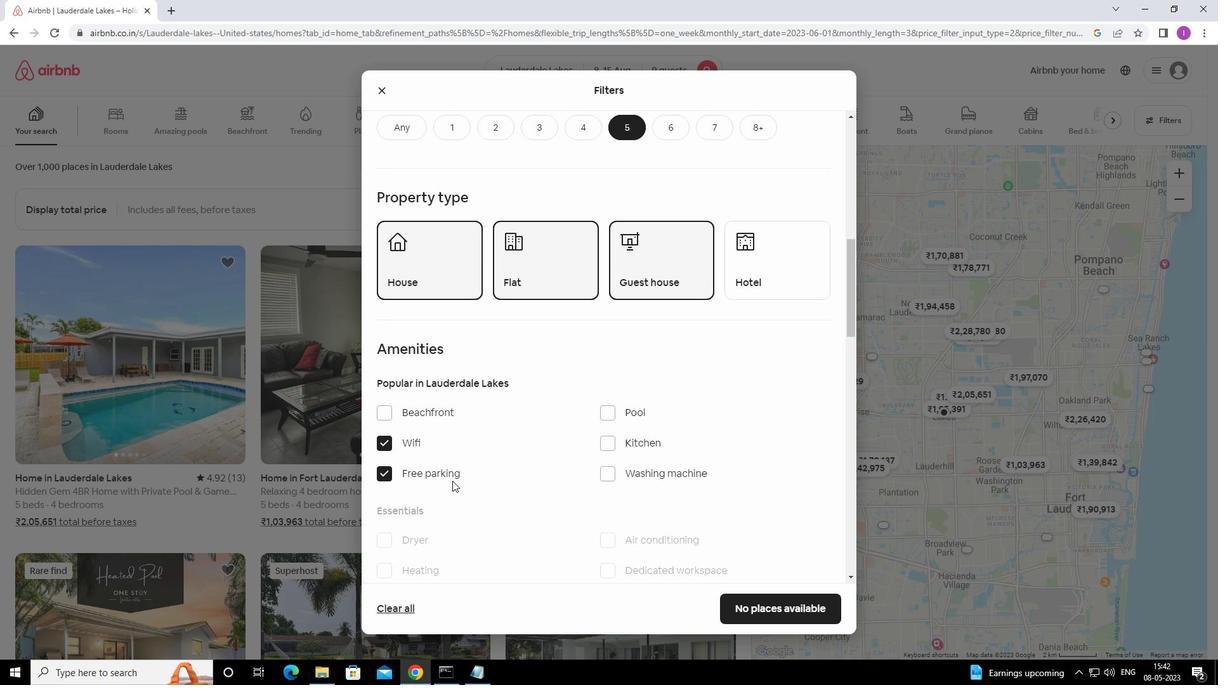 
Action: Mouse scrolled (498, 467) with delta (0, 0)
Screenshot: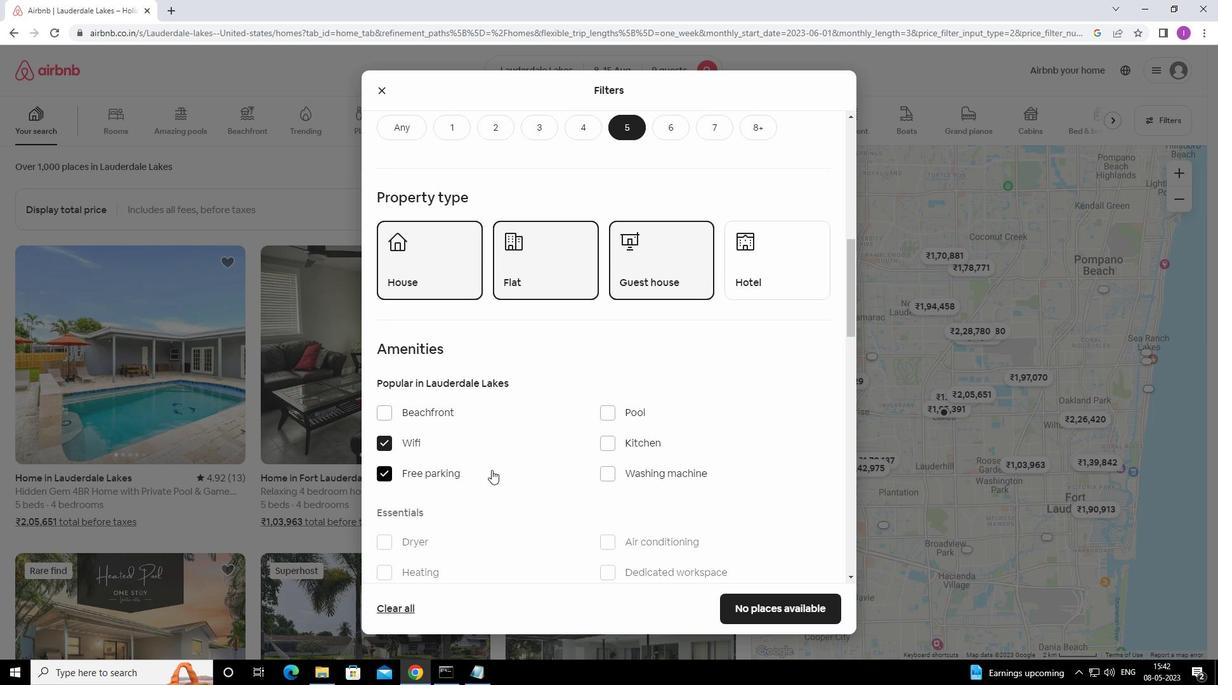 
Action: Mouse moved to (498, 467)
Screenshot: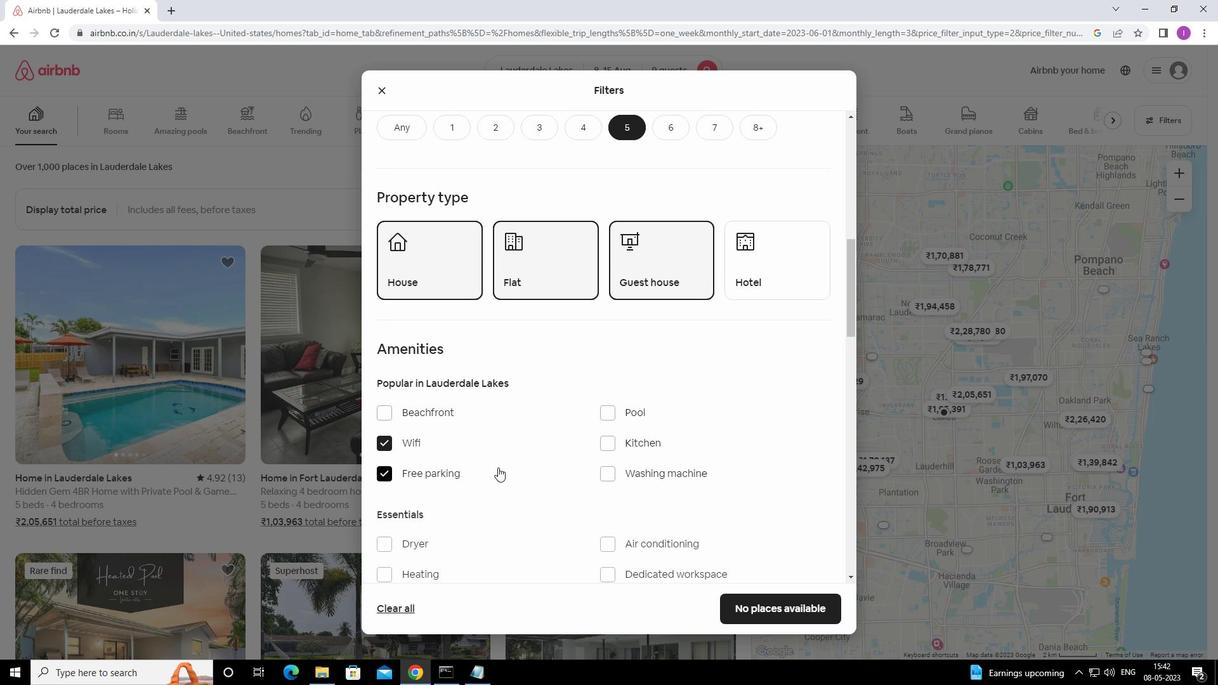 
Action: Mouse scrolled (498, 467) with delta (0, 0)
Screenshot: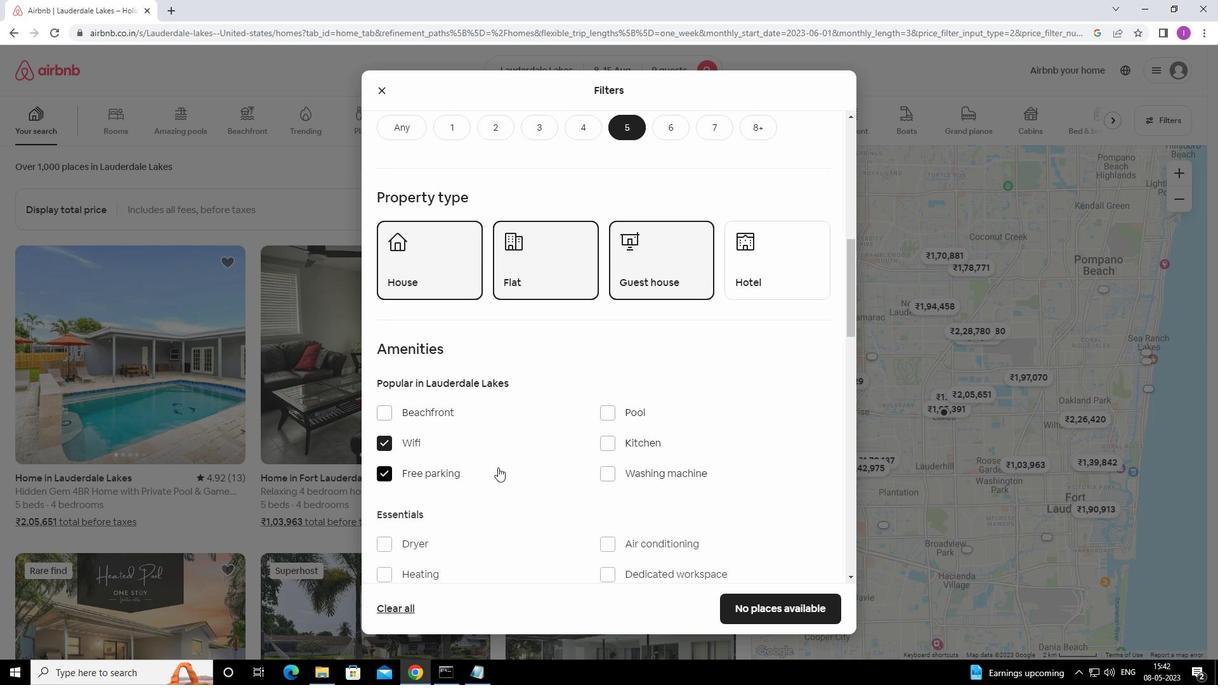 
Action: Mouse moved to (389, 478)
Screenshot: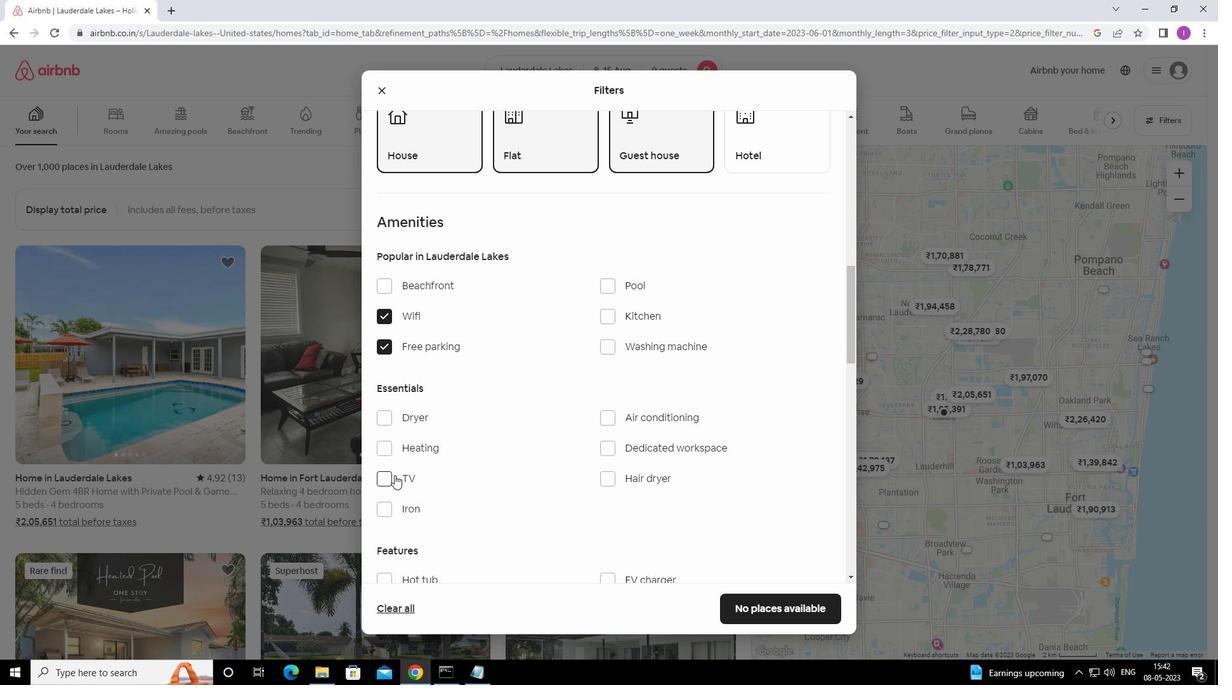 
Action: Mouse pressed left at (389, 478)
Screenshot: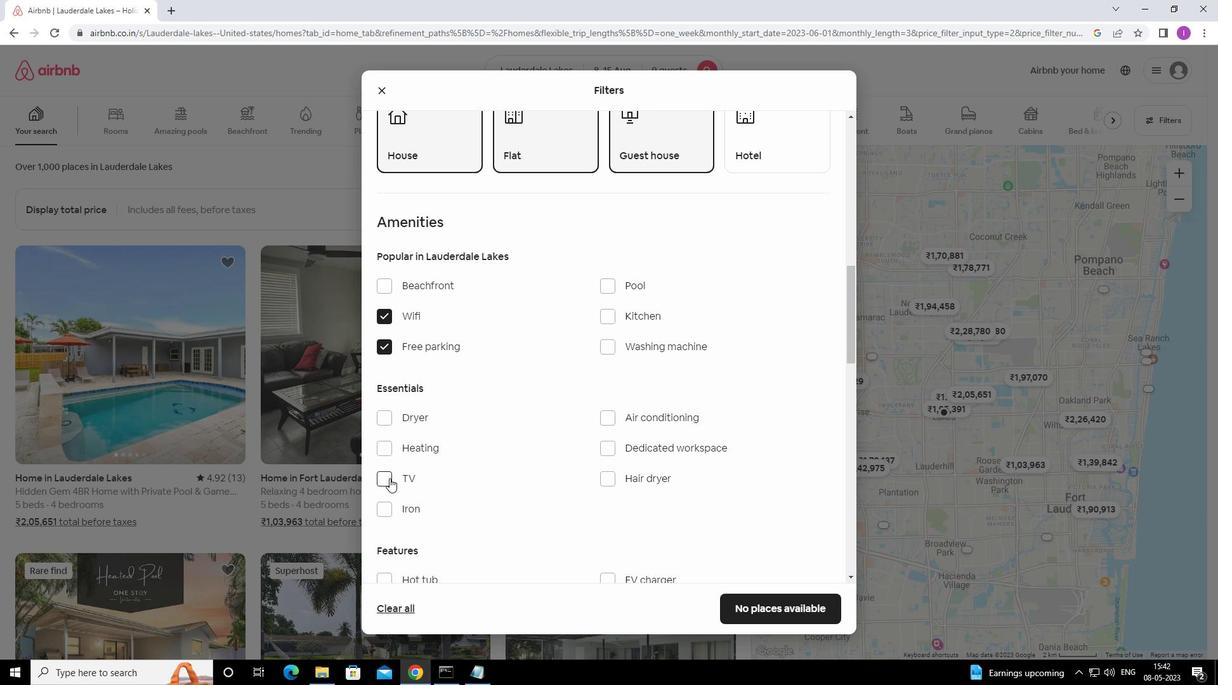 
Action: Mouse moved to (480, 472)
Screenshot: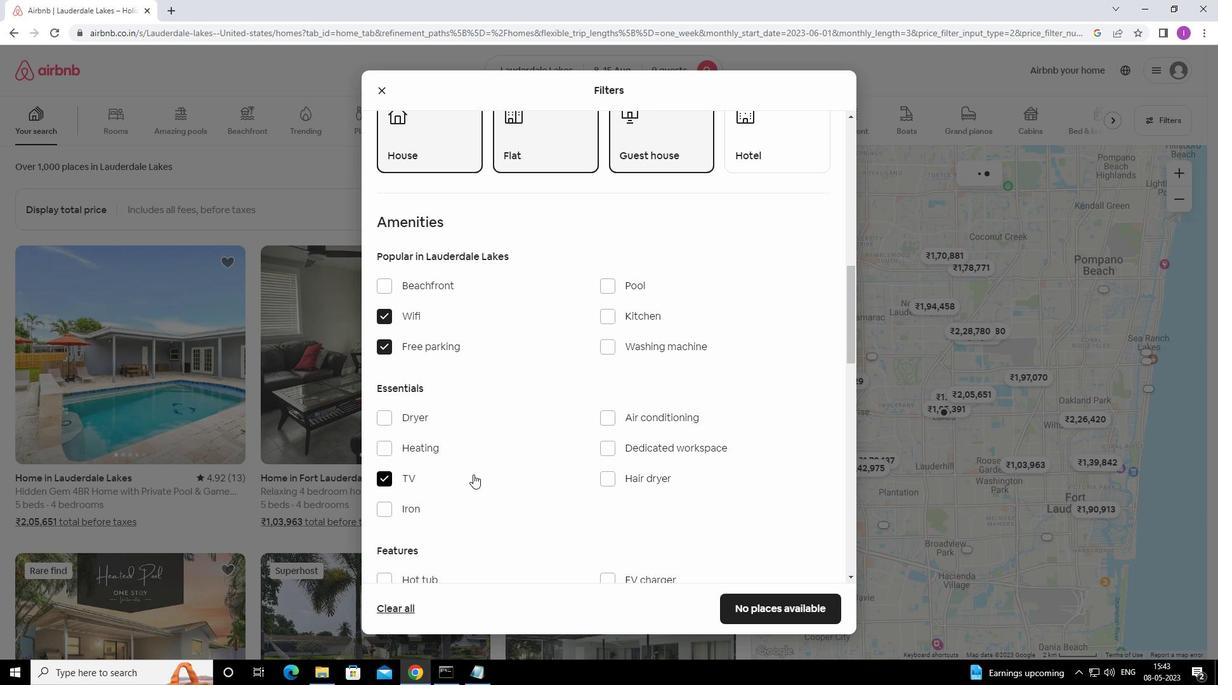 
Action: Mouse scrolled (480, 472) with delta (0, 0)
Screenshot: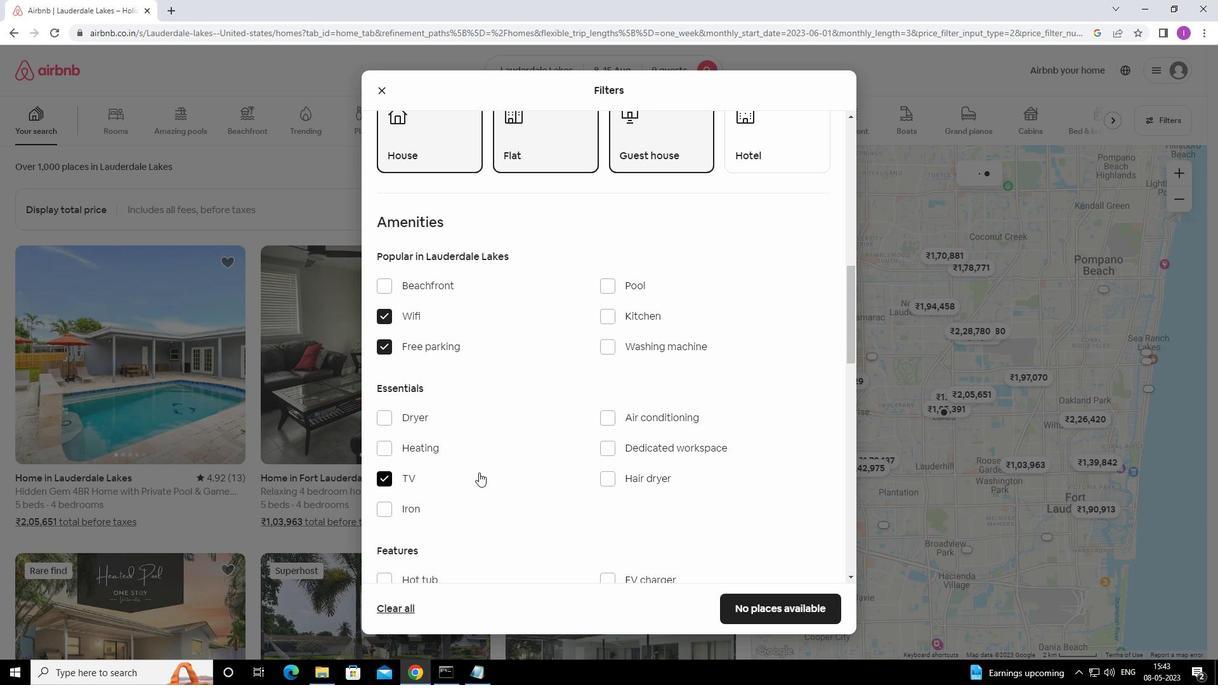 
Action: Mouse moved to (482, 472)
Screenshot: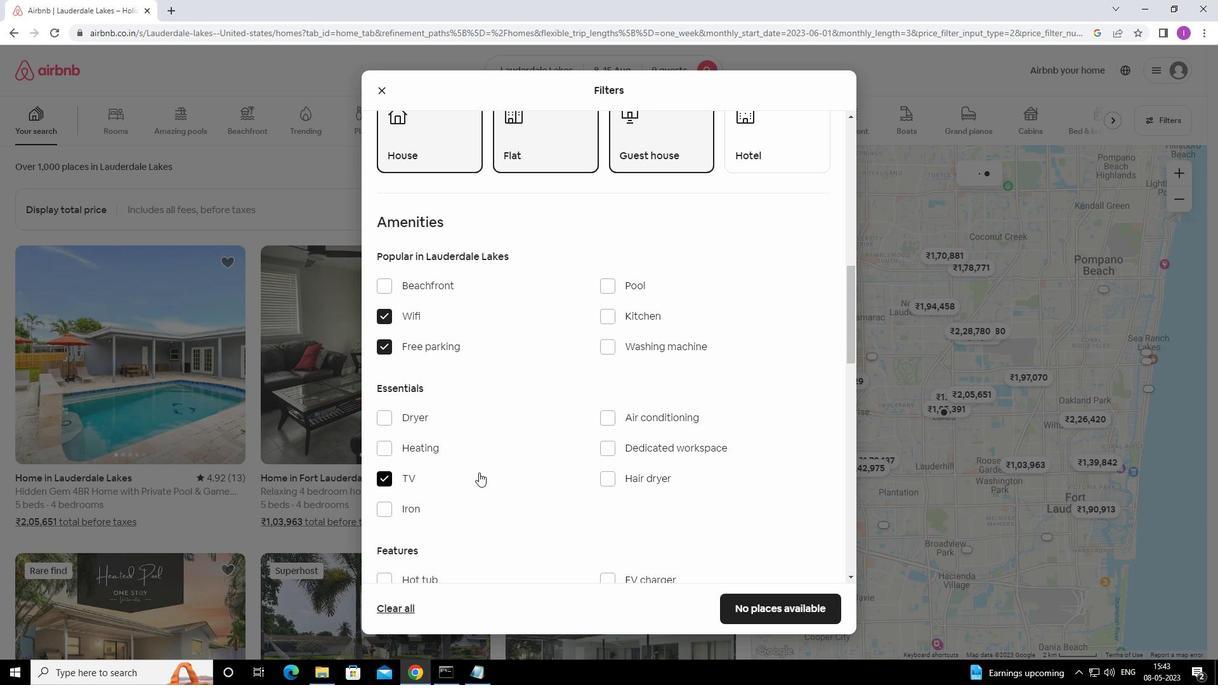 
Action: Mouse scrolled (482, 472) with delta (0, 0)
Screenshot: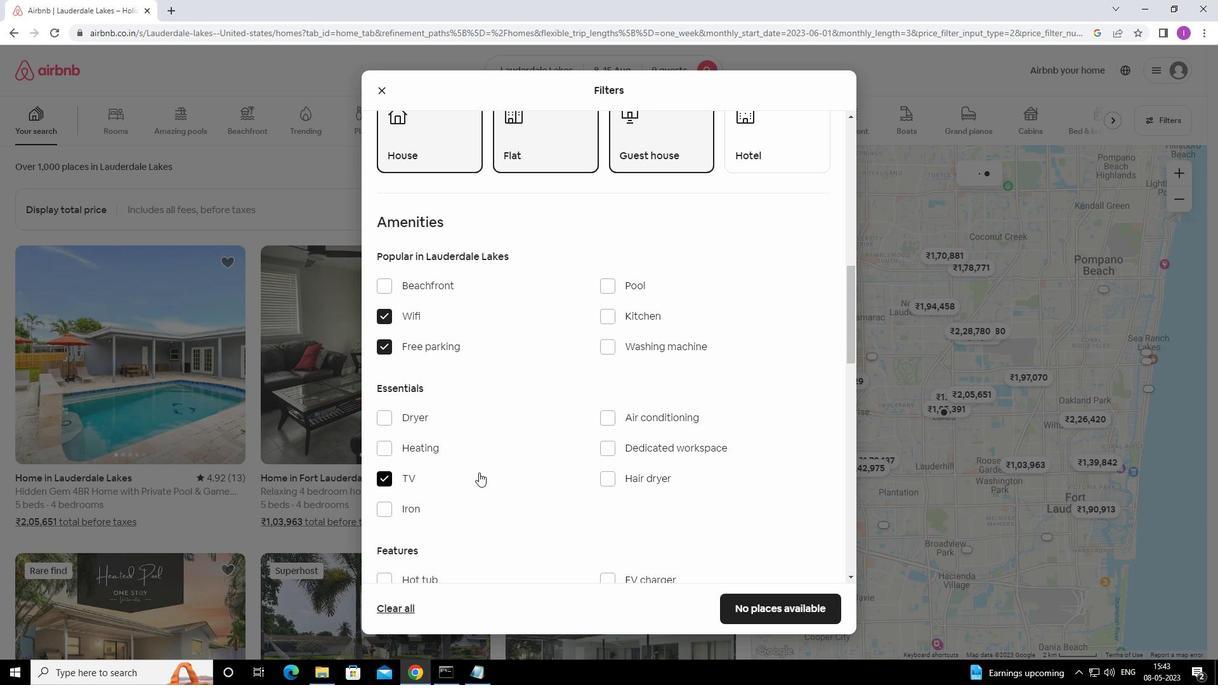 
Action: Mouse moved to (531, 467)
Screenshot: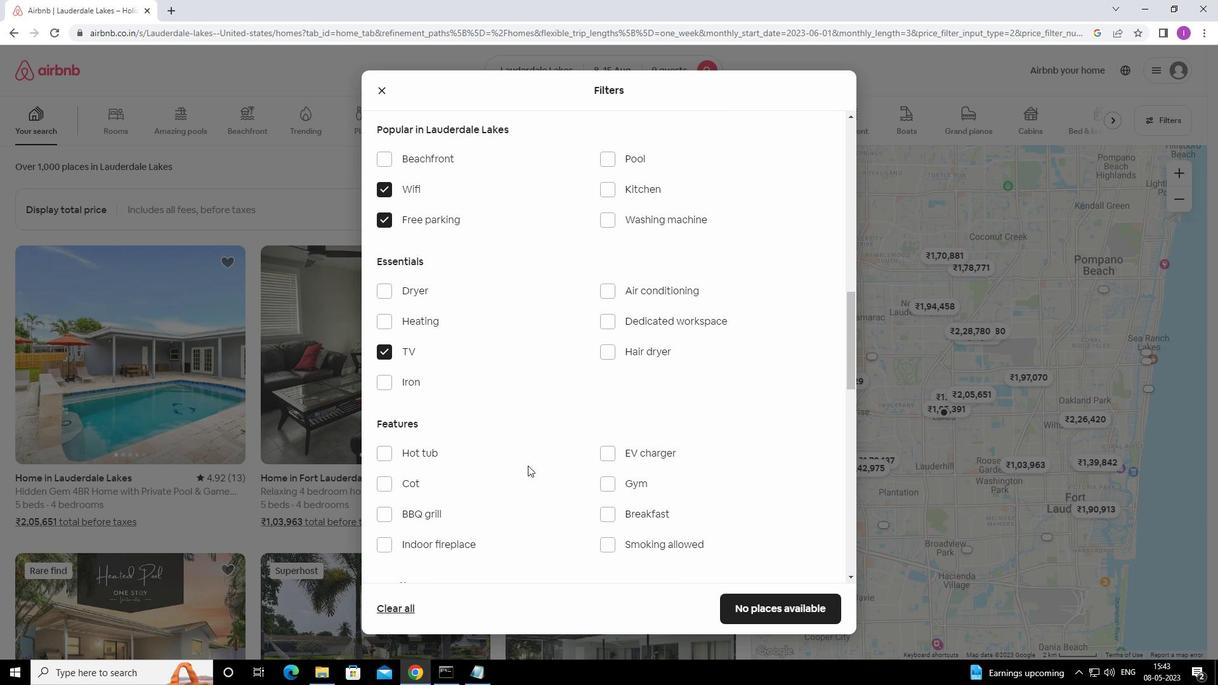 
Action: Mouse scrolled (531, 466) with delta (0, 0)
Screenshot: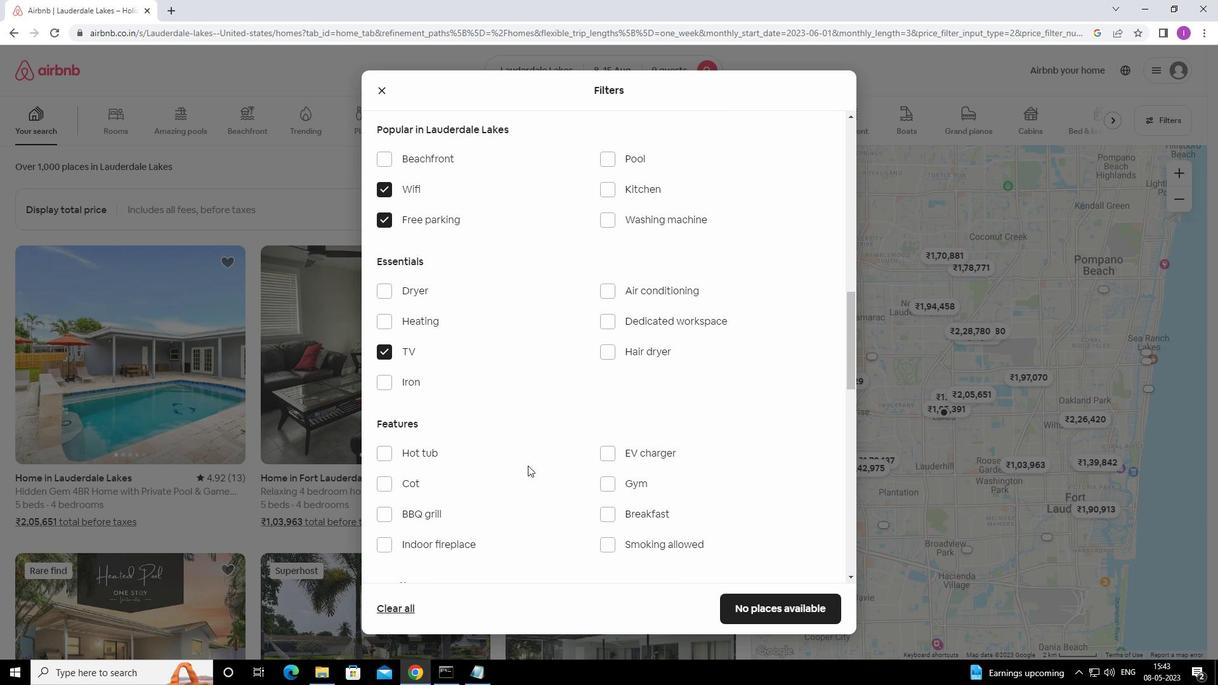 
Action: Mouse moved to (605, 427)
Screenshot: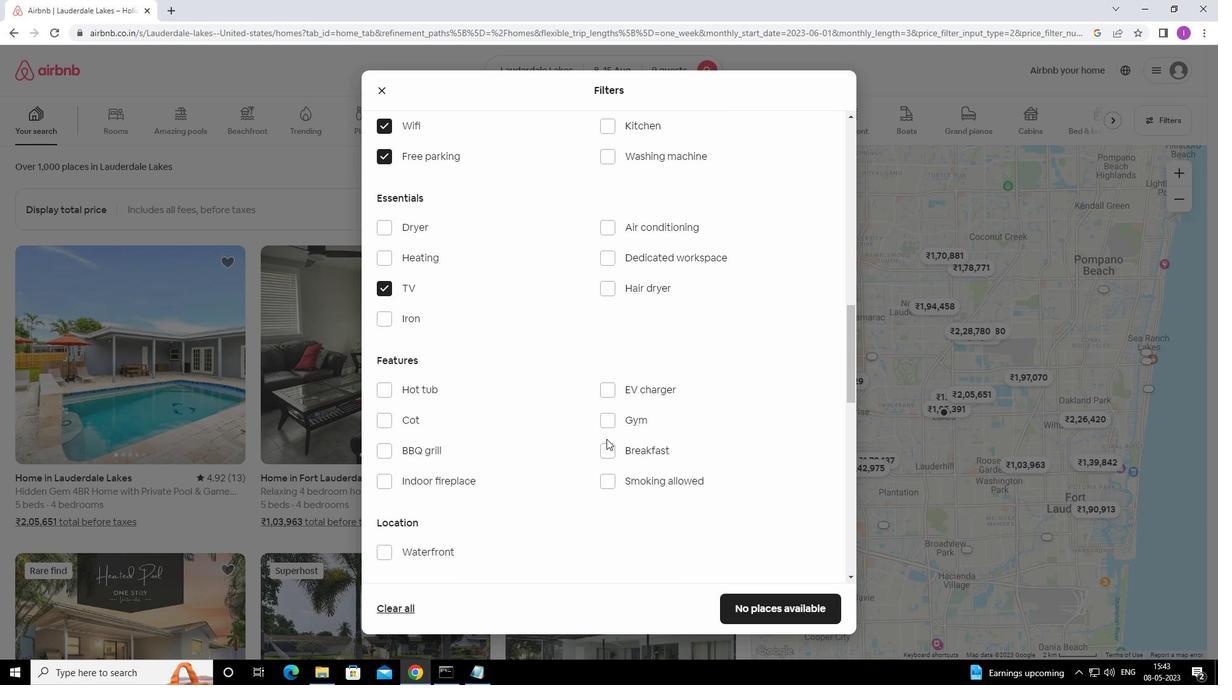 
Action: Mouse pressed left at (605, 427)
Screenshot: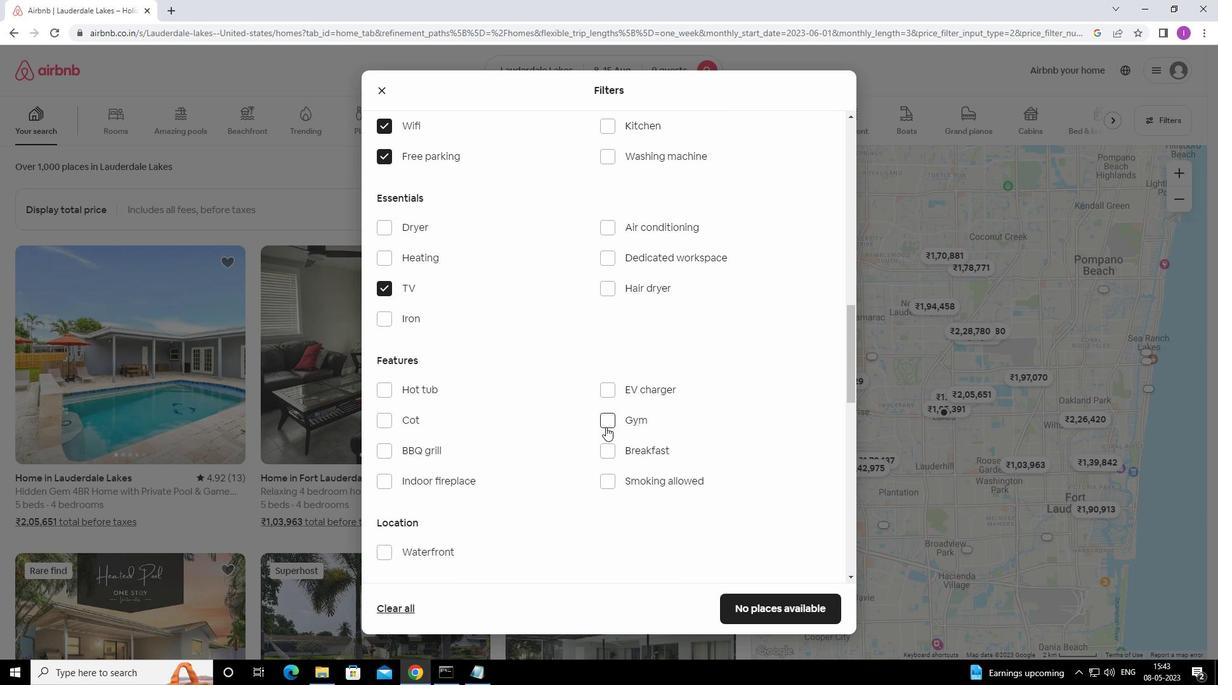 
Action: Mouse moved to (605, 447)
Screenshot: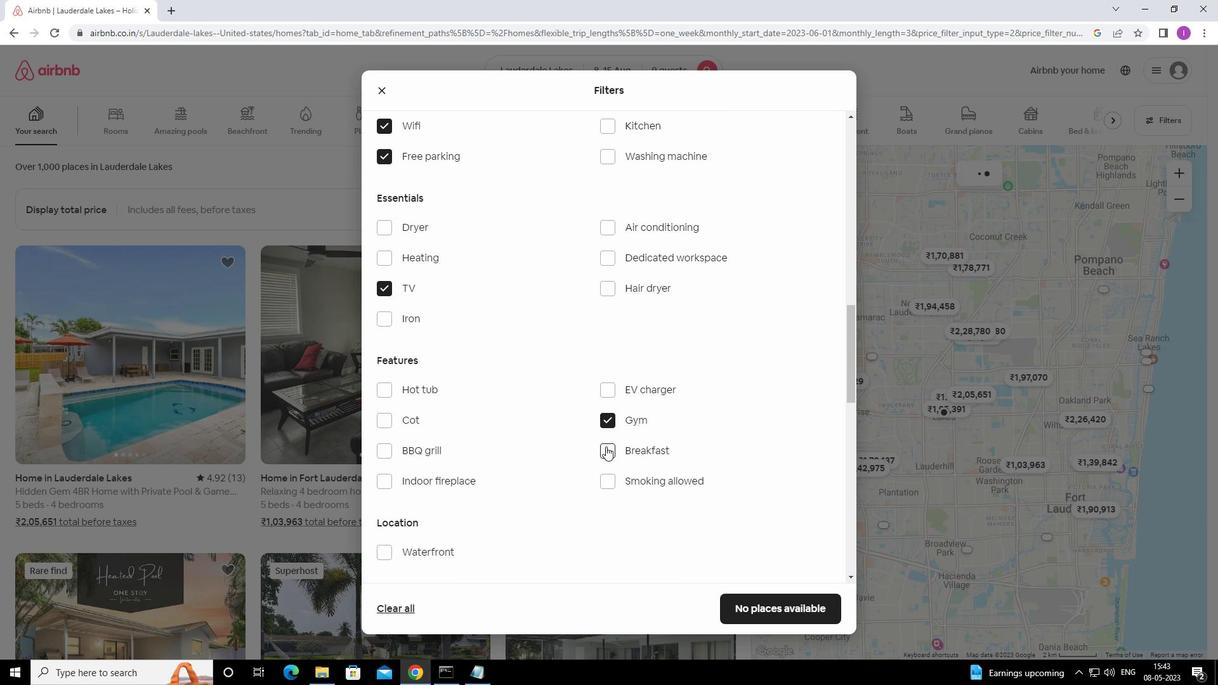 
Action: Mouse pressed left at (605, 447)
Screenshot: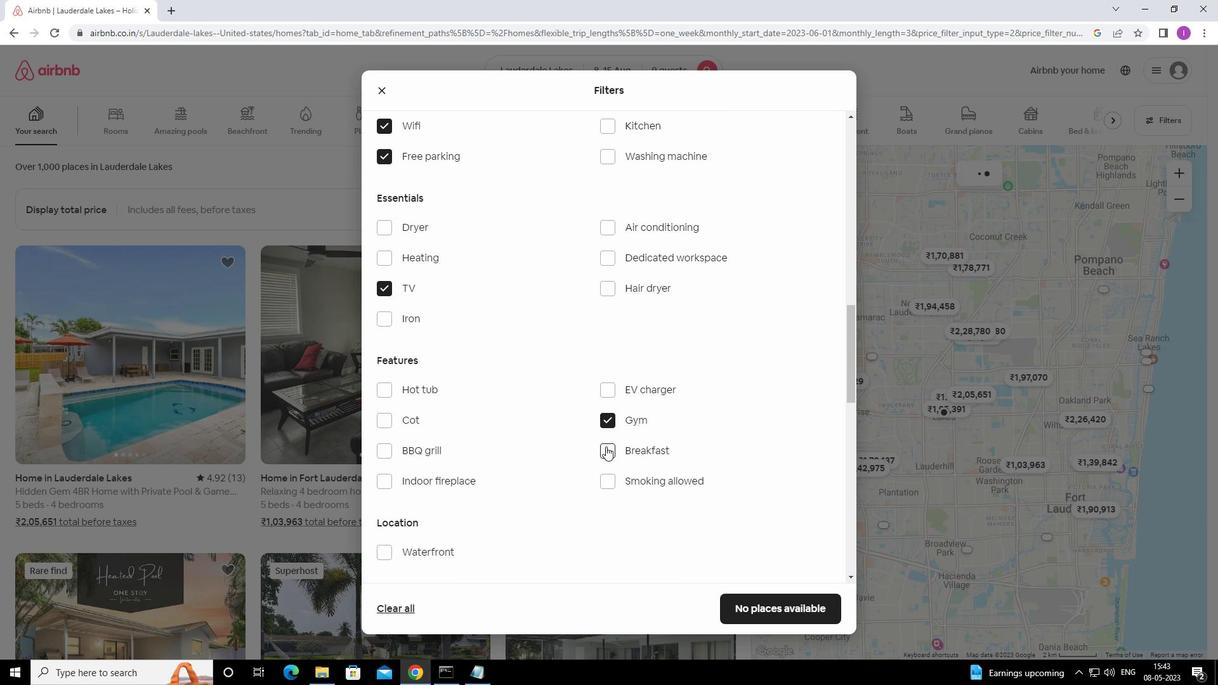 
Action: Mouse moved to (493, 460)
Screenshot: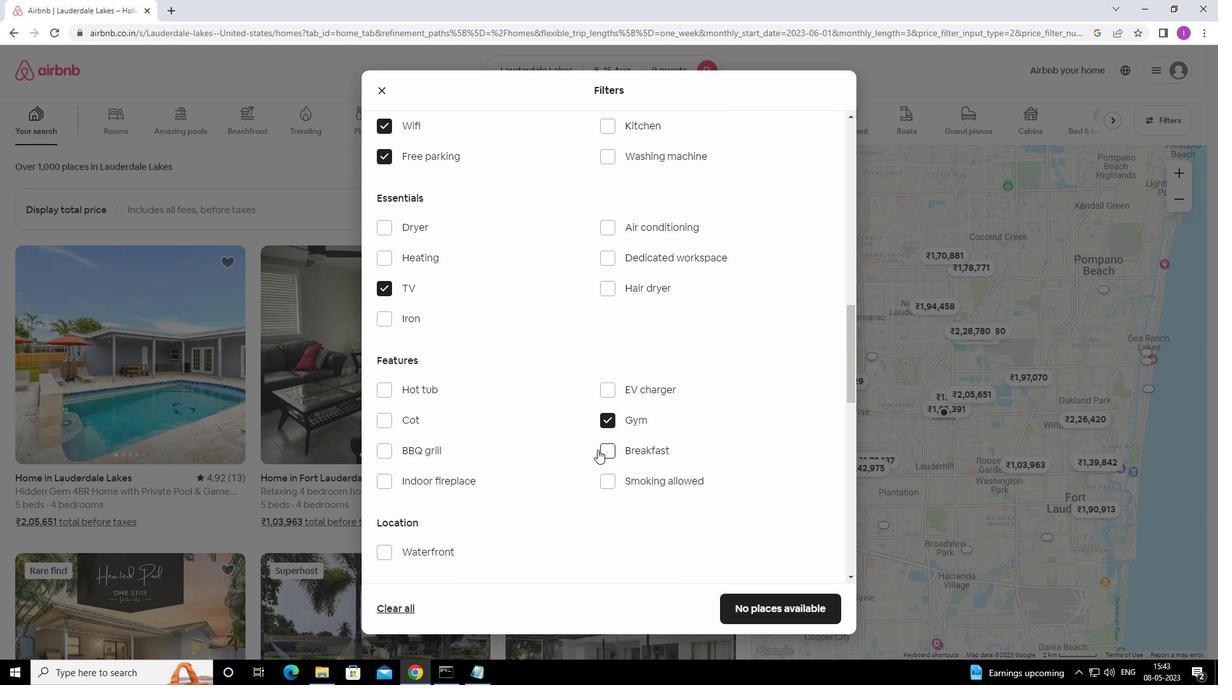 
Action: Mouse scrolled (493, 459) with delta (0, 0)
Screenshot: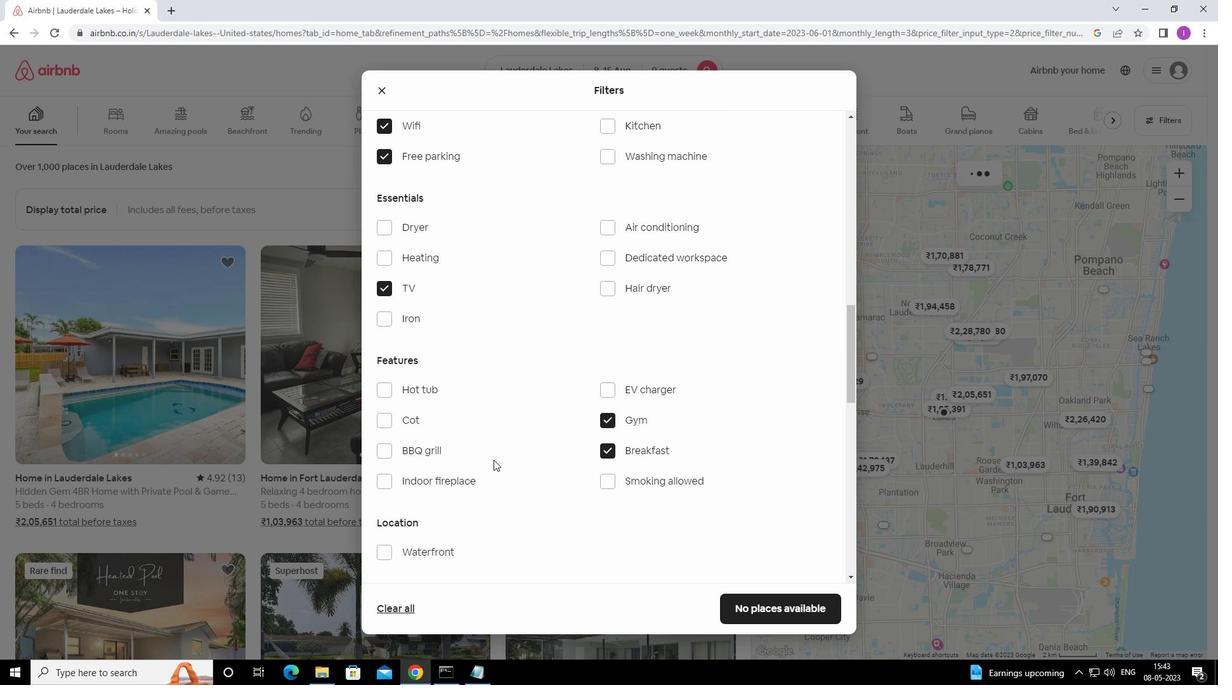
Action: Mouse moved to (493, 460)
Screenshot: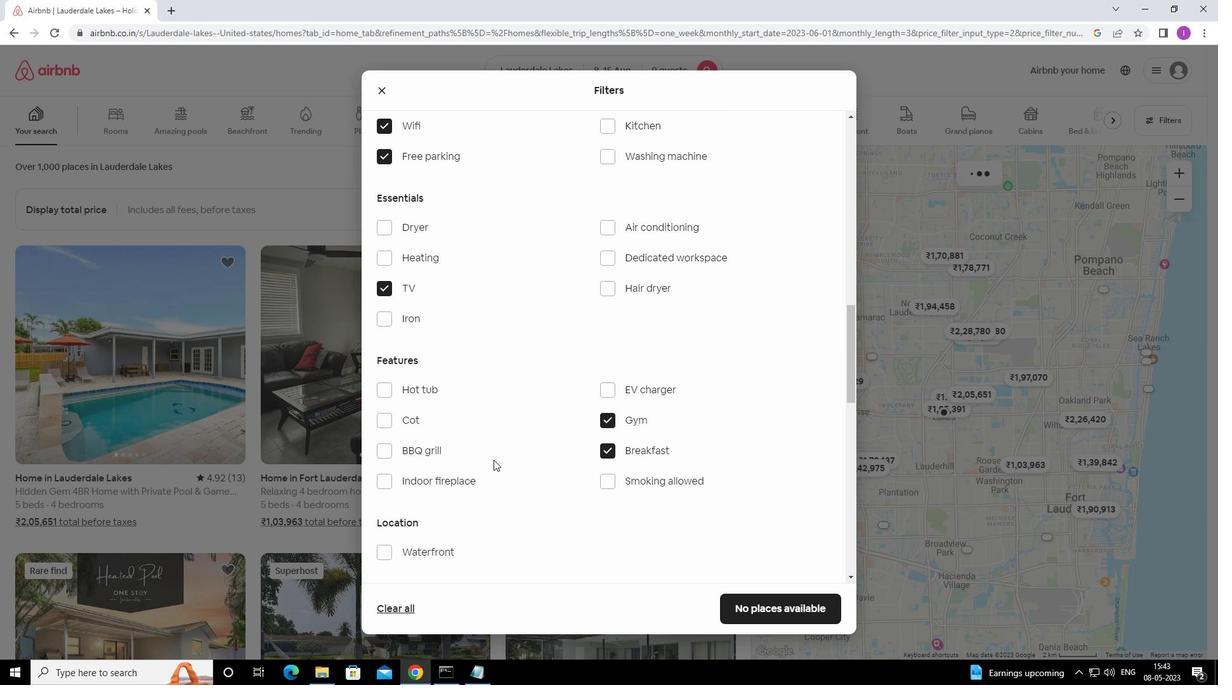 
Action: Mouse scrolled (493, 460) with delta (0, 0)
Screenshot: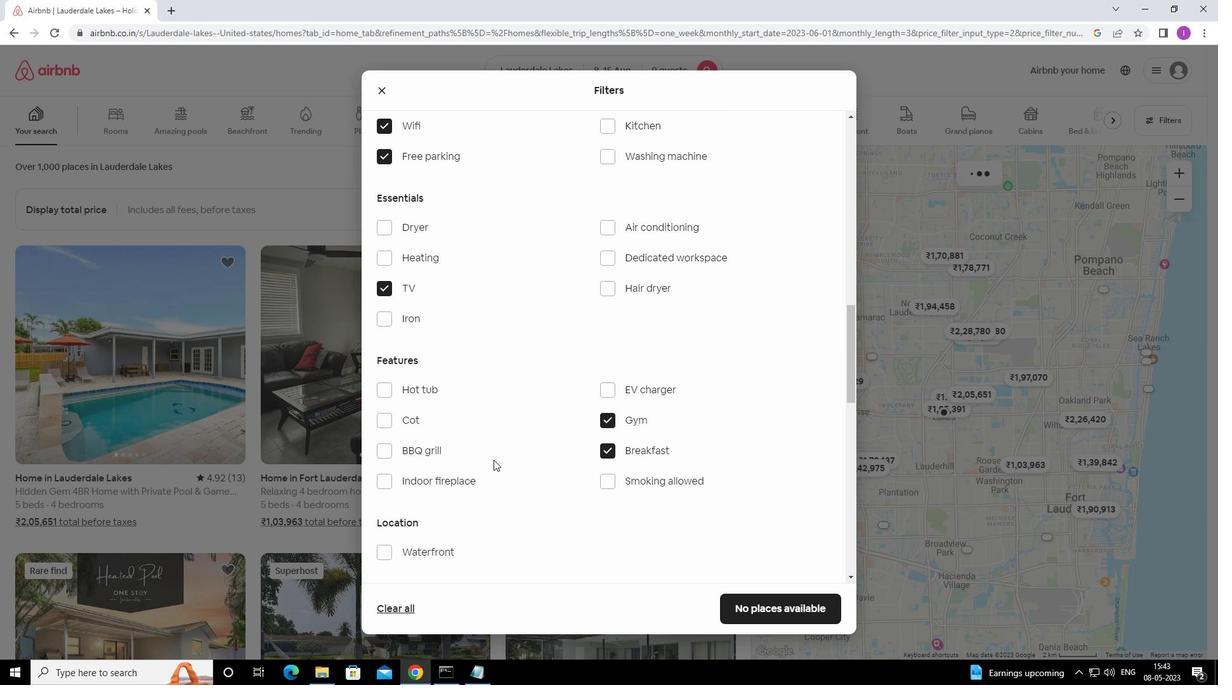 
Action: Mouse scrolled (493, 460) with delta (0, 0)
Screenshot: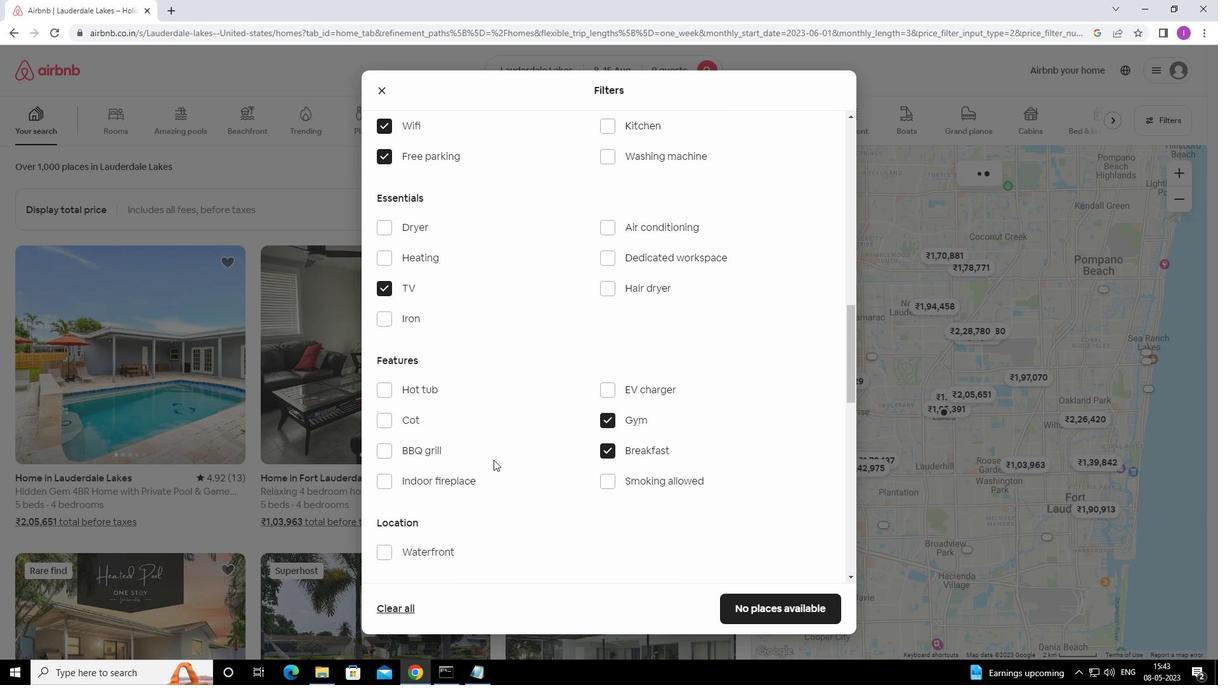 
Action: Mouse scrolled (493, 460) with delta (0, 0)
Screenshot: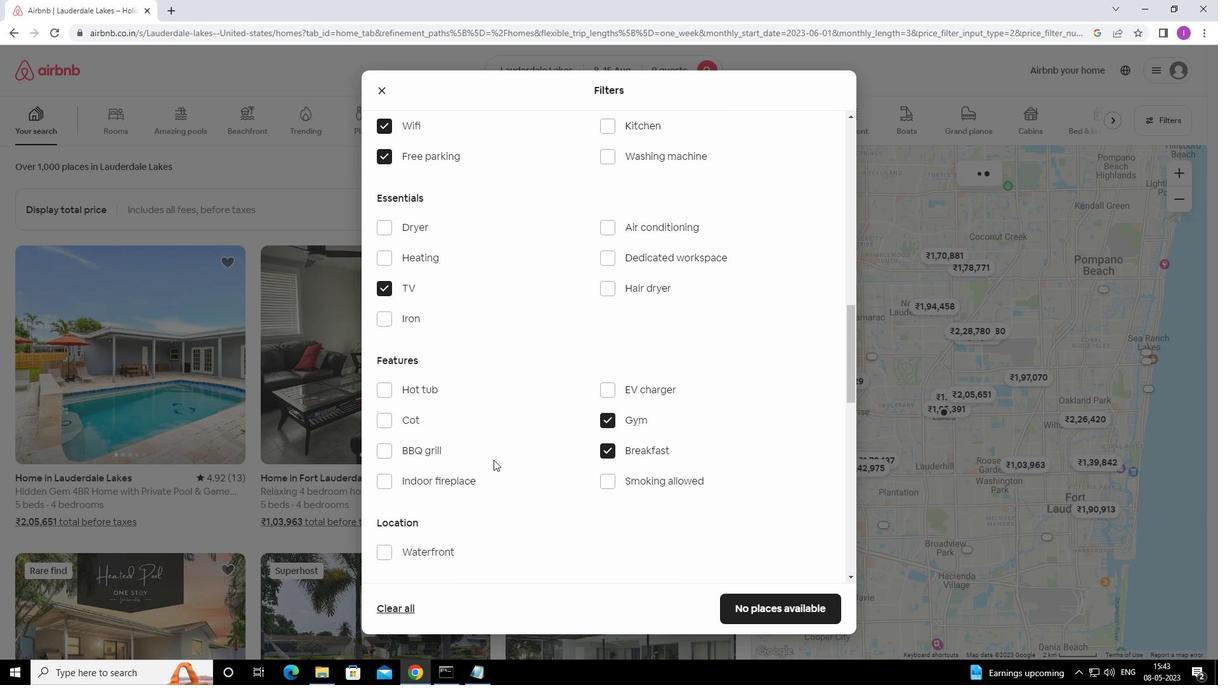 
Action: Mouse moved to (689, 456)
Screenshot: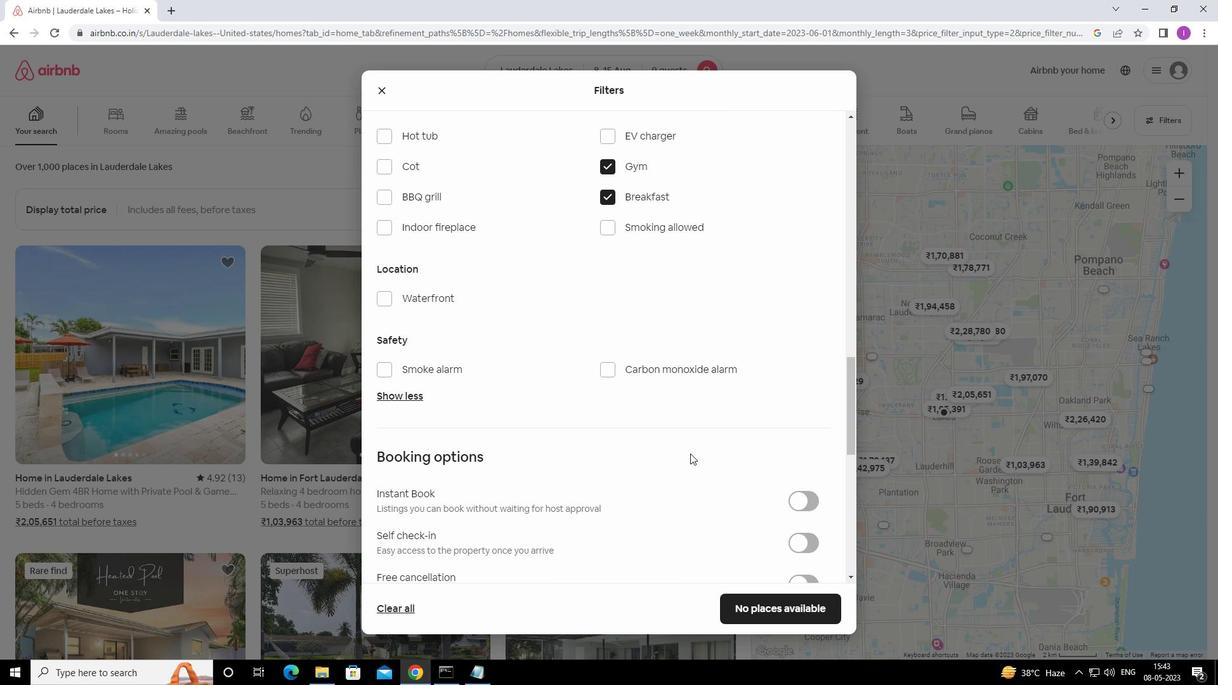 
Action: Mouse scrolled (689, 455) with delta (0, 0)
Screenshot: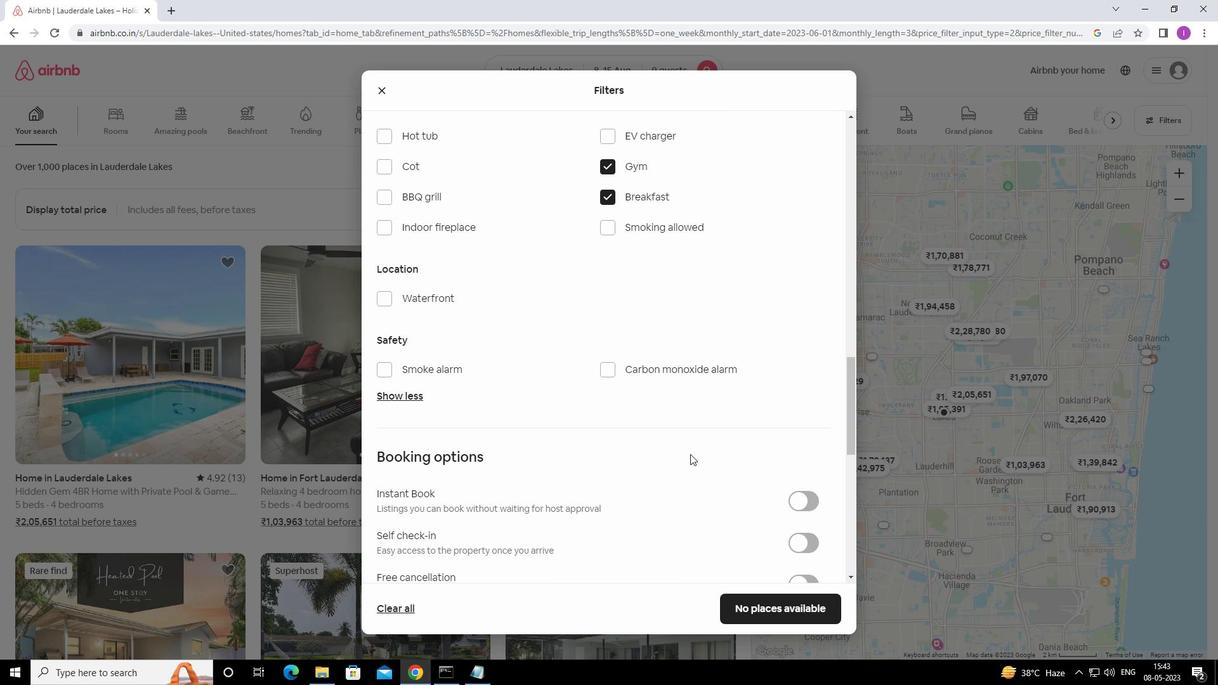 
Action: Mouse moved to (807, 476)
Screenshot: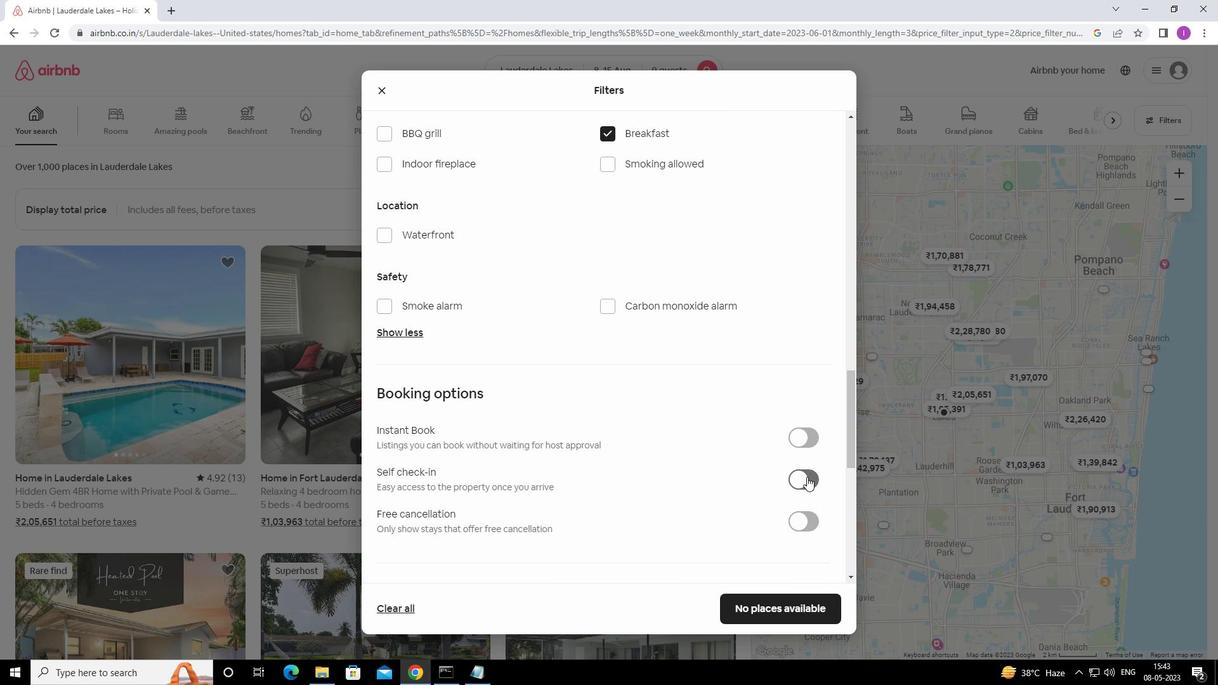 
Action: Mouse pressed left at (807, 476)
Screenshot: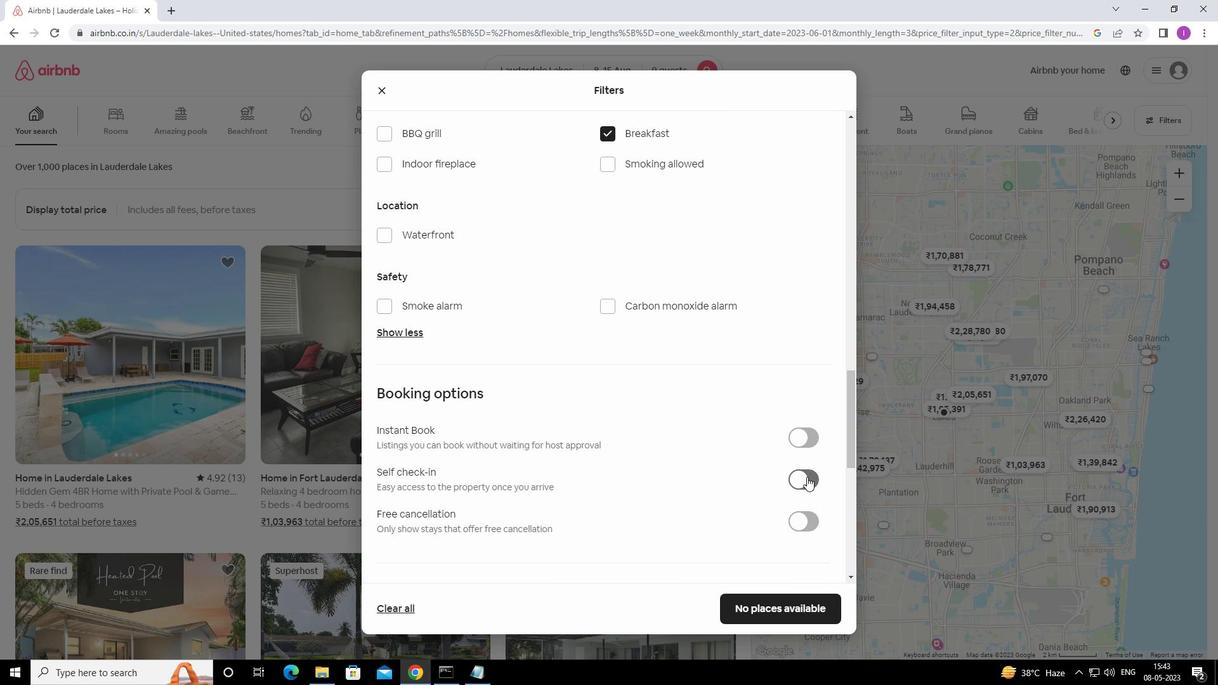 
Action: Mouse moved to (641, 501)
Screenshot: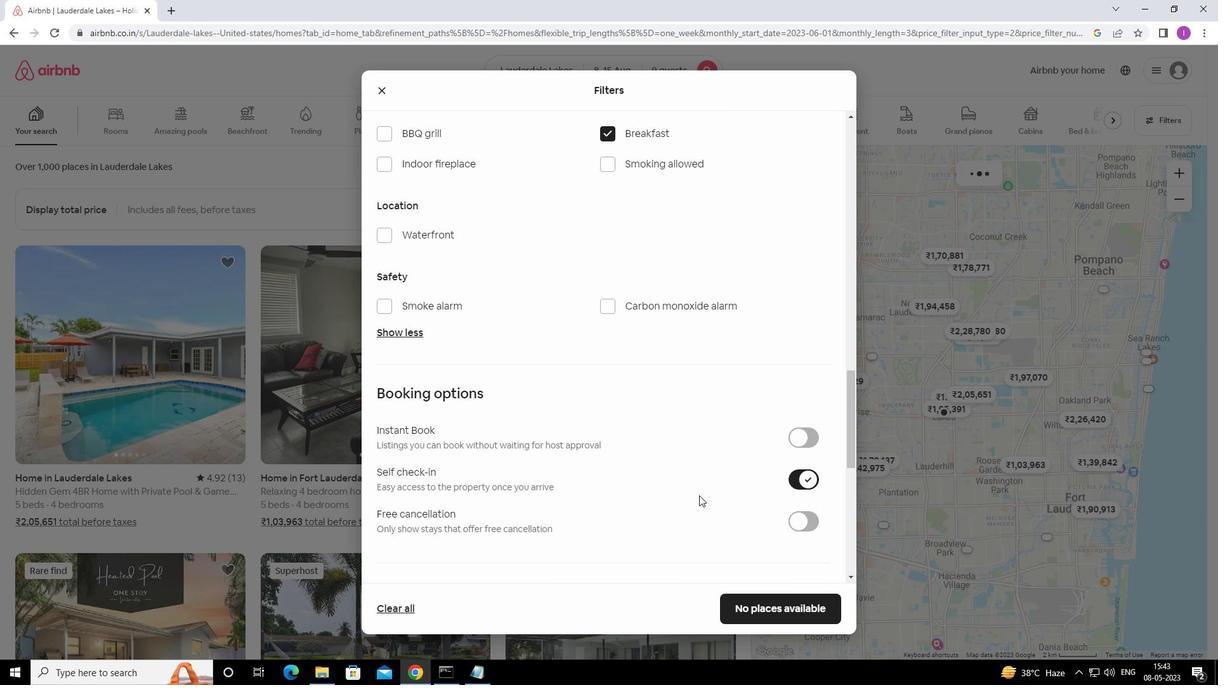 
Action: Mouse scrolled (641, 500) with delta (0, 0)
Screenshot: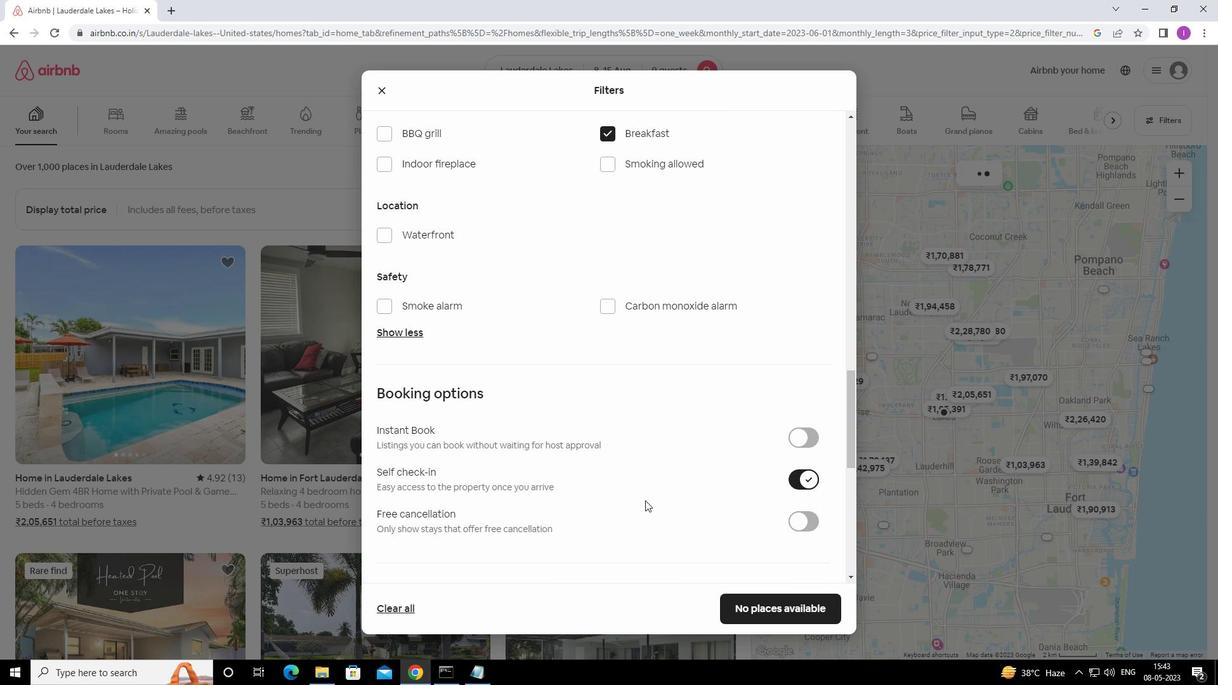 
Action: Mouse scrolled (641, 500) with delta (0, 0)
Screenshot: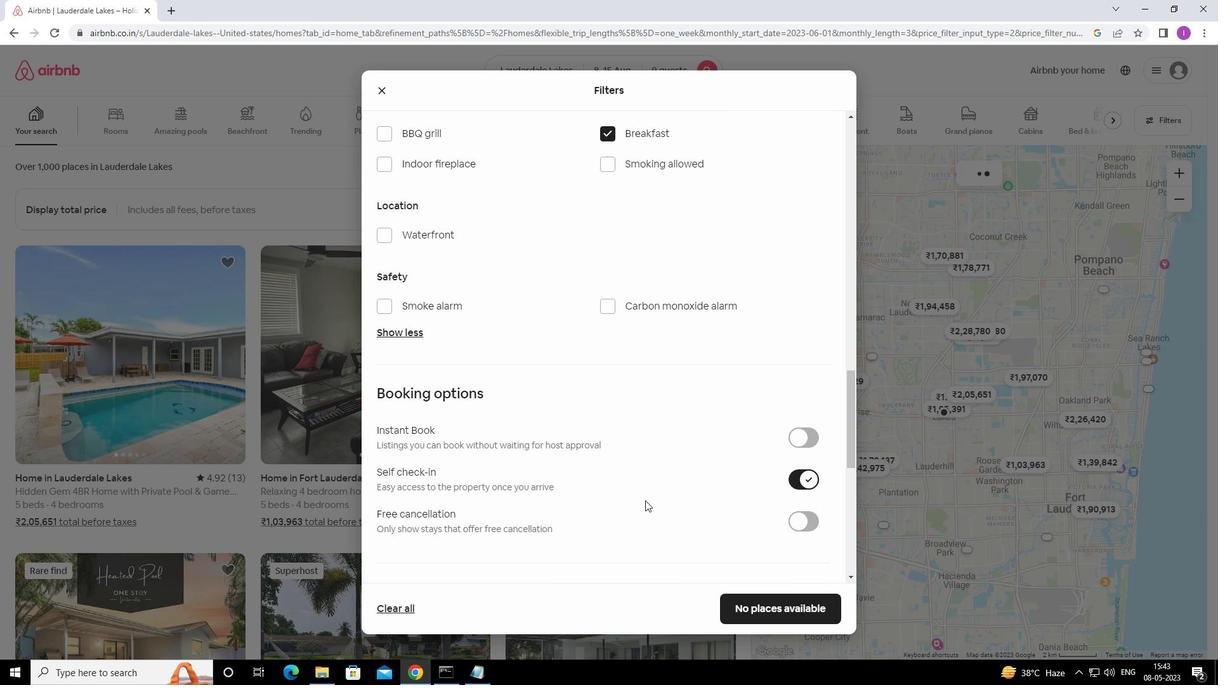 
Action: Mouse scrolled (641, 500) with delta (0, 0)
Screenshot: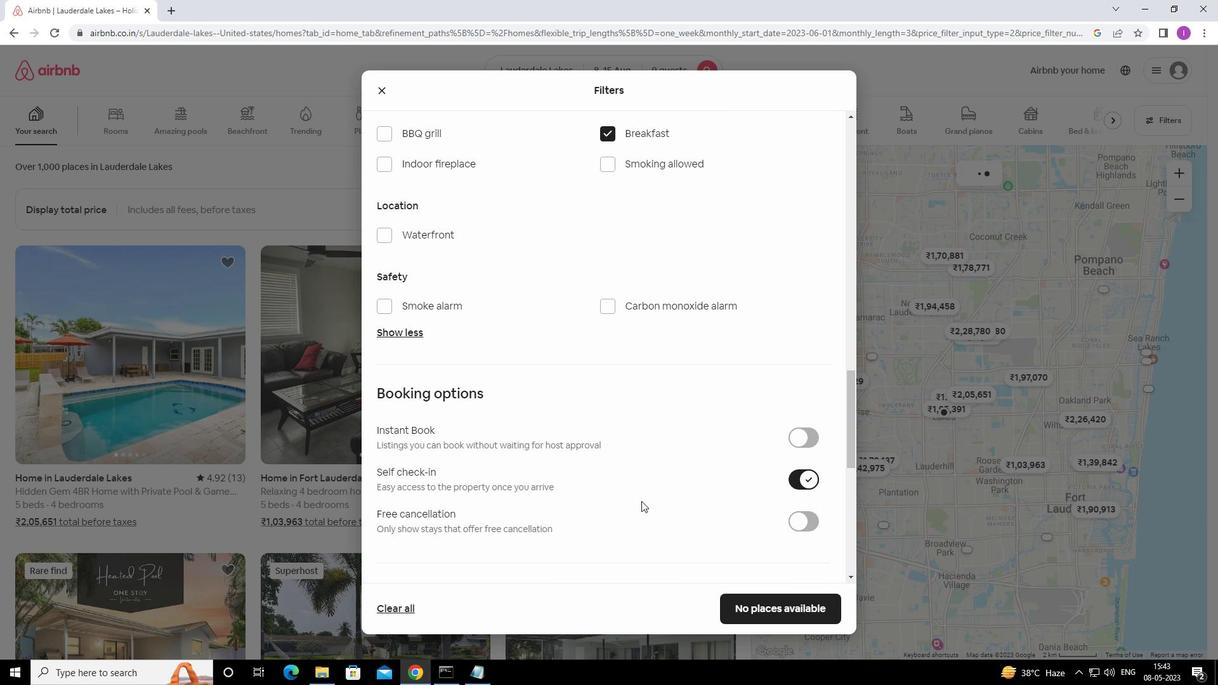 
Action: Mouse moved to (640, 501)
Screenshot: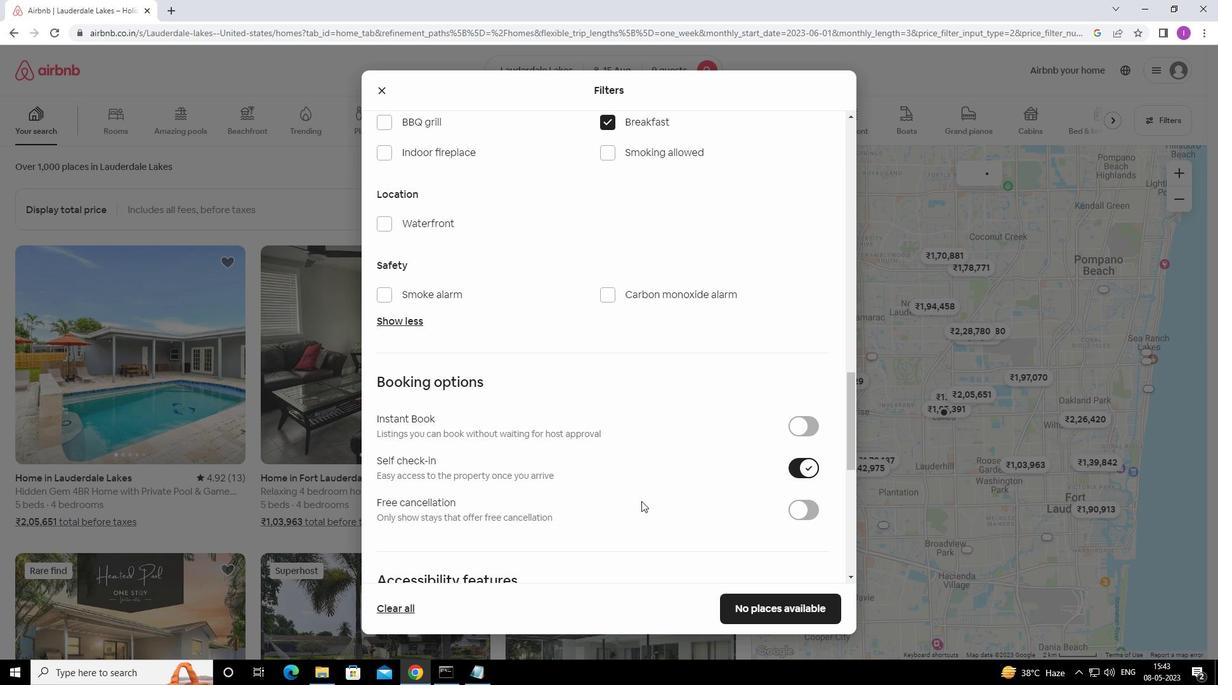 
Action: Mouse scrolled (640, 500) with delta (0, 0)
Screenshot: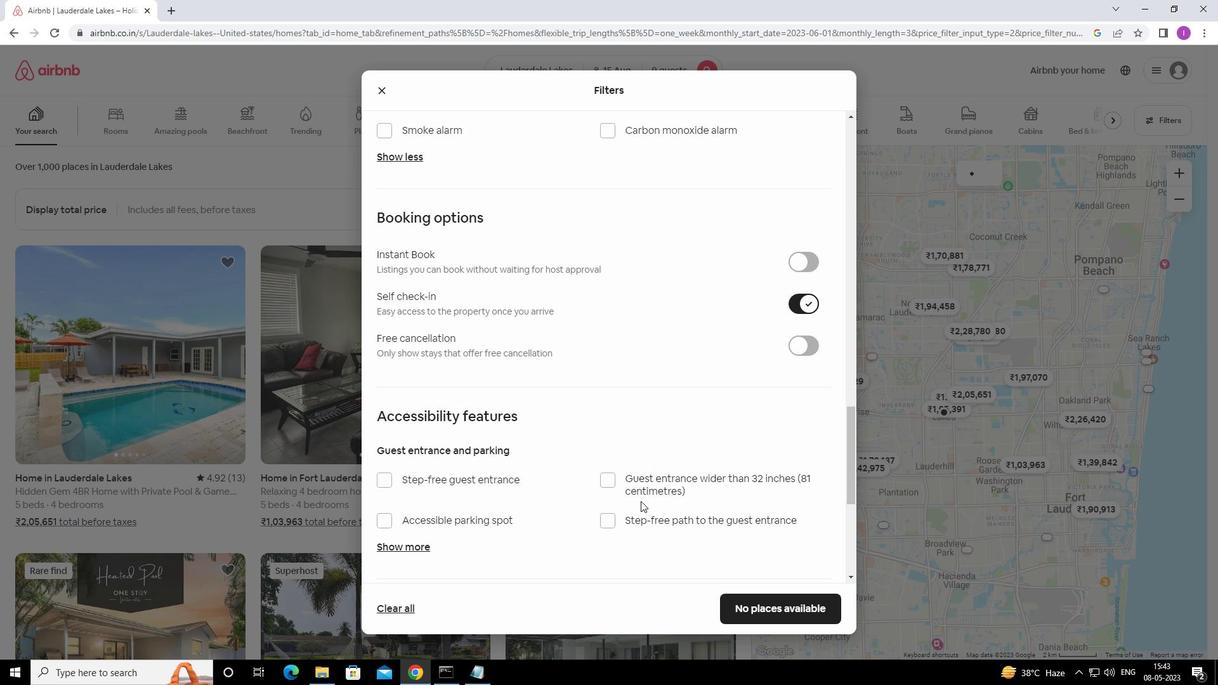 
Action: Mouse scrolled (640, 500) with delta (0, 0)
Screenshot: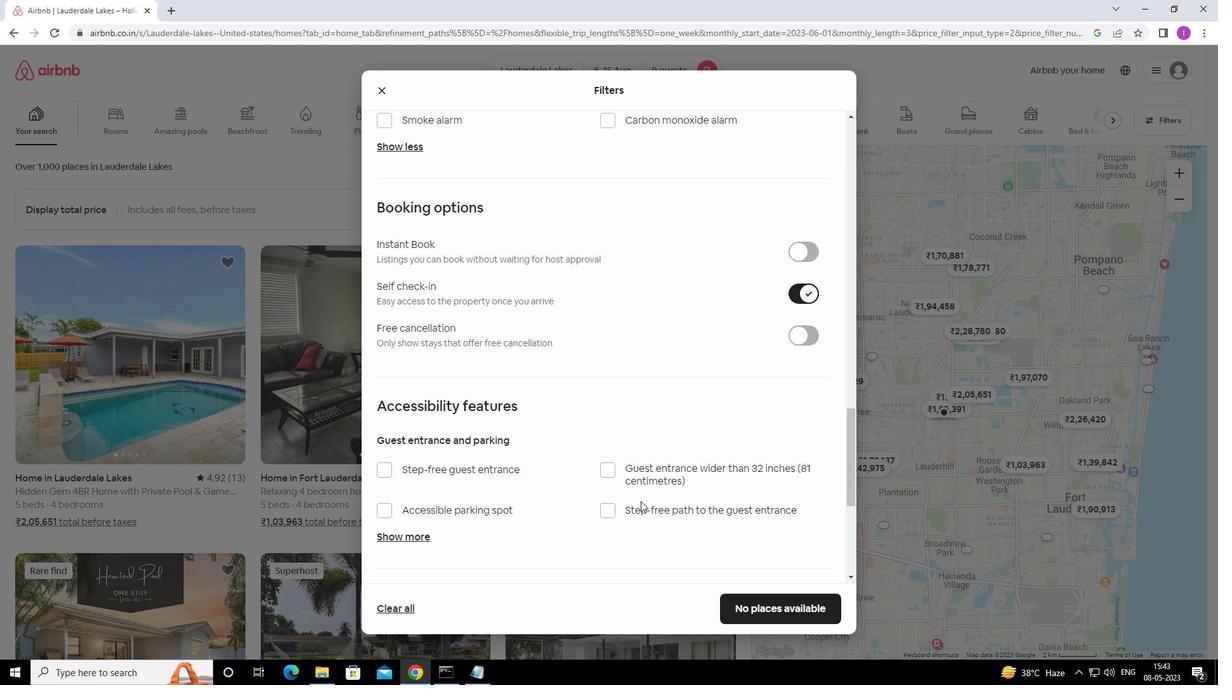 
Action: Mouse scrolled (640, 500) with delta (0, 0)
Screenshot: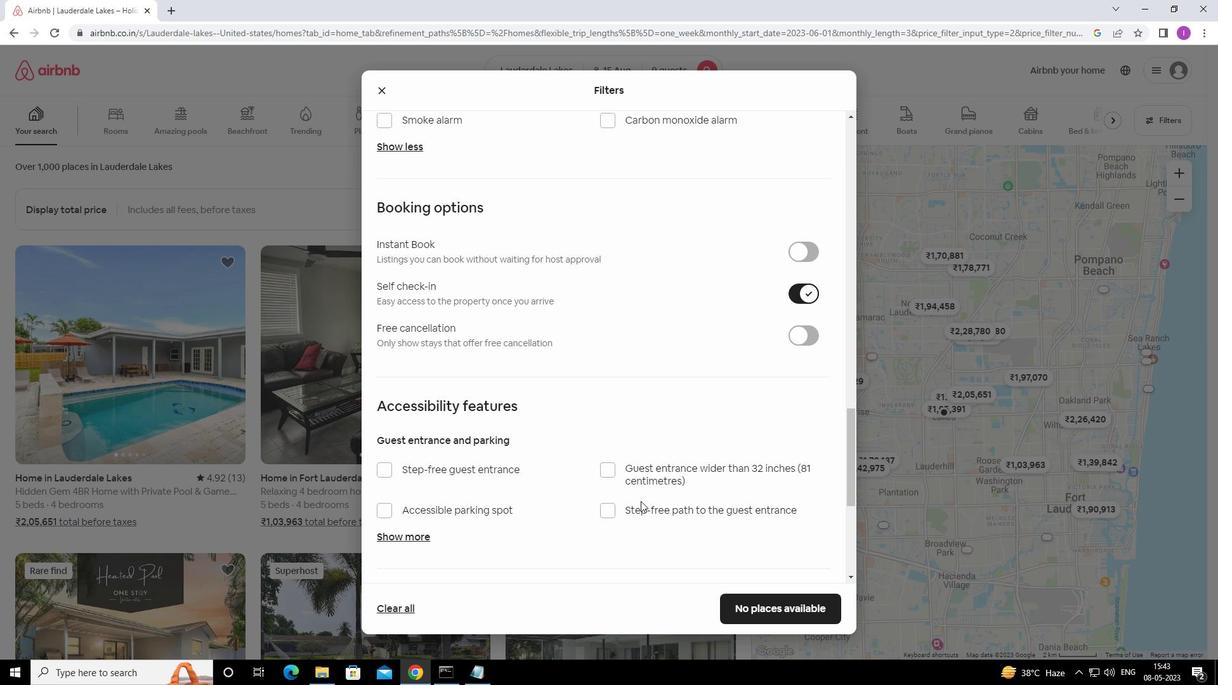 
Action: Mouse scrolled (640, 500) with delta (0, 0)
Screenshot: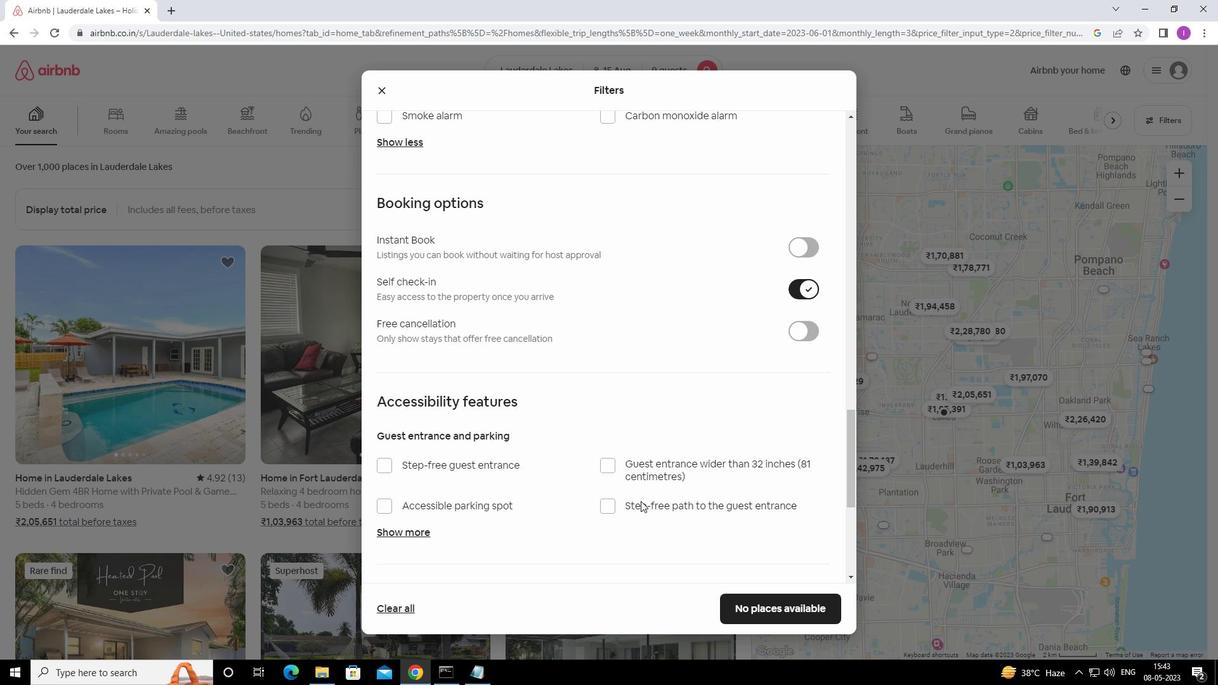 
Action: Mouse moved to (640, 500)
Screenshot: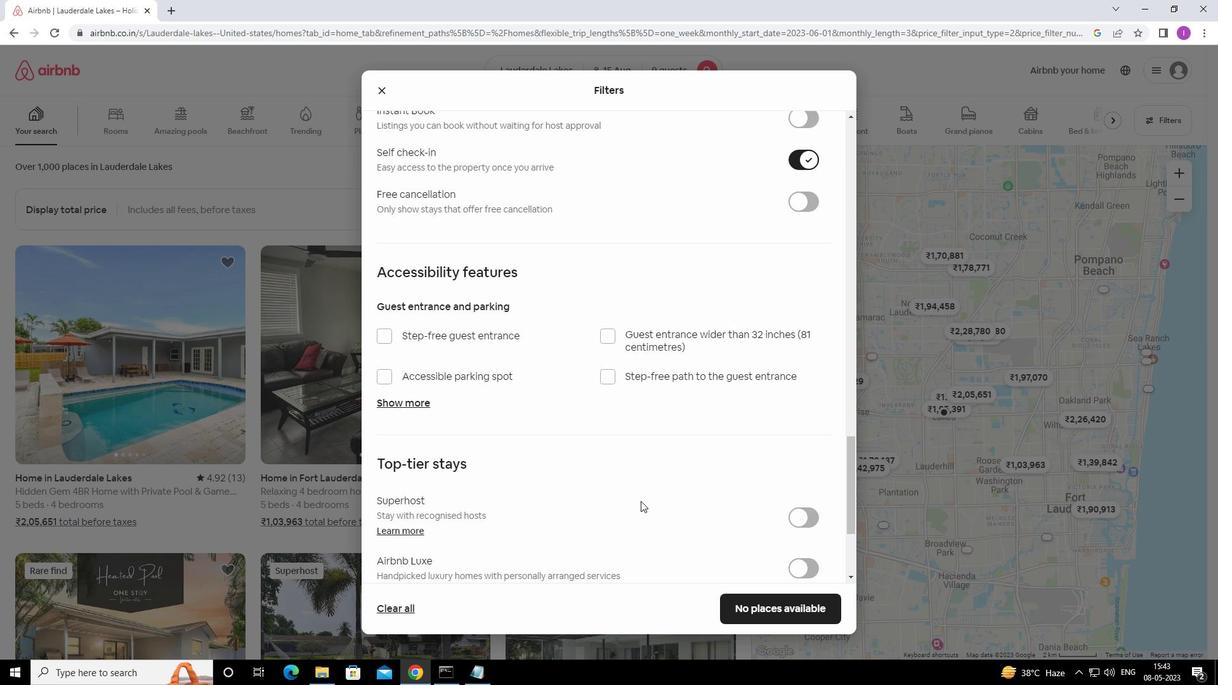 
Action: Mouse scrolled (640, 499) with delta (0, 0)
Screenshot: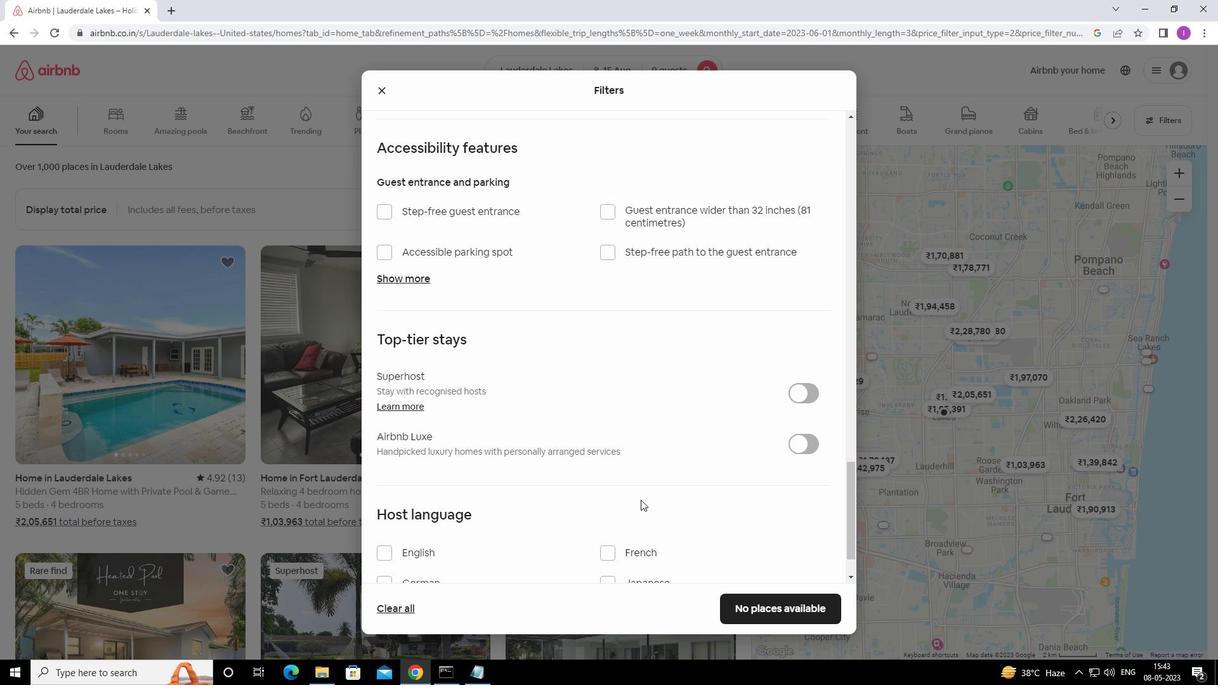 
Action: Mouse scrolled (640, 499) with delta (0, 0)
Screenshot: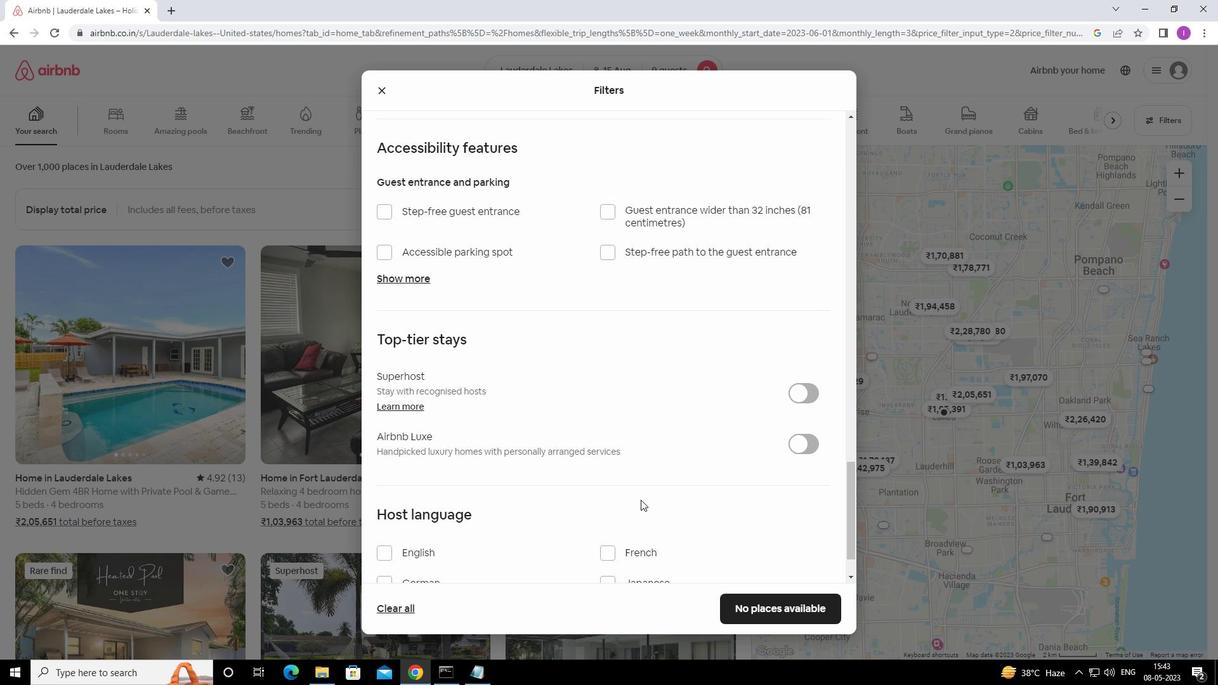 
Action: Mouse moved to (630, 499)
Screenshot: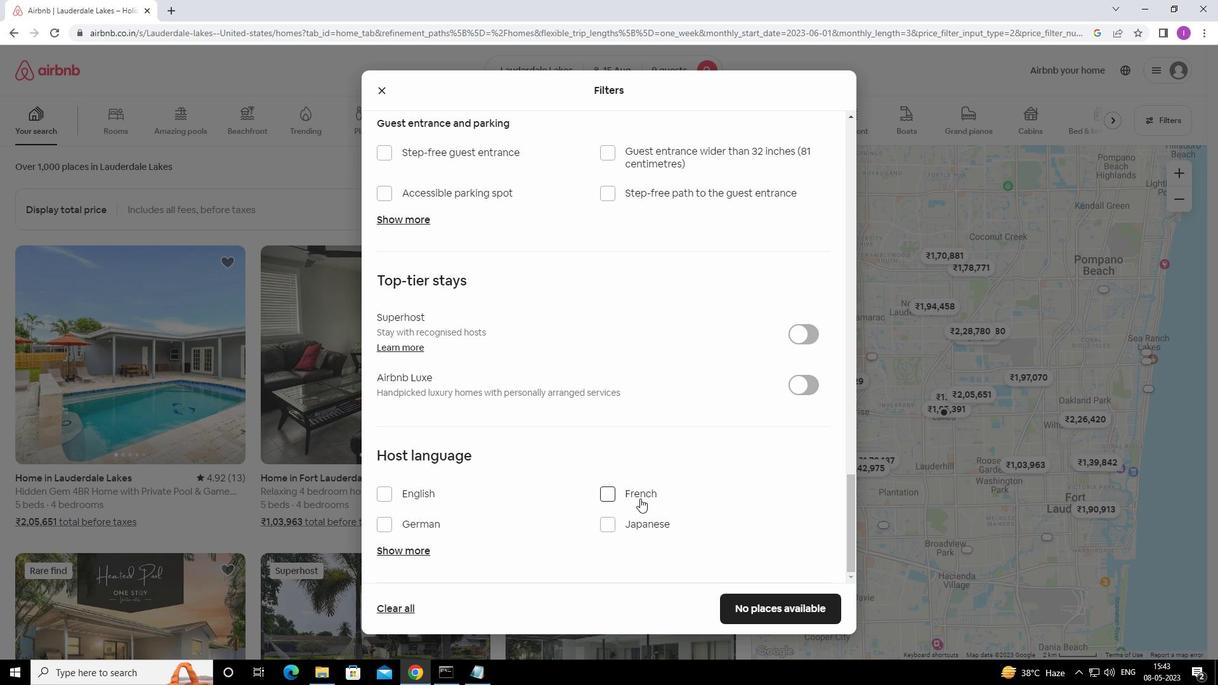 
Action: Mouse scrolled (630, 498) with delta (0, 0)
Screenshot: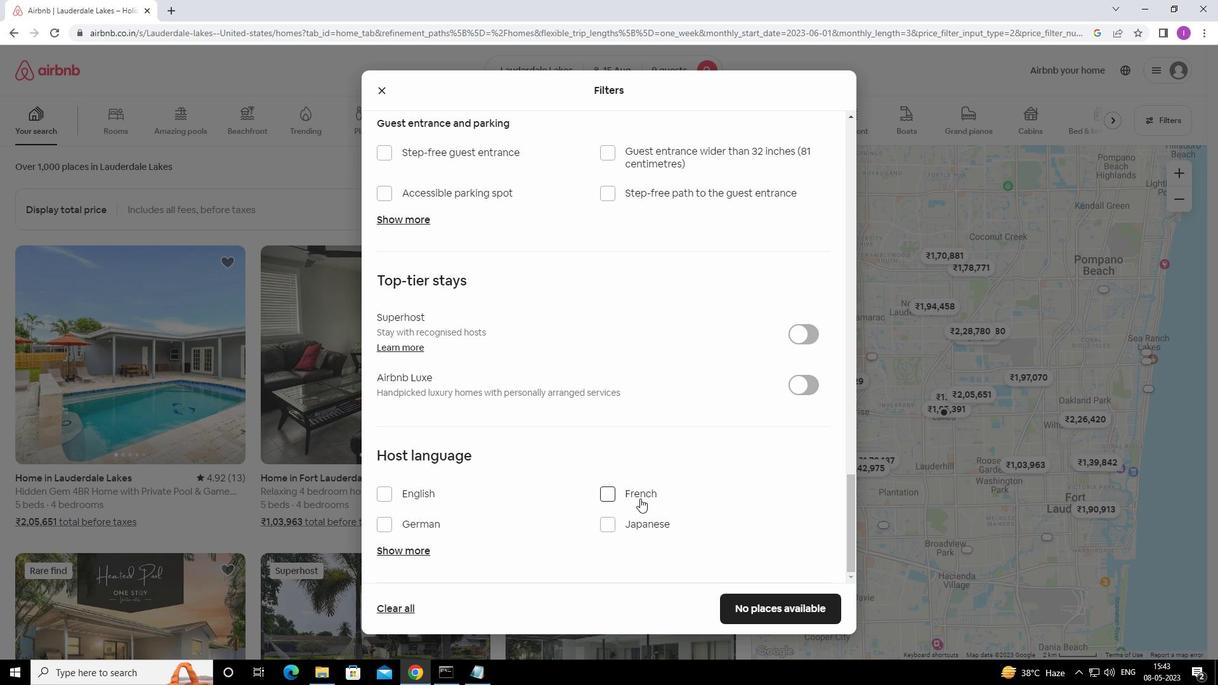 
Action: Mouse moved to (630, 500)
Screenshot: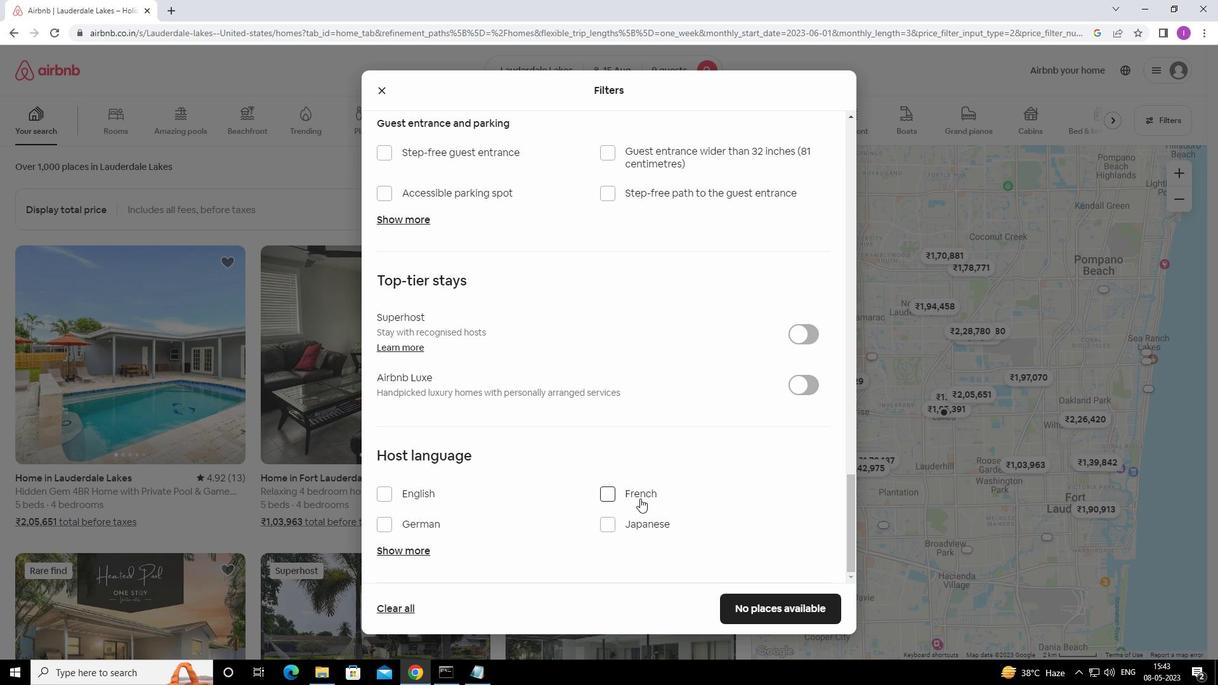 
Action: Mouse scrolled (630, 499) with delta (0, 0)
Screenshot: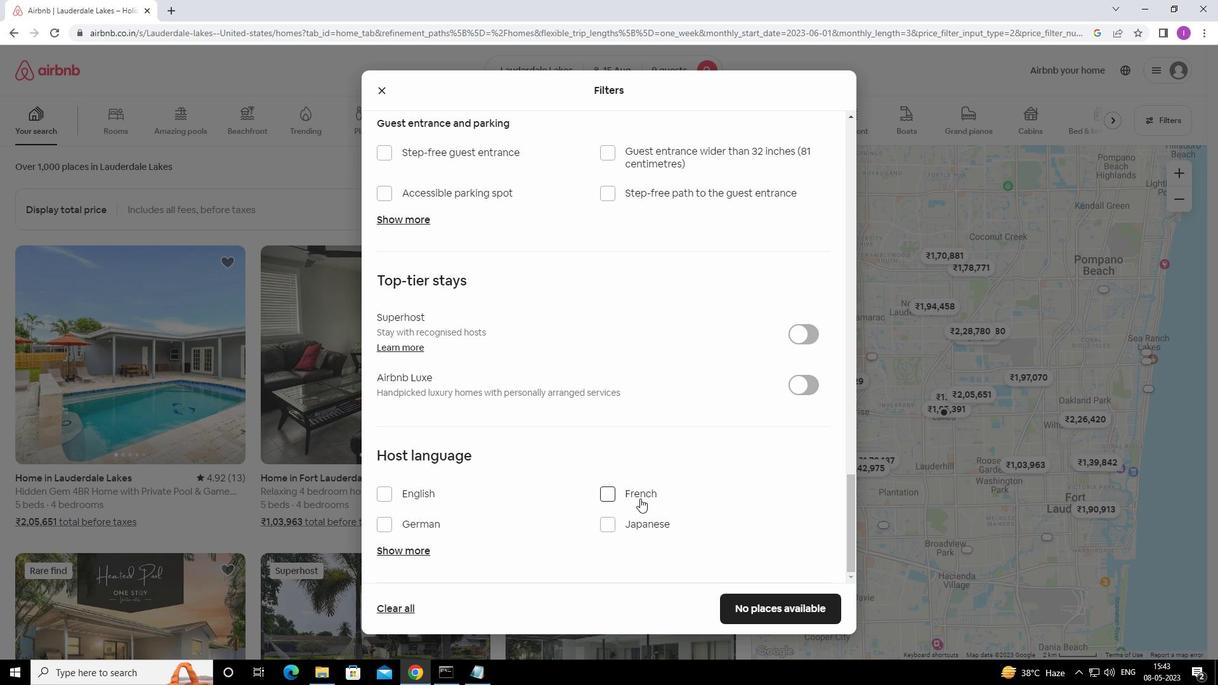 
Action: Mouse moved to (628, 501)
Screenshot: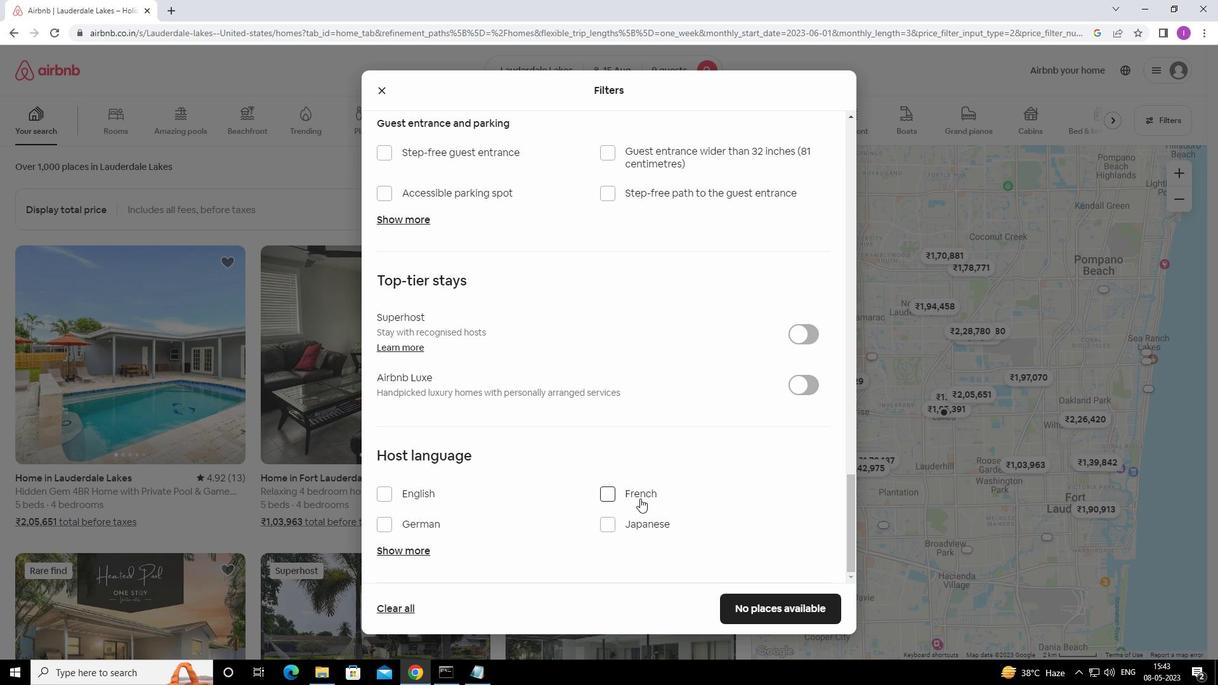 
Action: Mouse scrolled (628, 501) with delta (0, 0)
Screenshot: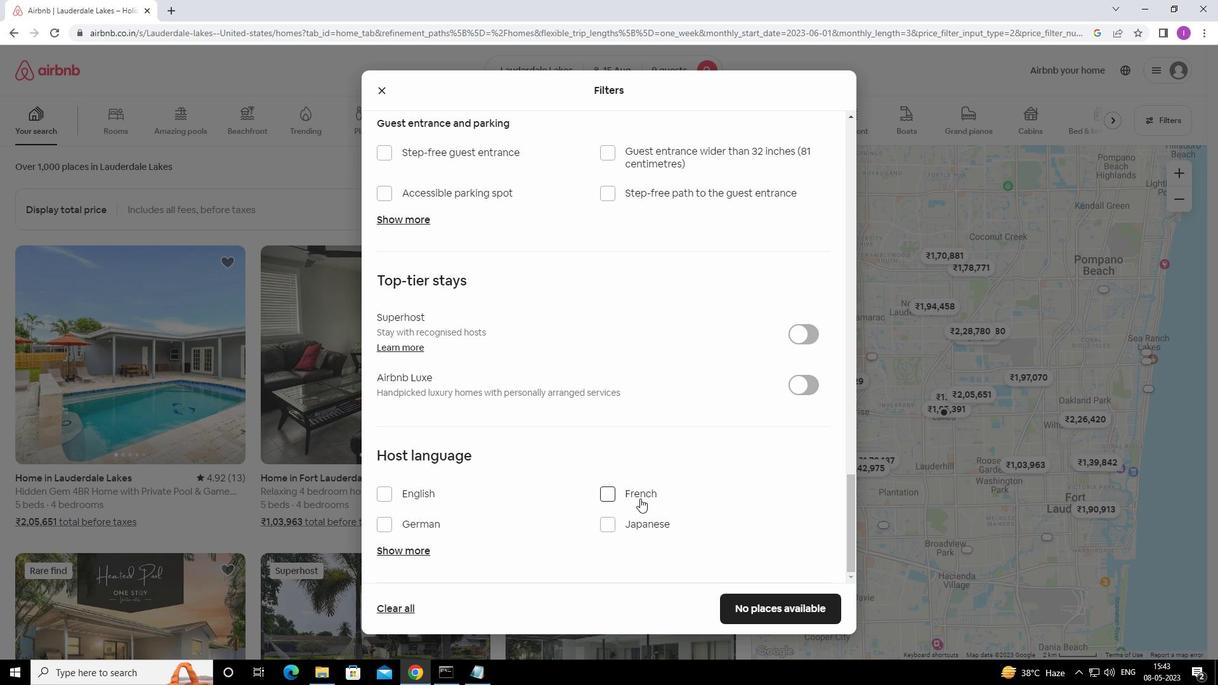 
Action: Mouse moved to (387, 493)
Screenshot: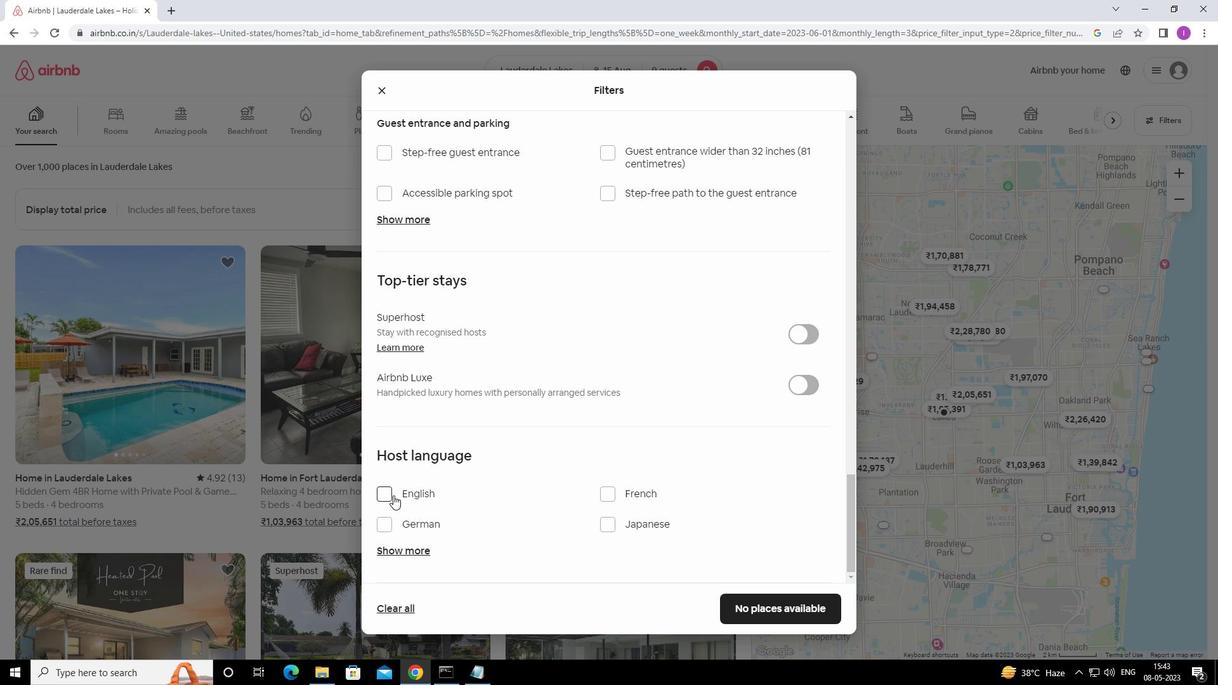 
Action: Mouse pressed left at (387, 493)
Screenshot: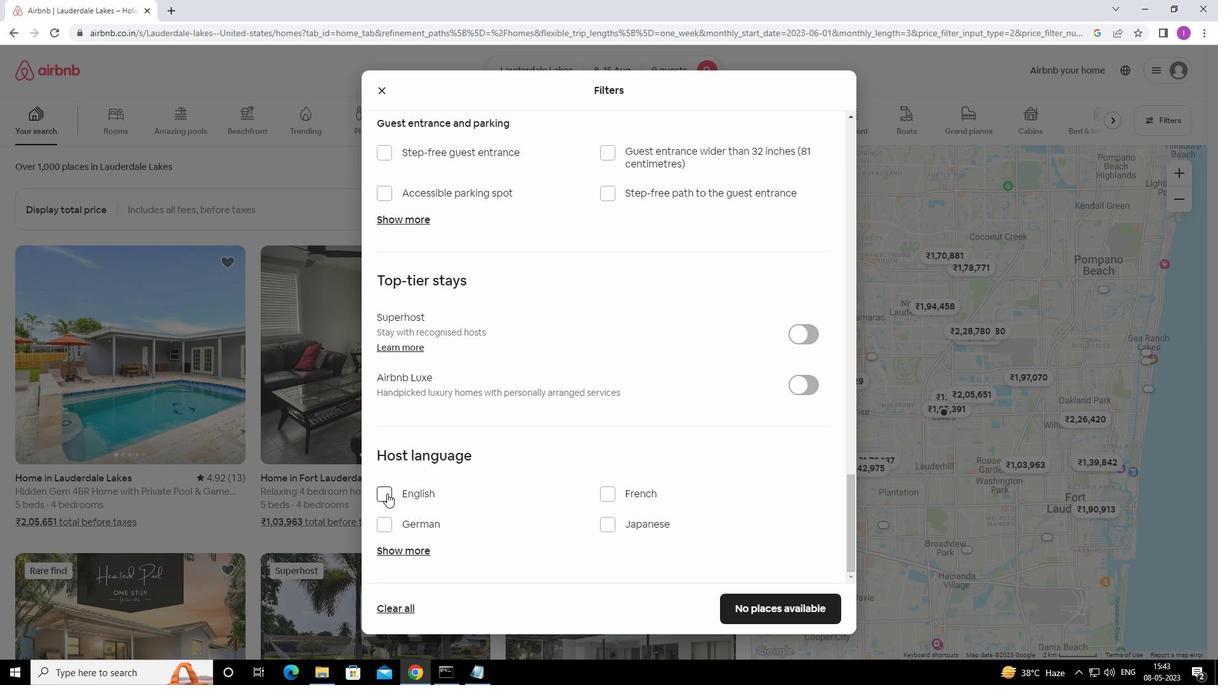 
Action: Mouse moved to (557, 507)
Screenshot: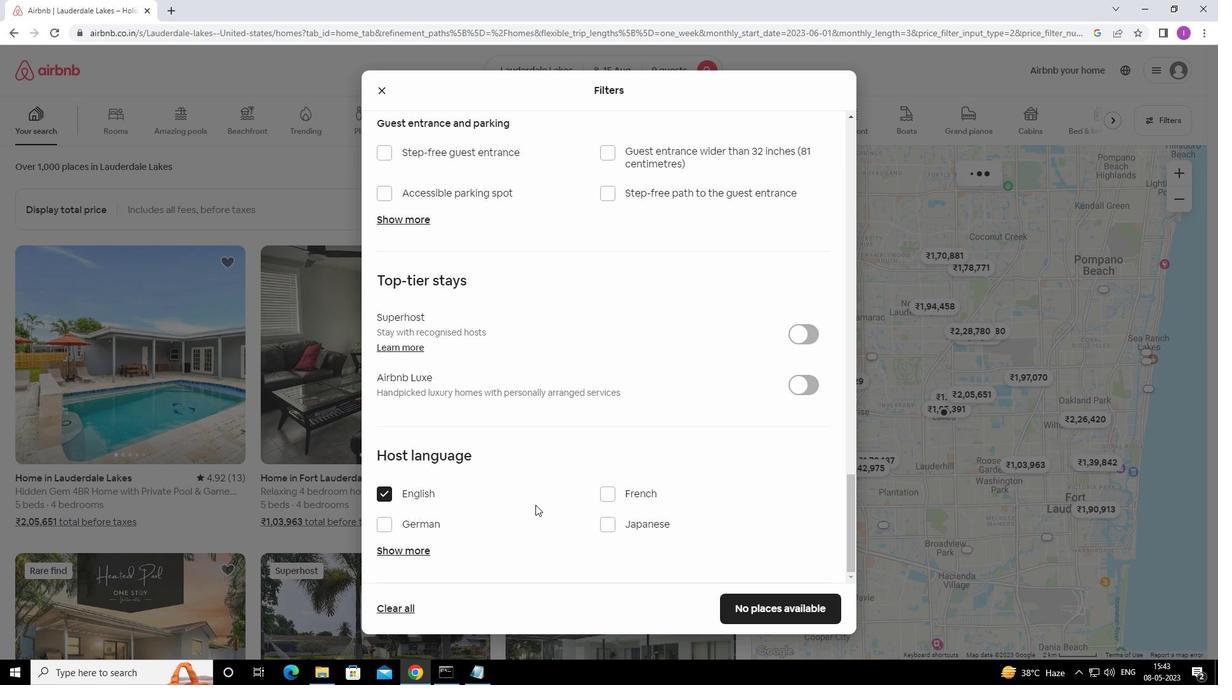 
Action: Mouse scrolled (557, 506) with delta (0, 0)
Screenshot: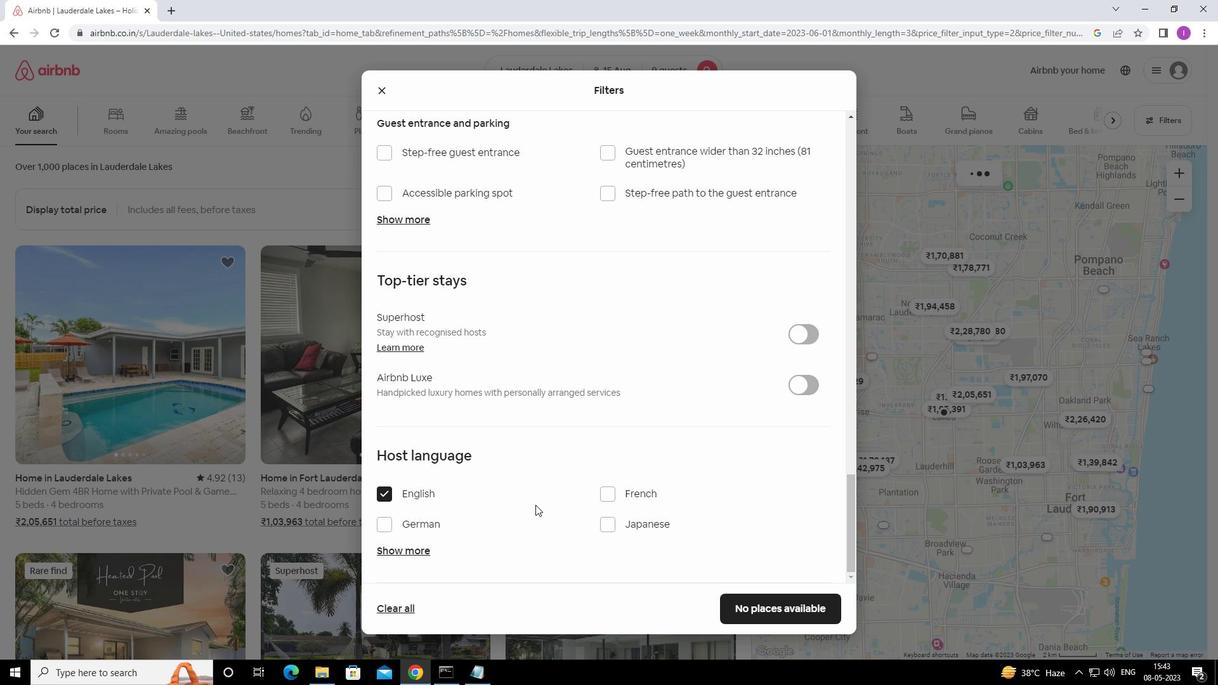 
Action: Mouse scrolled (557, 506) with delta (0, 0)
Screenshot: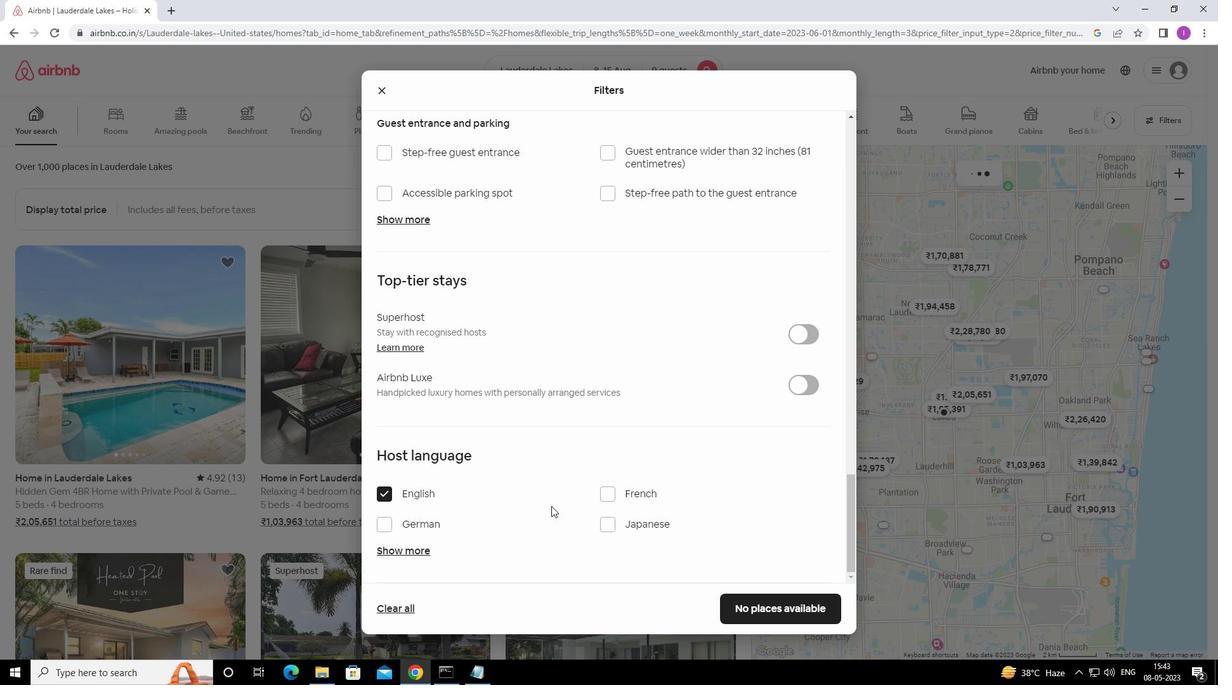 
Action: Mouse moved to (743, 606)
Screenshot: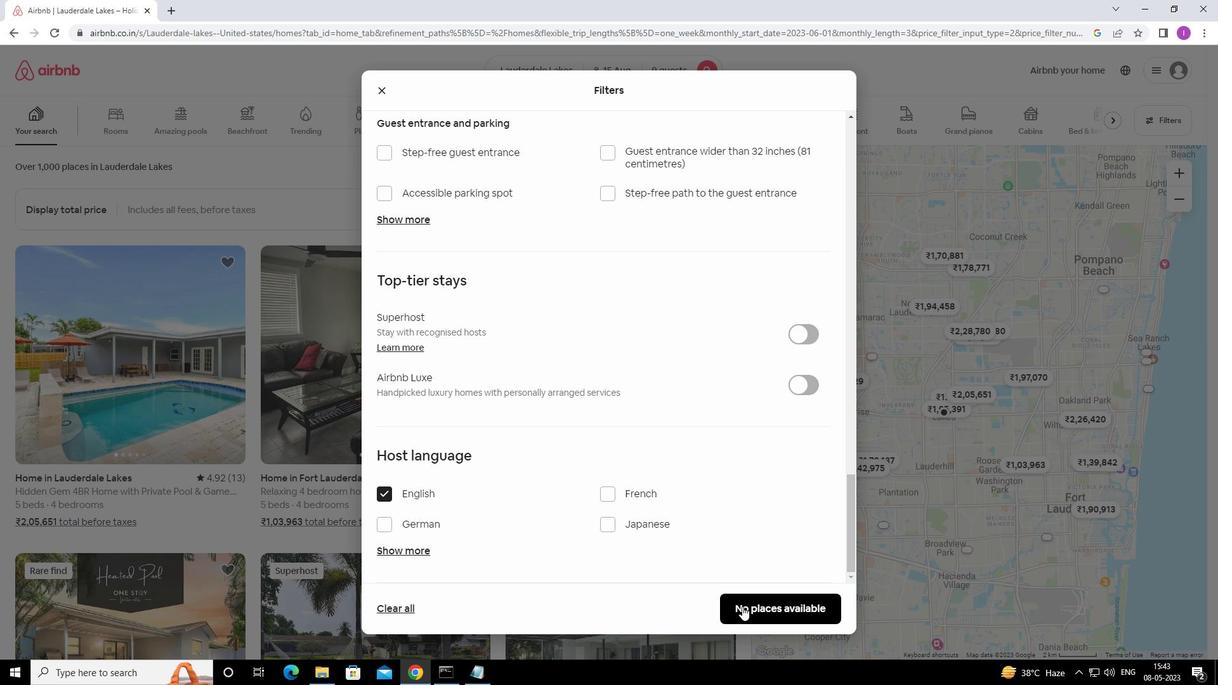 
Action: Mouse pressed left at (743, 606)
Screenshot: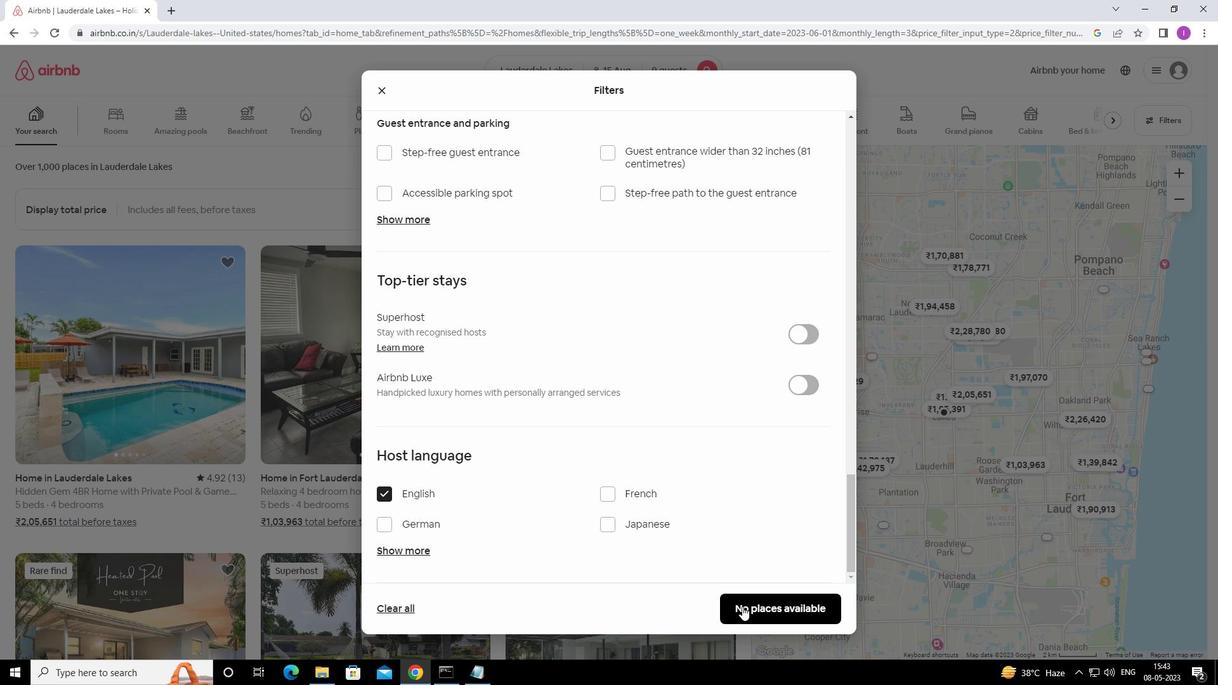 
Action: Mouse moved to (744, 608)
Screenshot: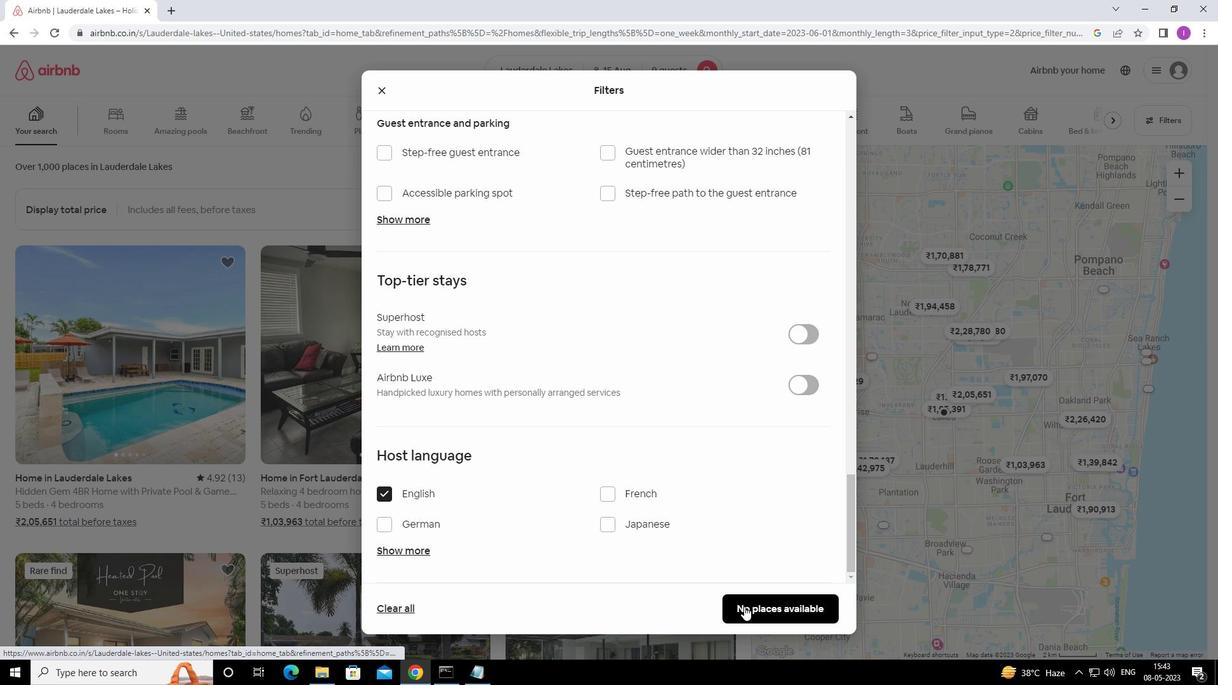 
